 Task: Find connections with filter location Keighley with filter topic #managementwith filter profile language Spanish with filter current company Diamondpick with filter school Aryabhatta Knowledge University, Patna with filter industry Natural Gas Extraction with filter service category Virtual Assistance with filter keywords title Copy Editor
Action: Mouse moved to (708, 101)
Screenshot: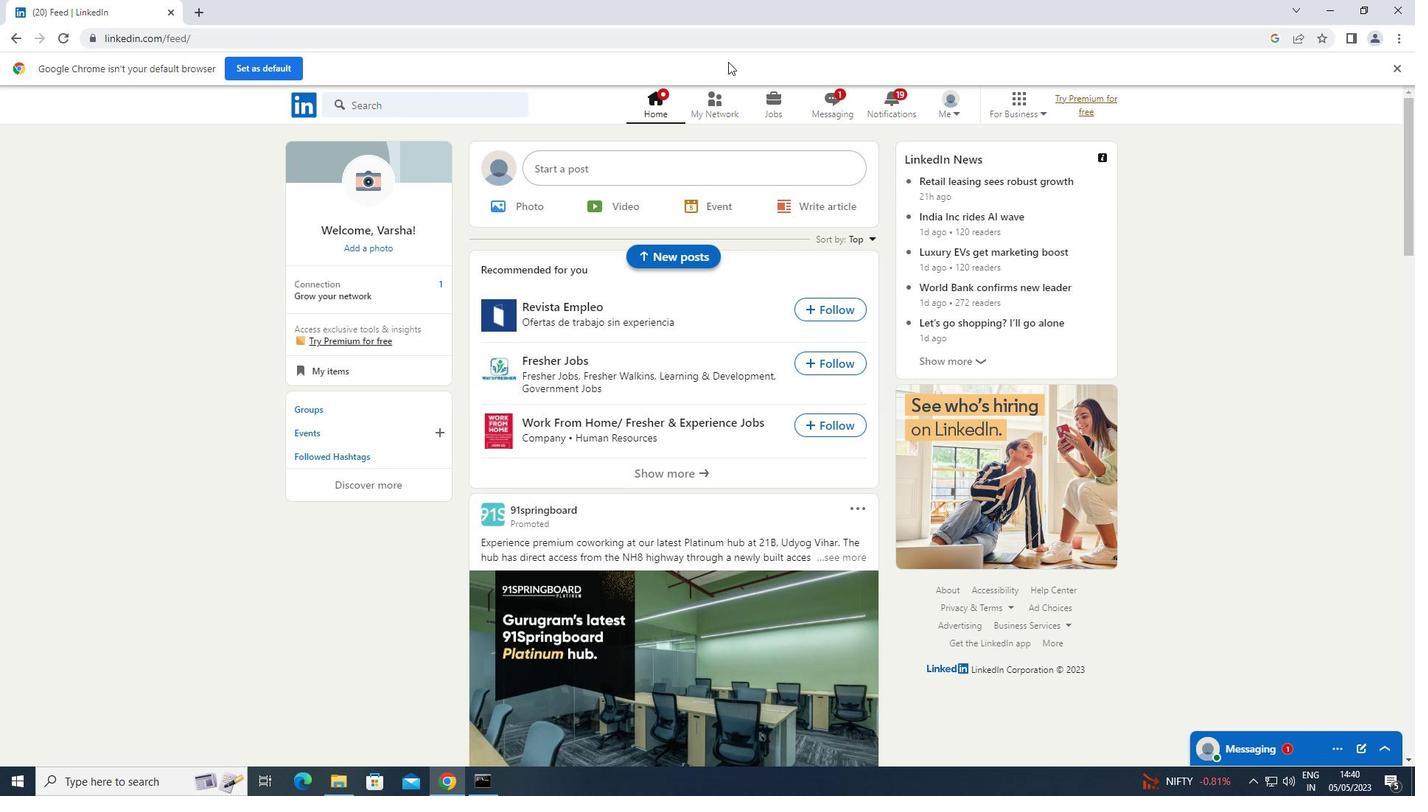 
Action: Mouse pressed left at (708, 101)
Screenshot: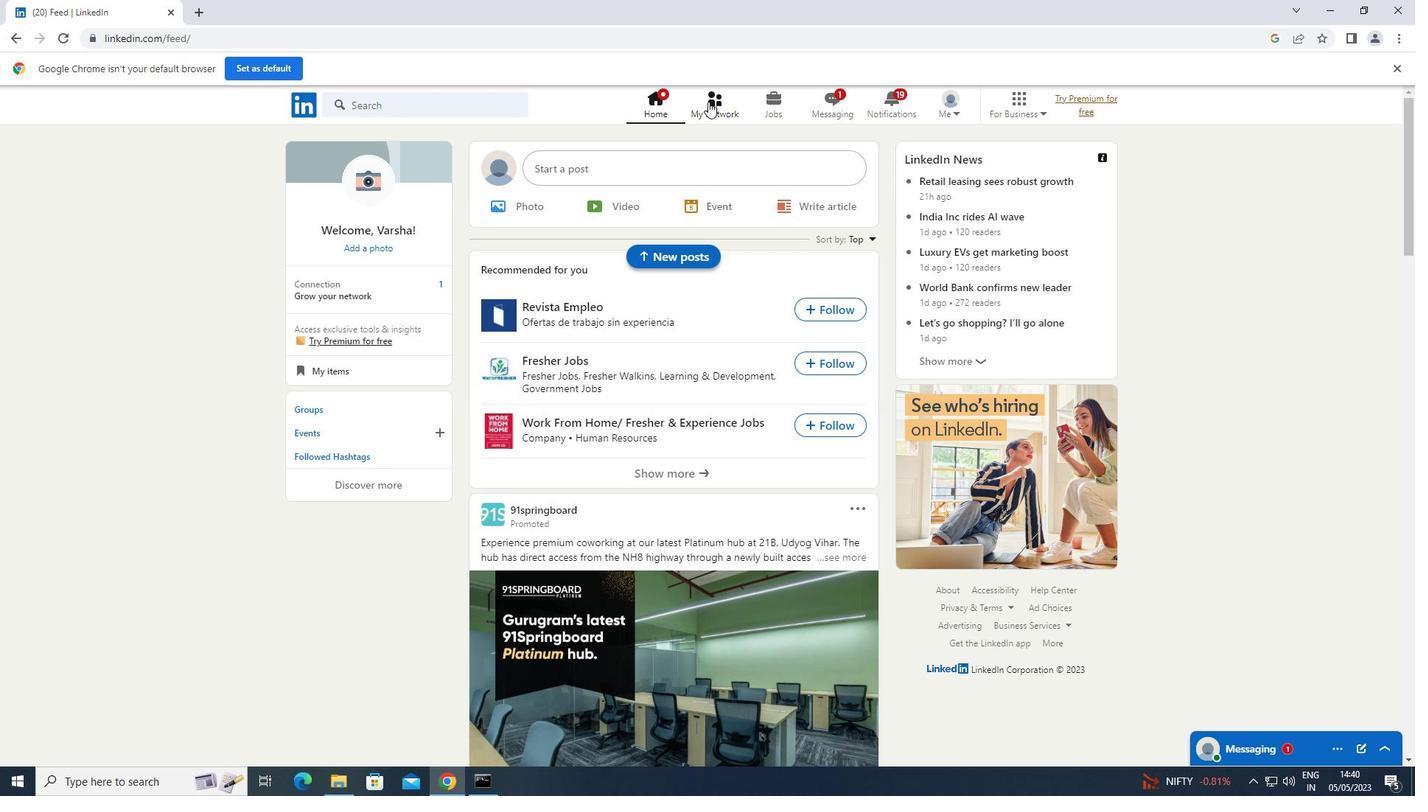
Action: Mouse moved to (427, 185)
Screenshot: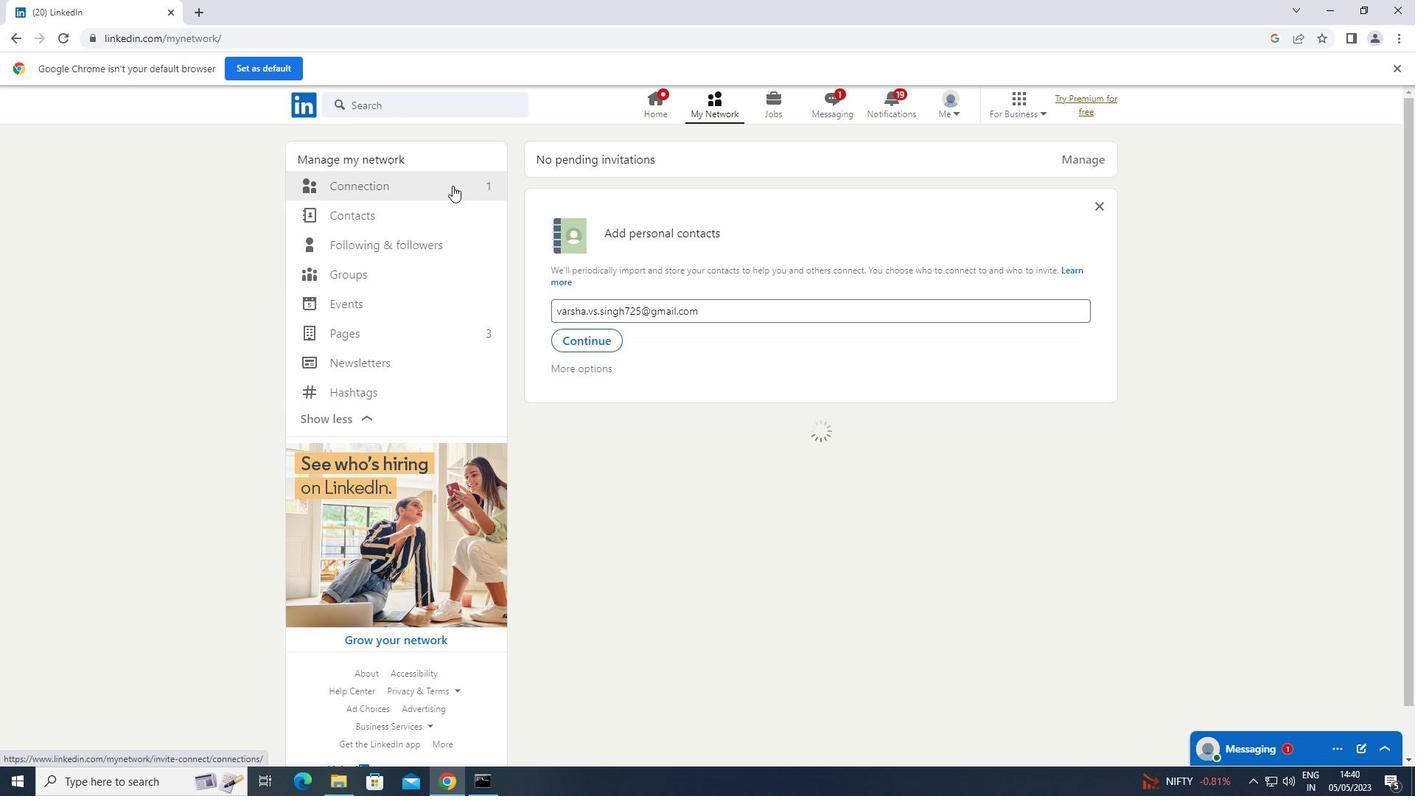 
Action: Mouse pressed left at (427, 185)
Screenshot: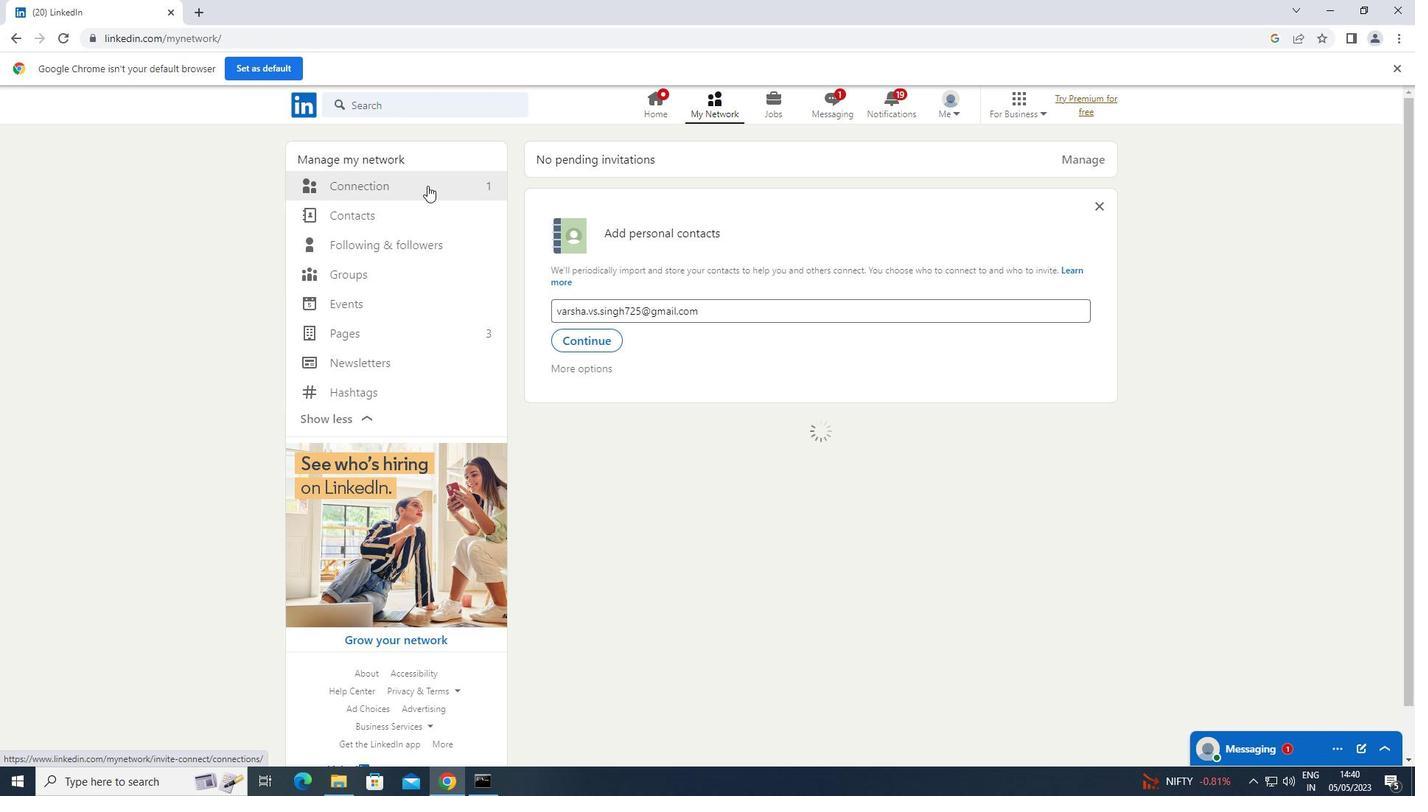 
Action: Mouse moved to (822, 187)
Screenshot: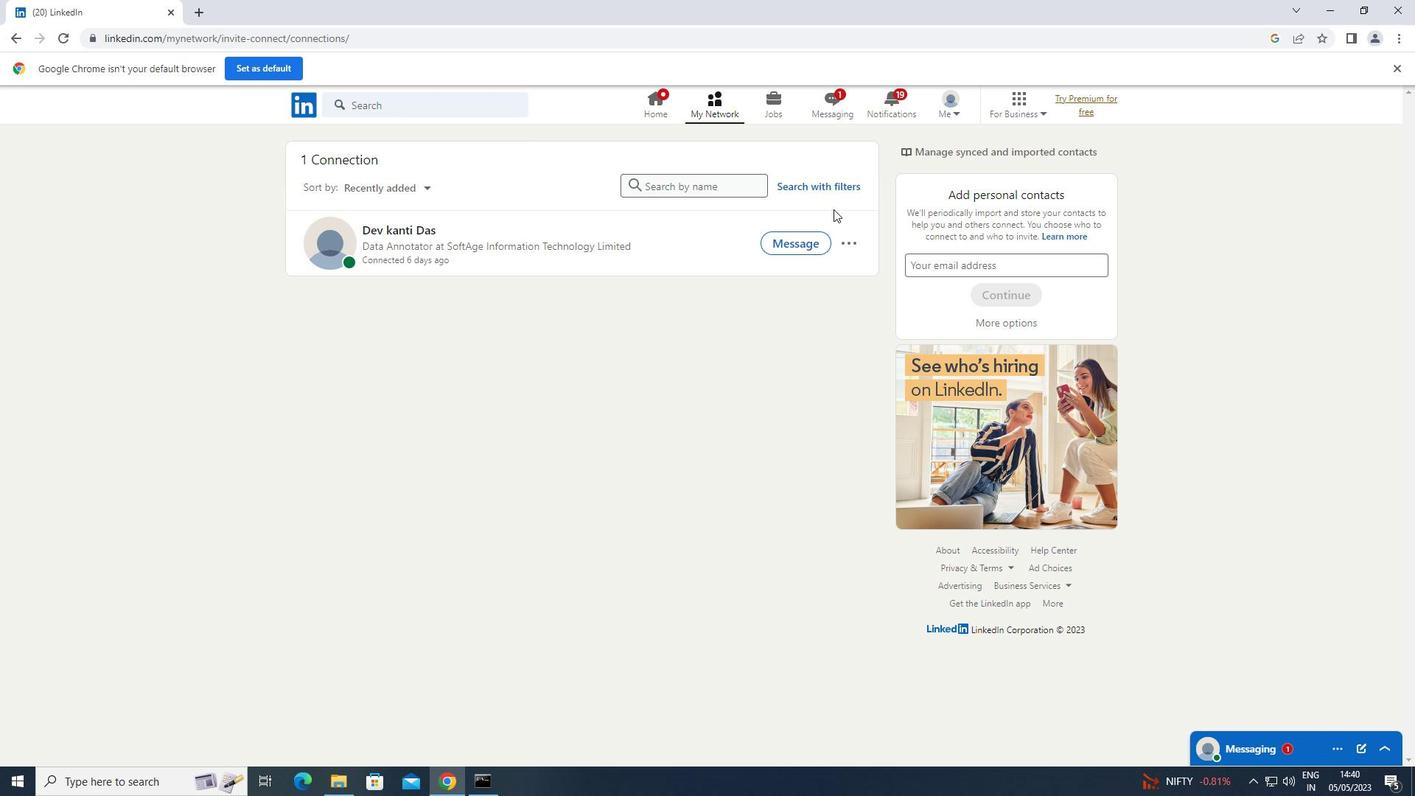 
Action: Mouse pressed left at (822, 187)
Screenshot: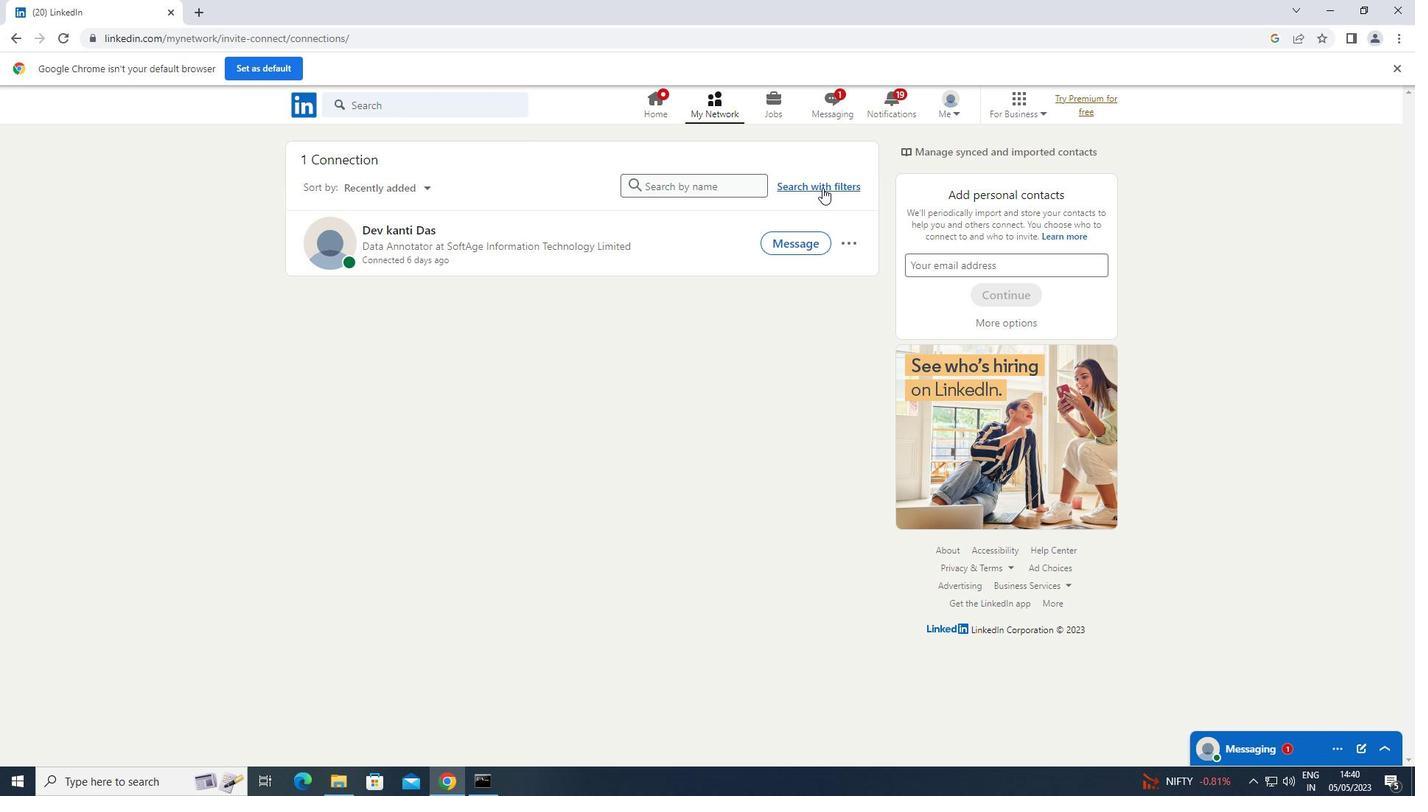 
Action: Mouse moved to (759, 147)
Screenshot: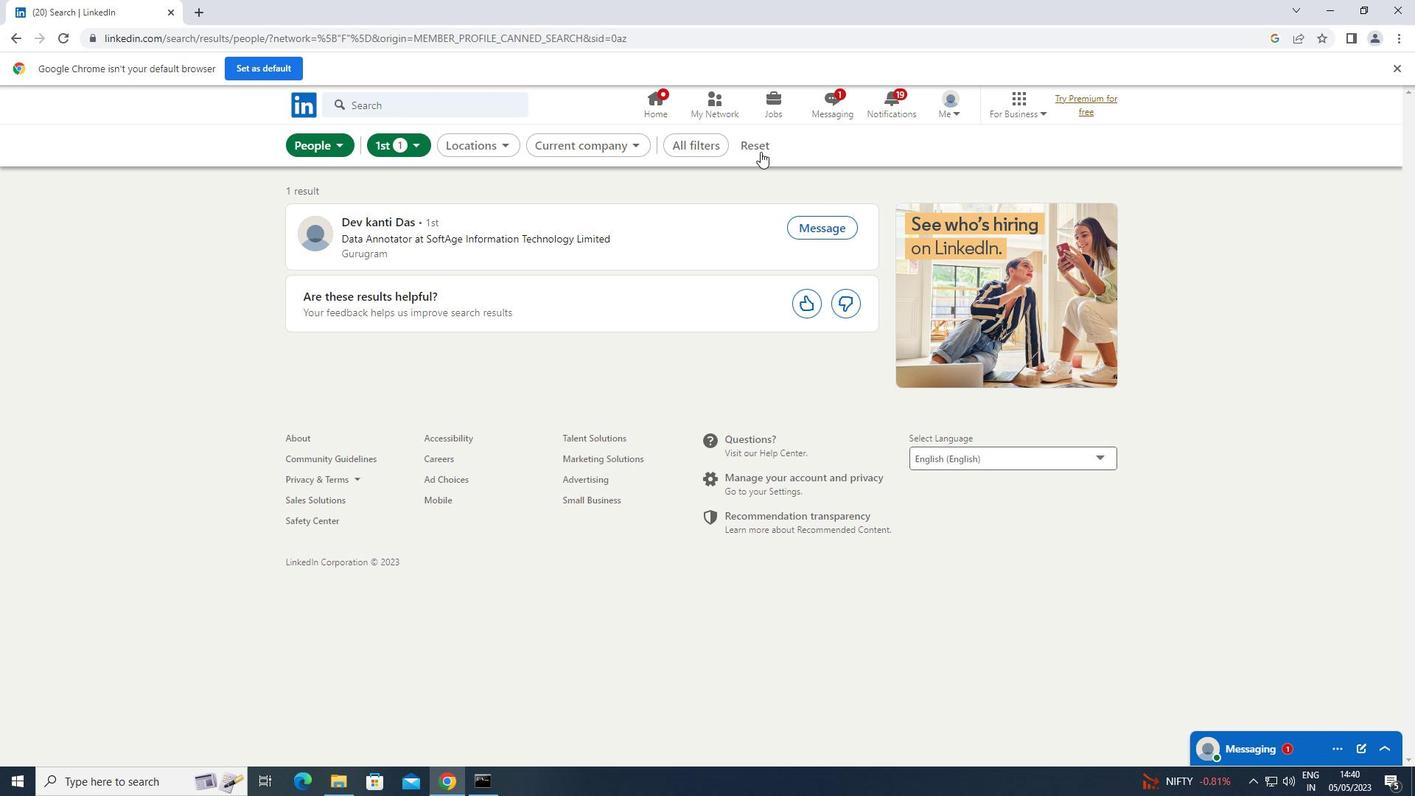 
Action: Mouse pressed left at (759, 147)
Screenshot: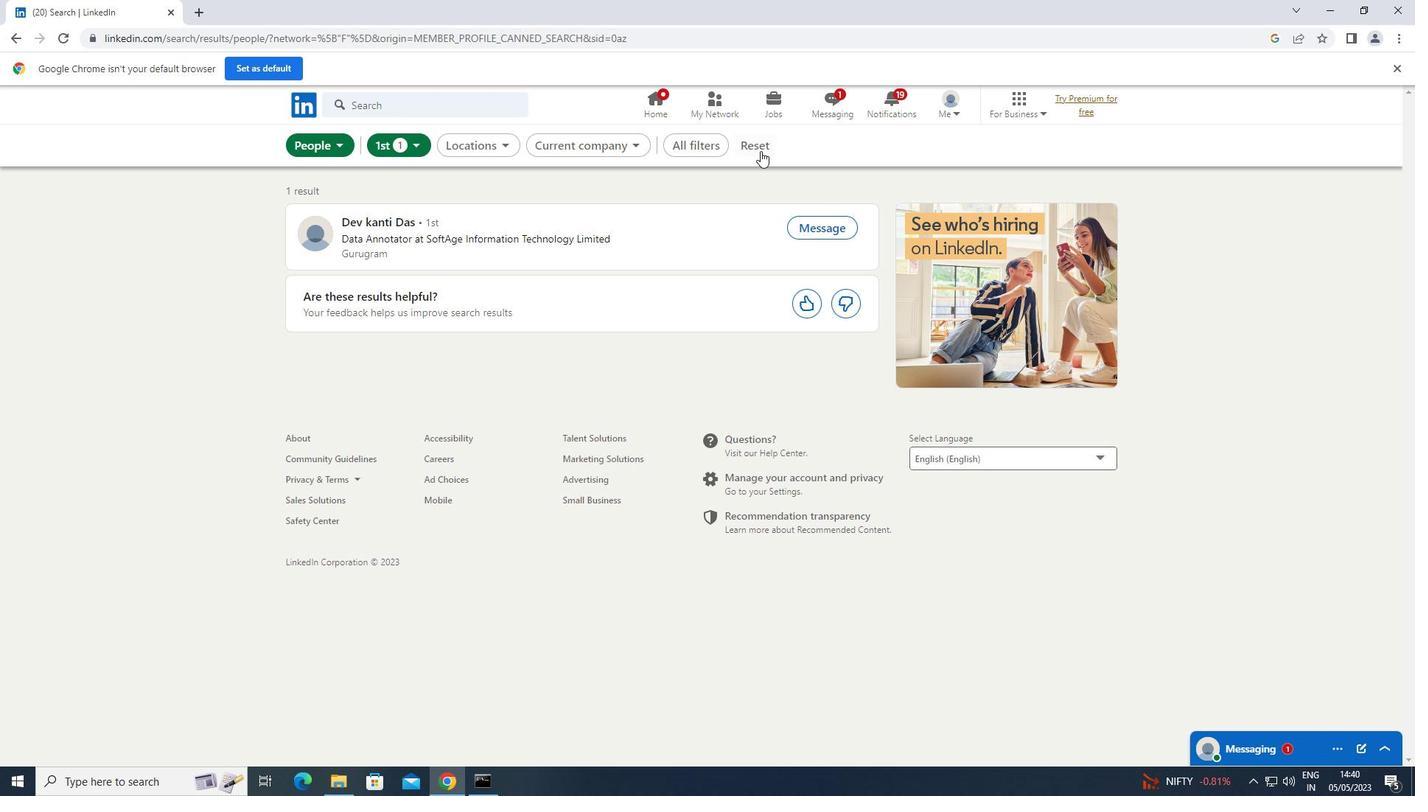 
Action: Mouse moved to (748, 147)
Screenshot: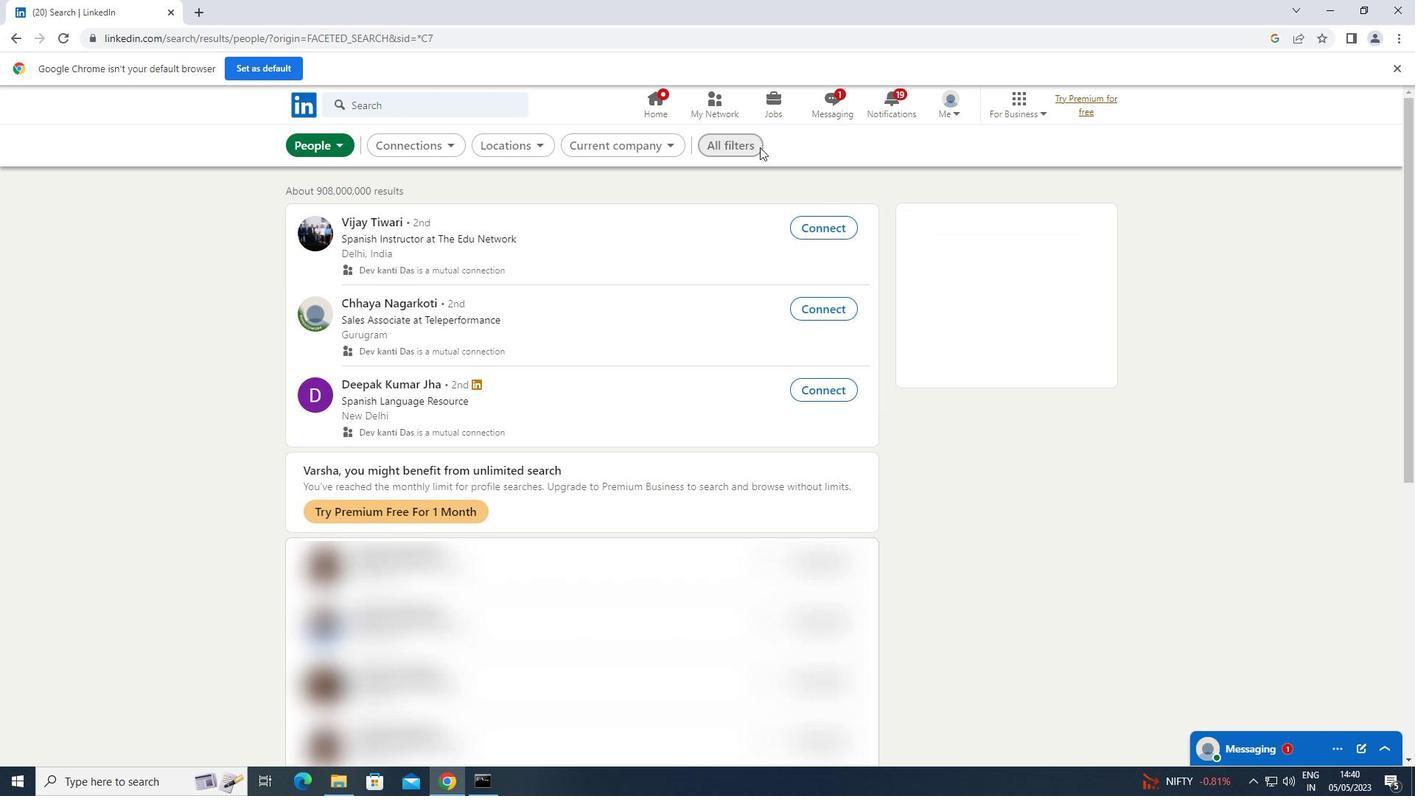 
Action: Mouse pressed left at (748, 147)
Screenshot: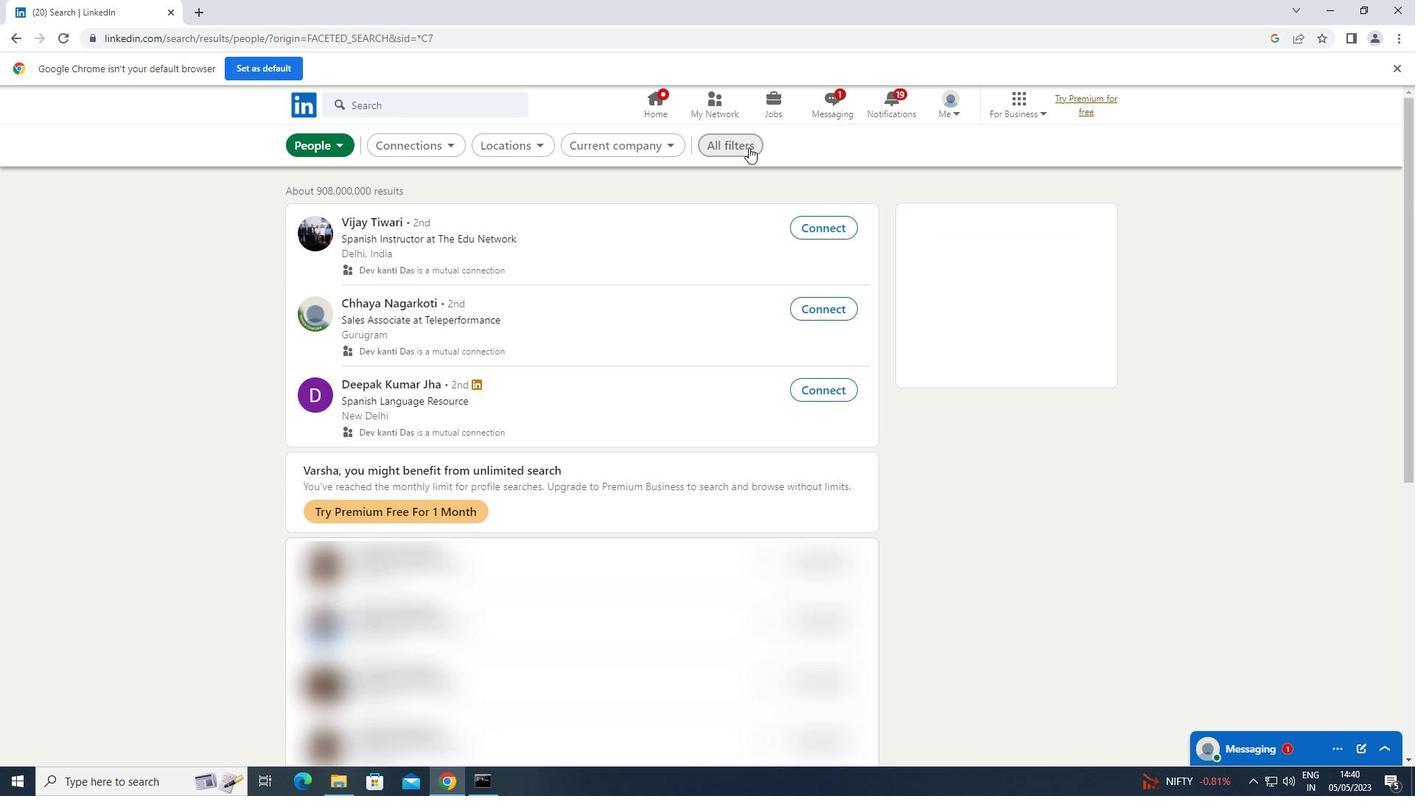 
Action: Mouse moved to (1166, 369)
Screenshot: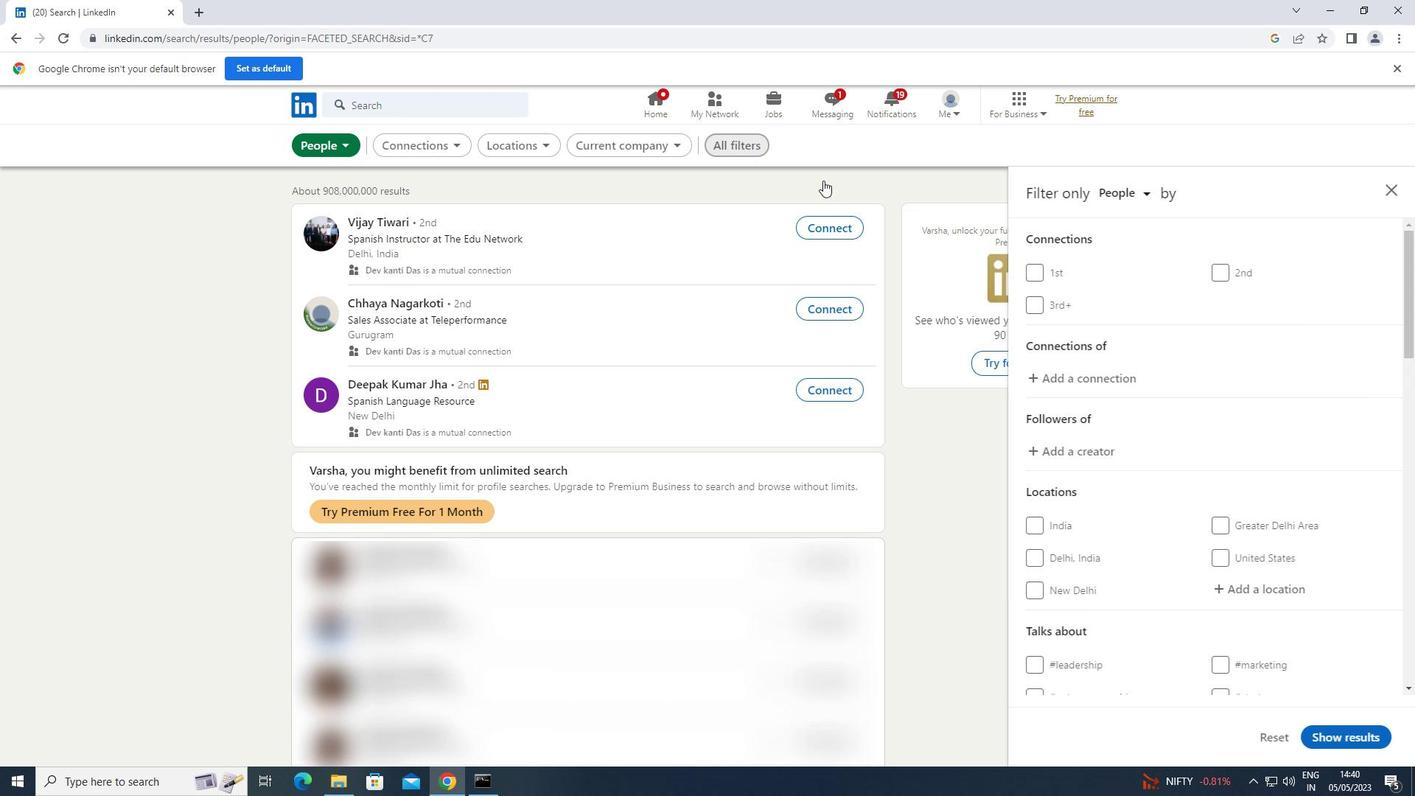 
Action: Mouse scrolled (1166, 368) with delta (0, 0)
Screenshot: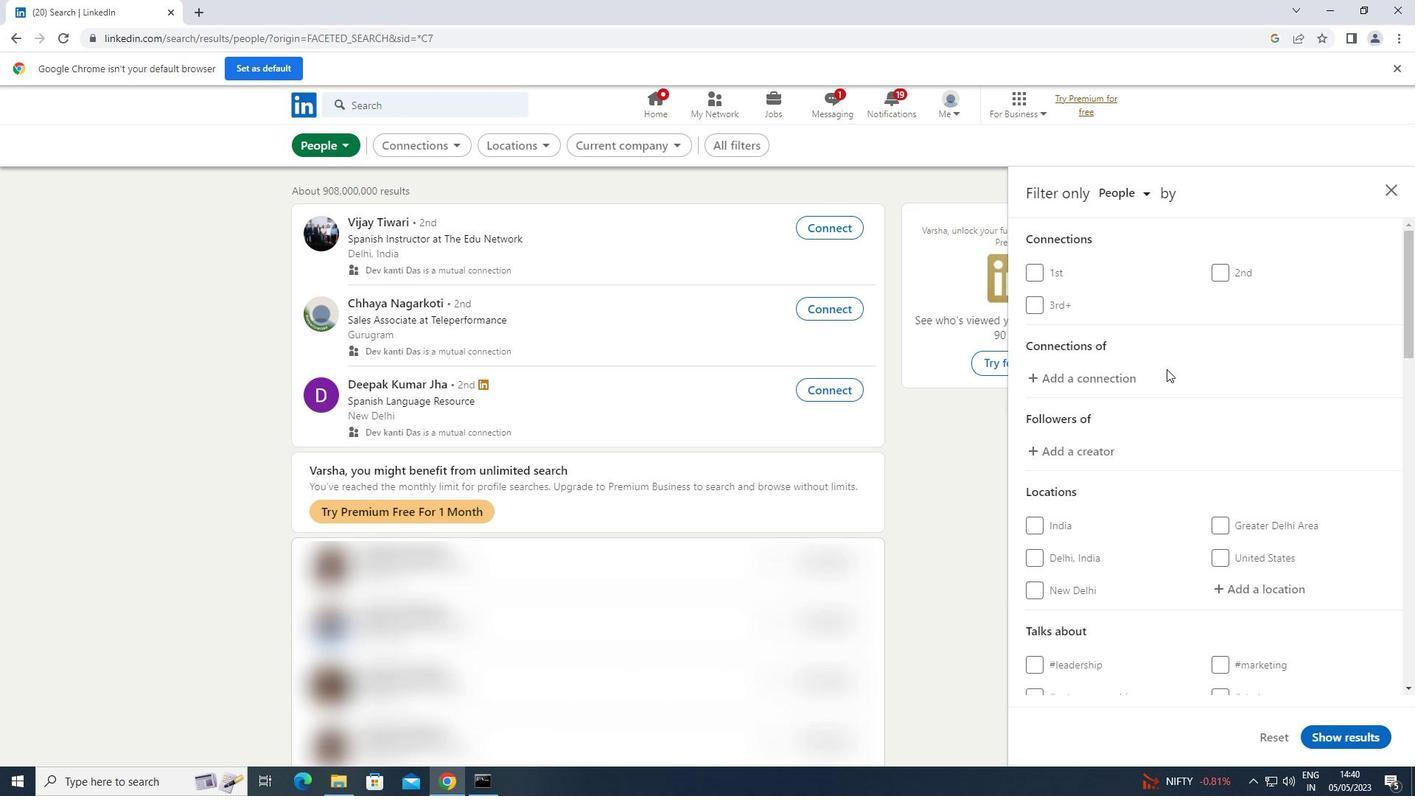 
Action: Mouse scrolled (1166, 368) with delta (0, 0)
Screenshot: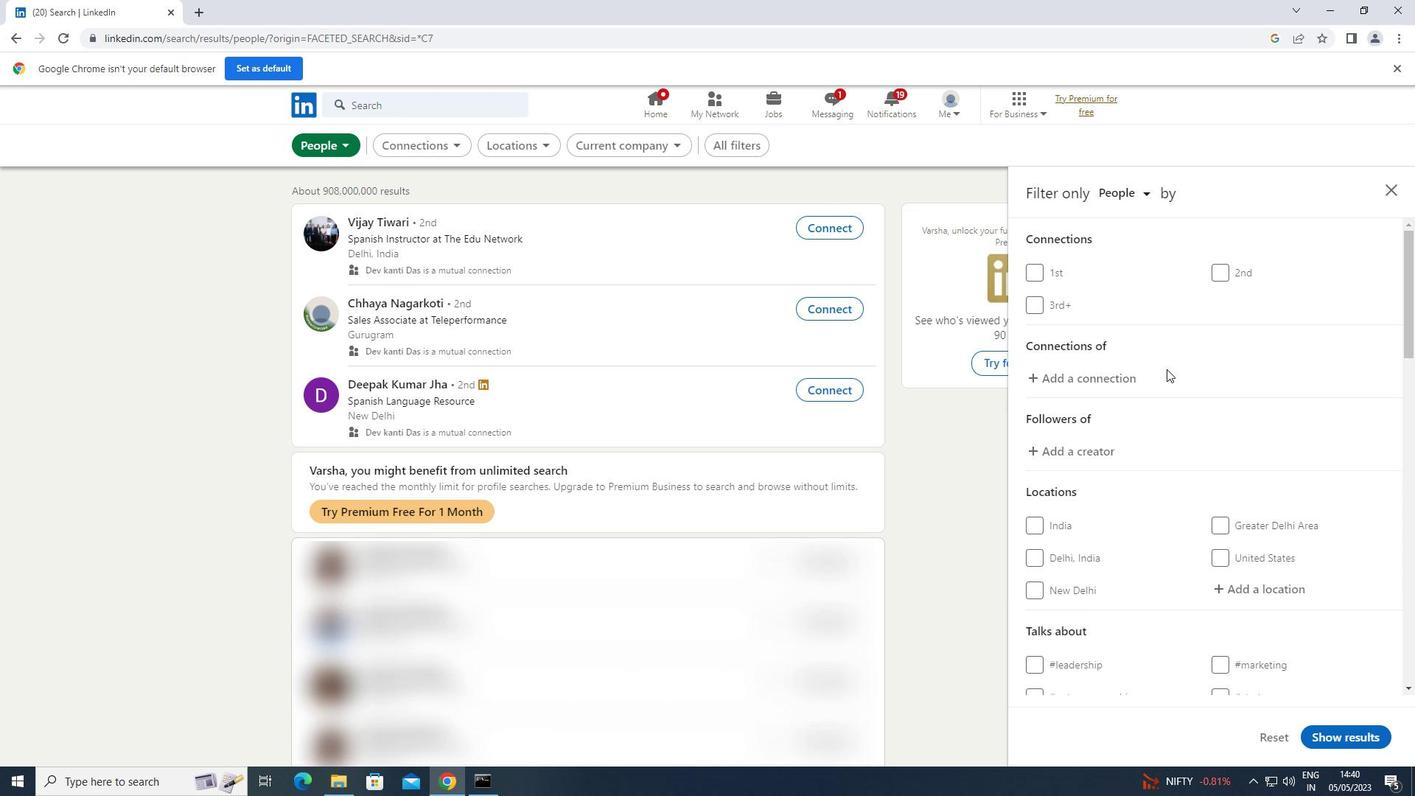 
Action: Mouse scrolled (1166, 368) with delta (0, 0)
Screenshot: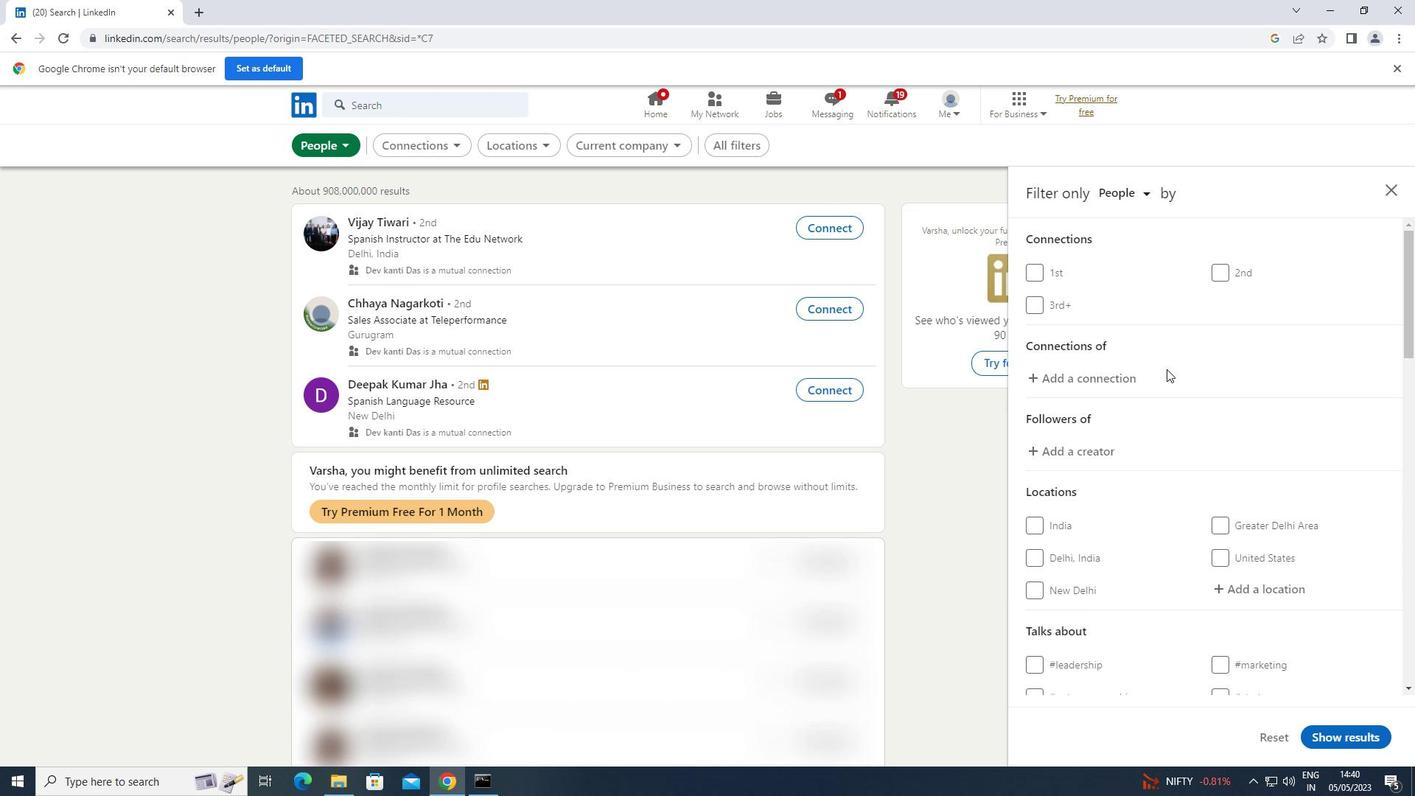 
Action: Mouse moved to (1227, 374)
Screenshot: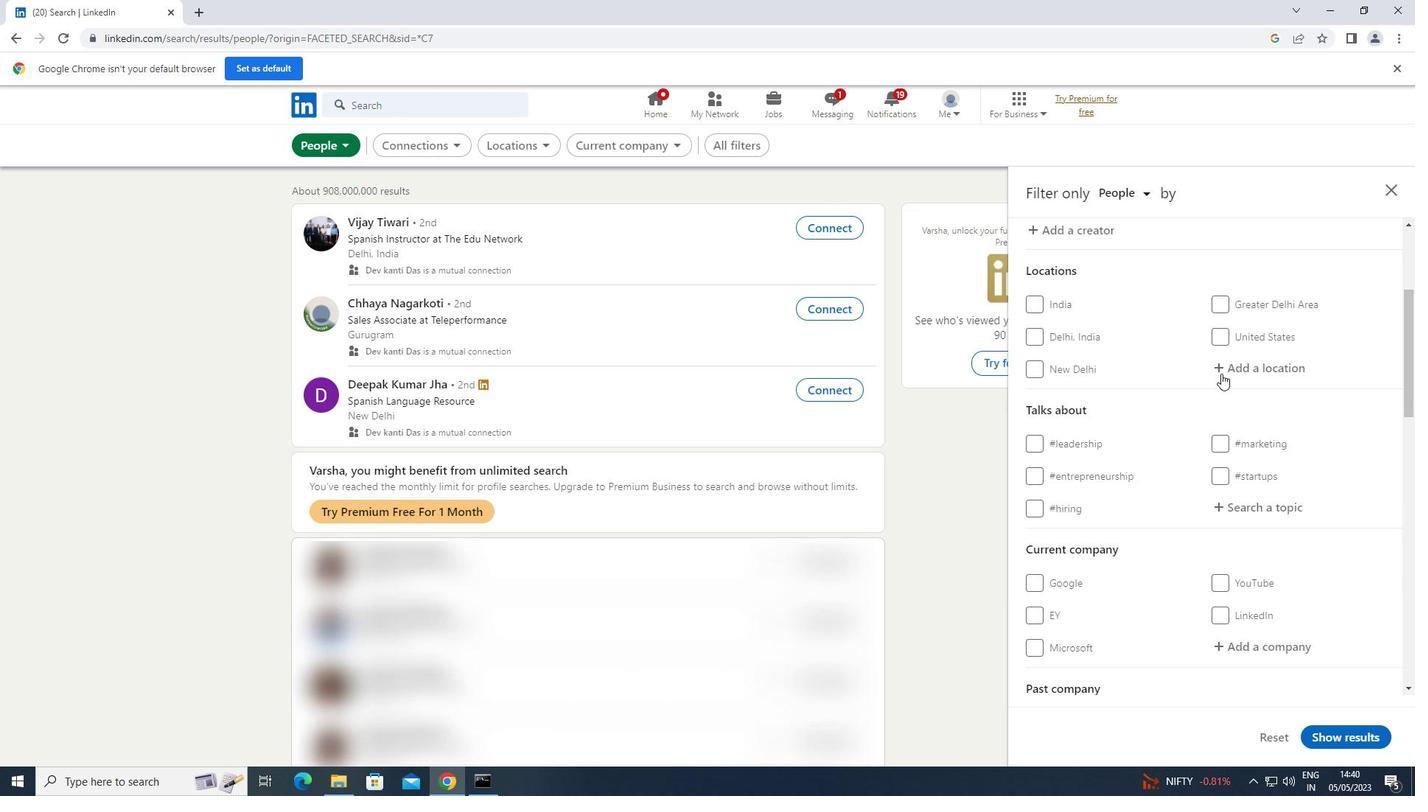 
Action: Mouse pressed left at (1227, 374)
Screenshot: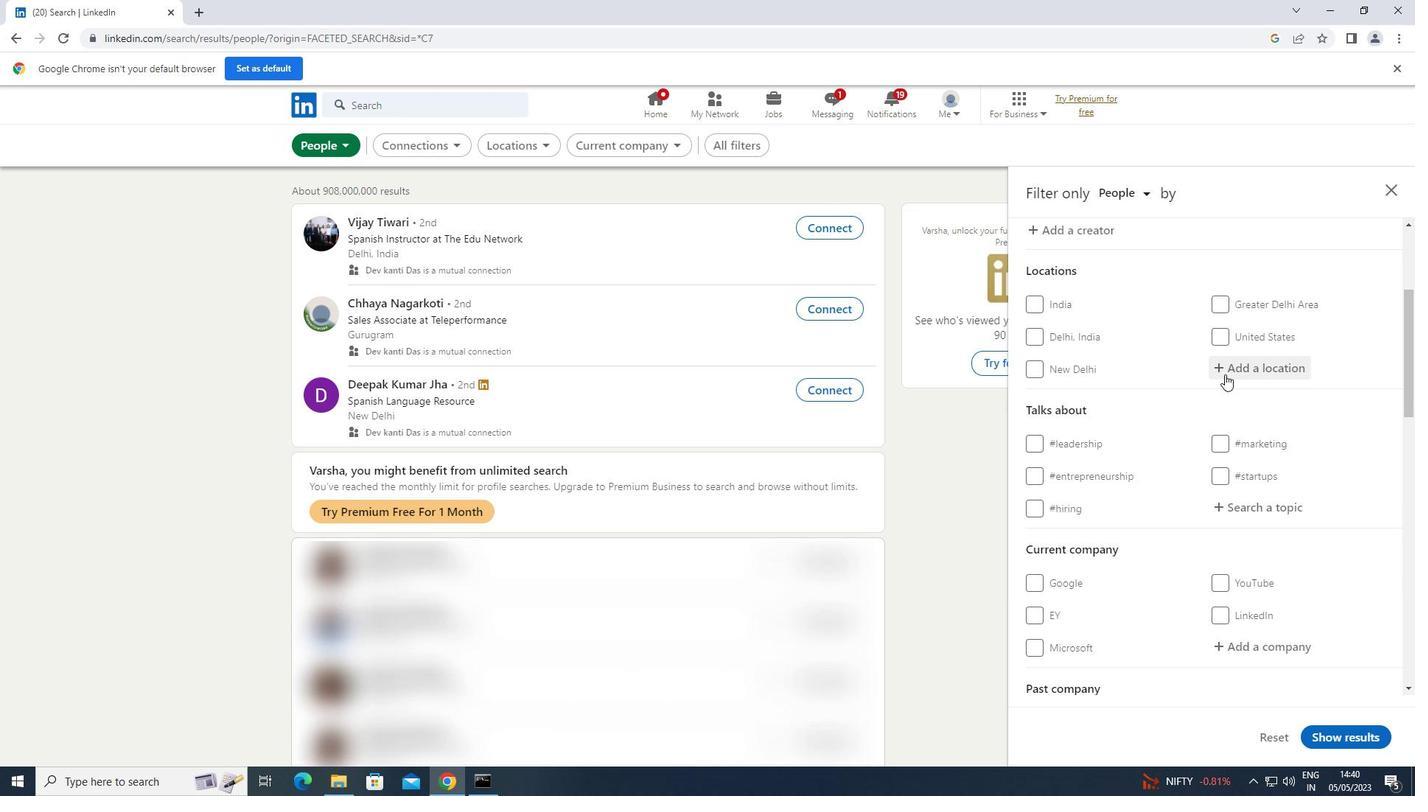 
Action: Key pressed <Key.shift>KEIGHLEY
Screenshot: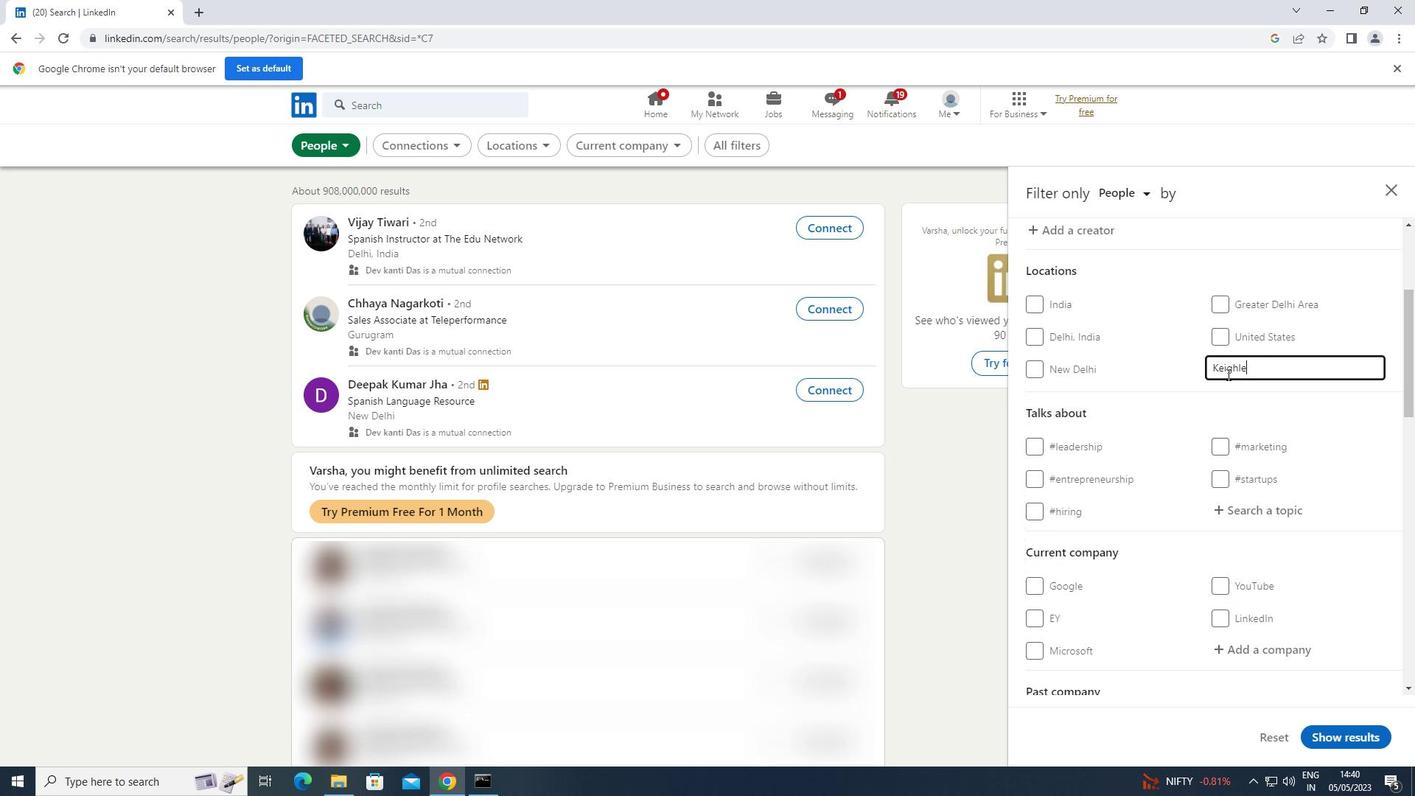 
Action: Mouse moved to (1246, 514)
Screenshot: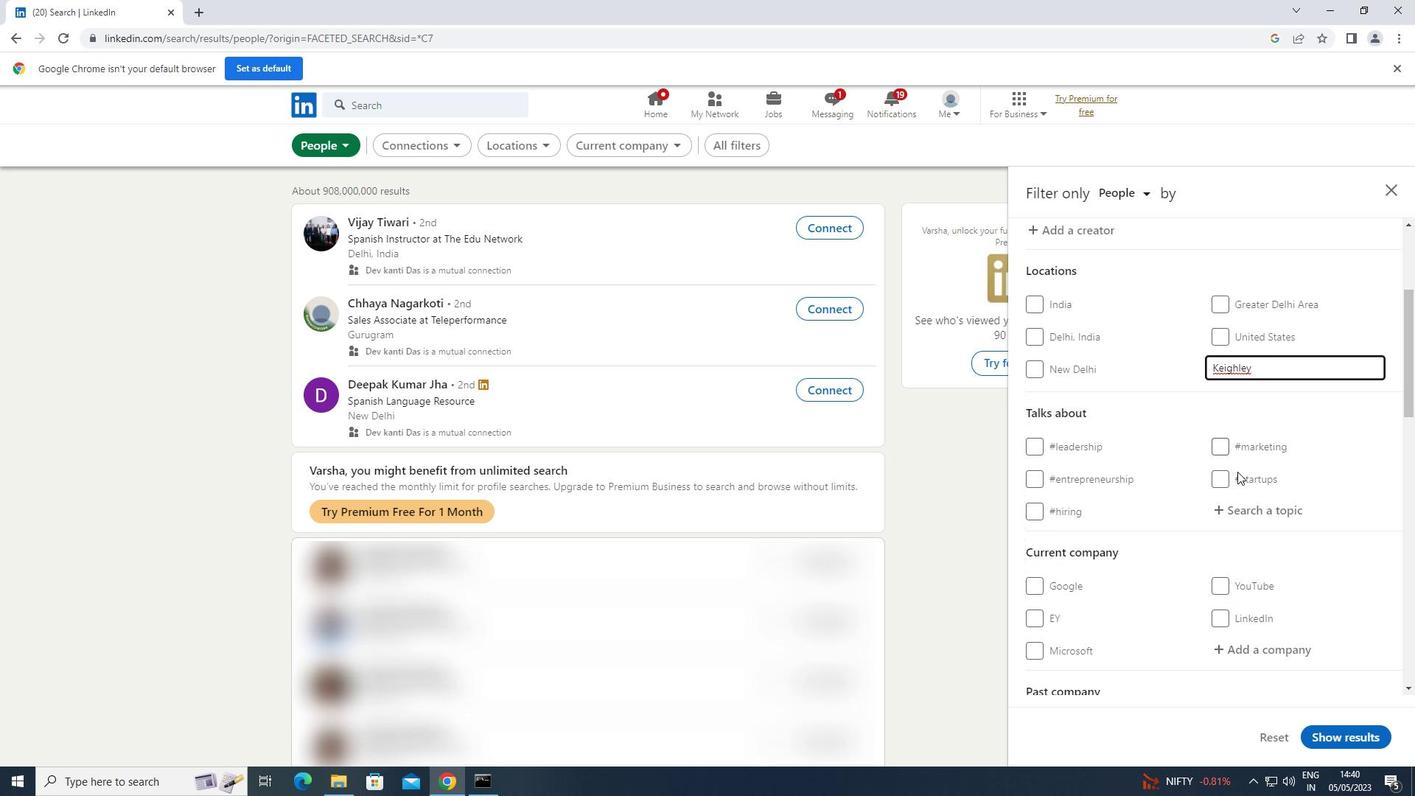 
Action: Mouse pressed left at (1246, 514)
Screenshot: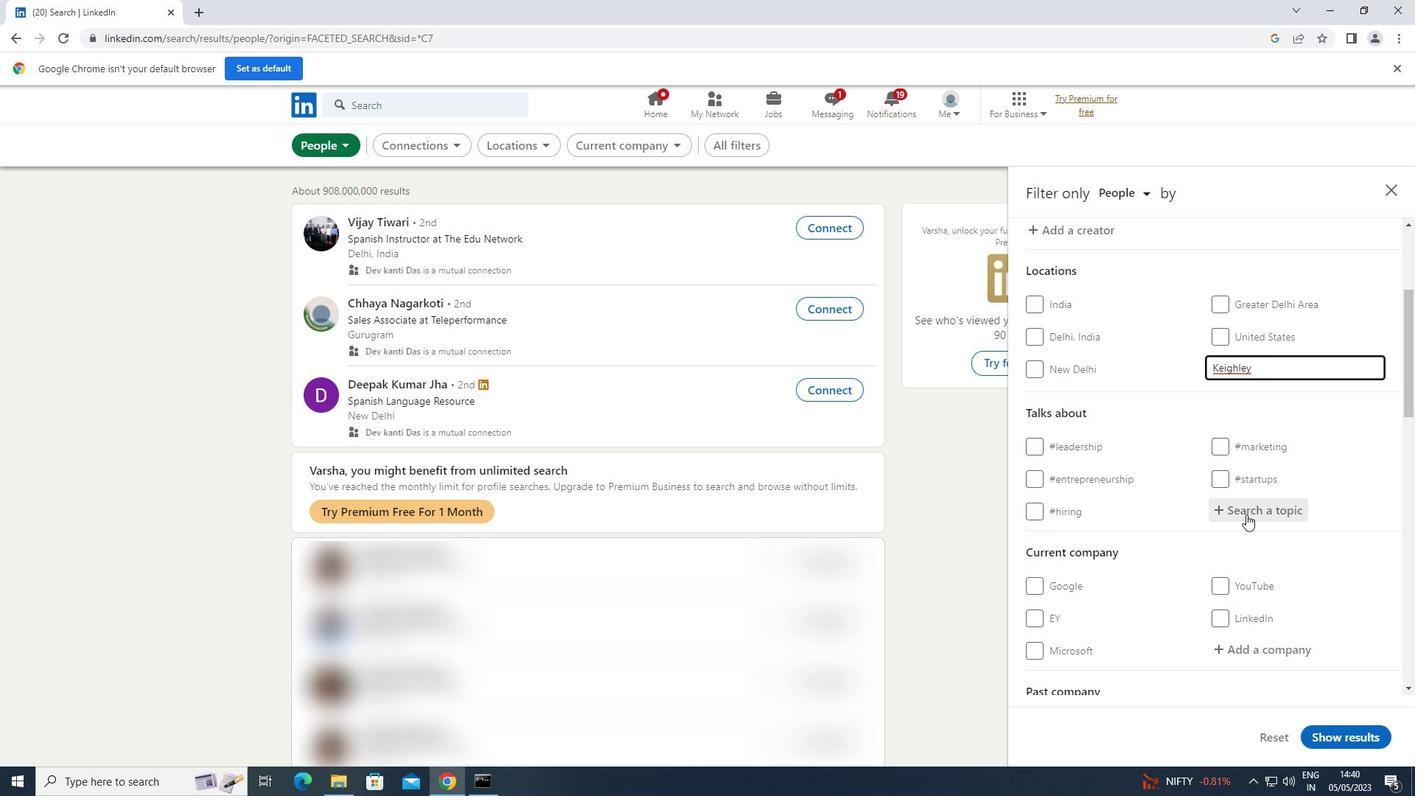 
Action: Key pressed MANAGEMENT
Screenshot: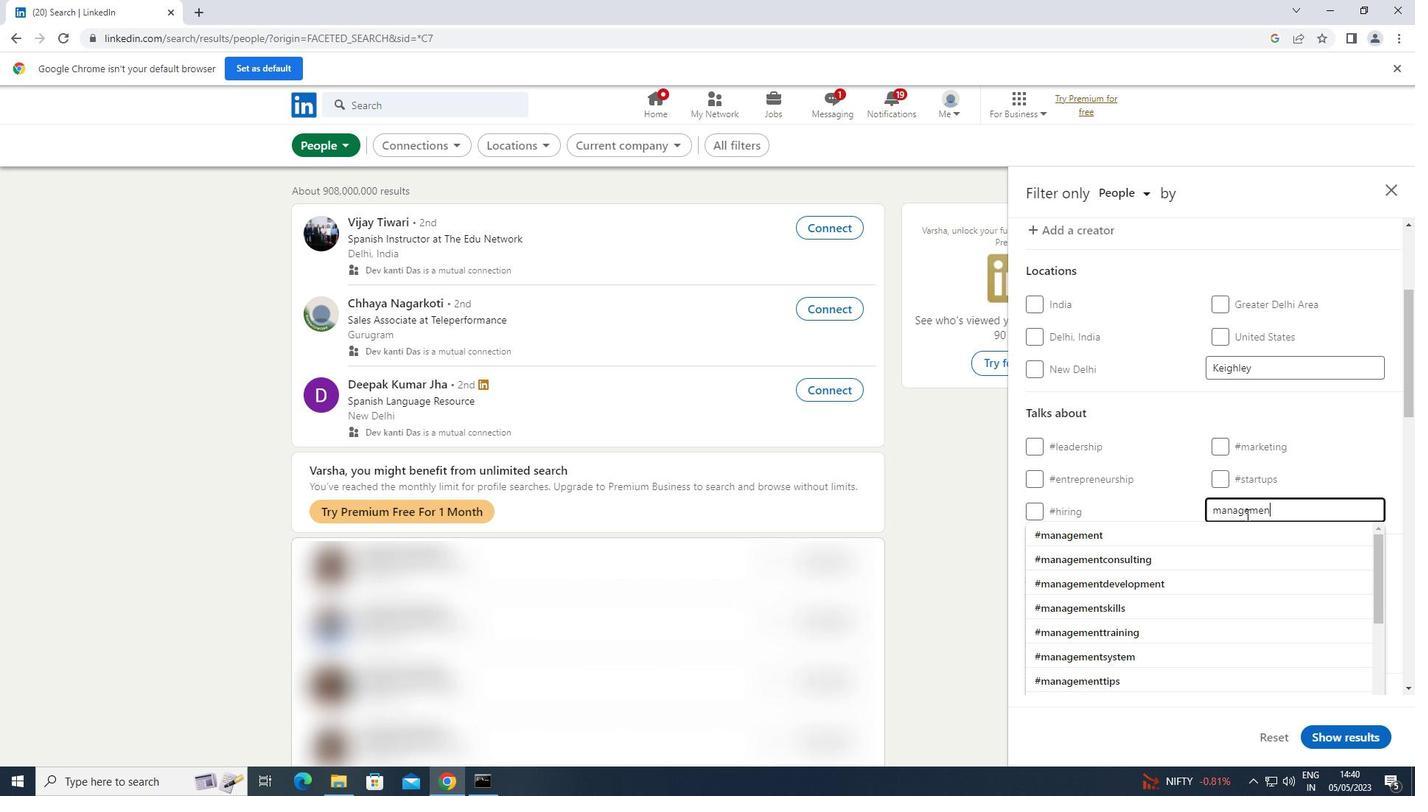 
Action: Mouse moved to (1159, 543)
Screenshot: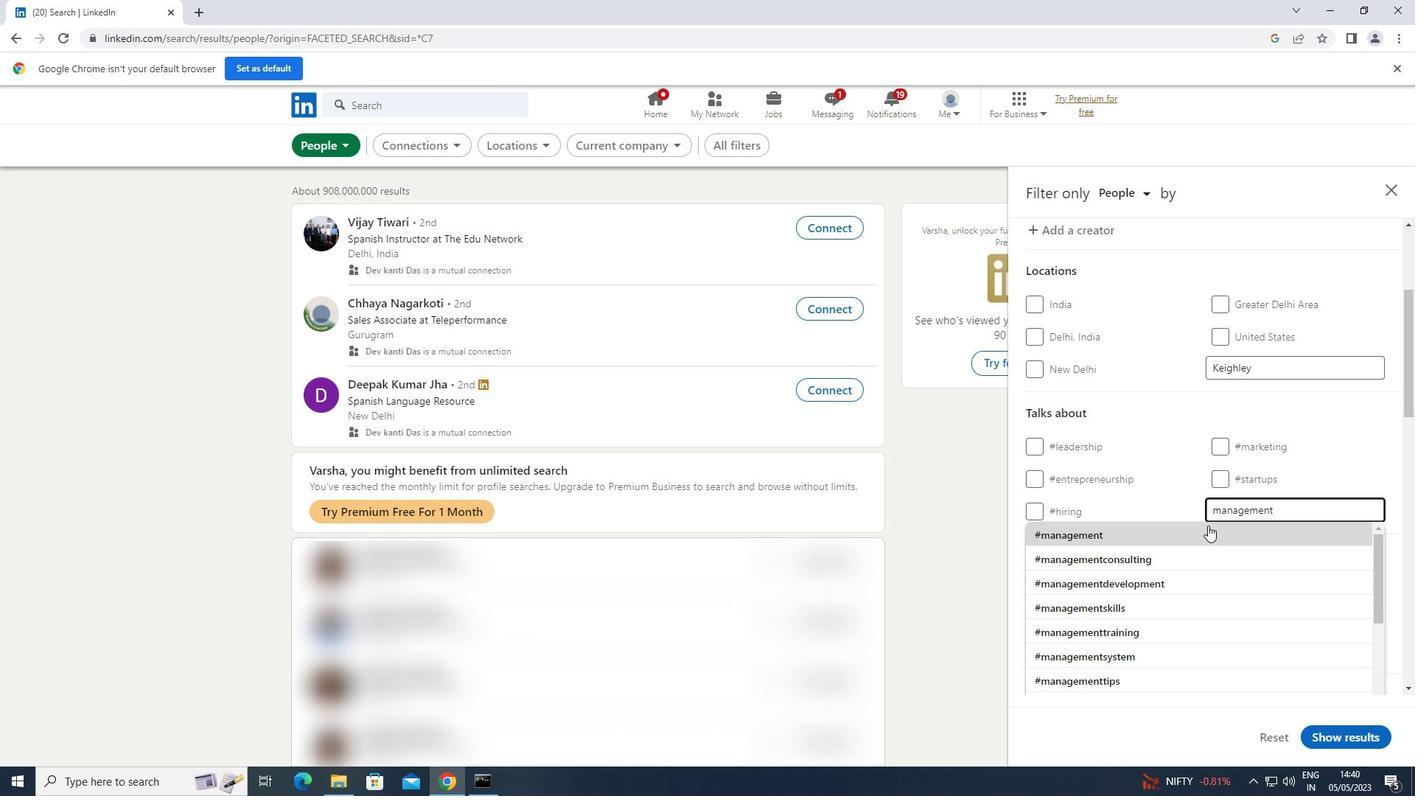 
Action: Mouse pressed left at (1159, 543)
Screenshot: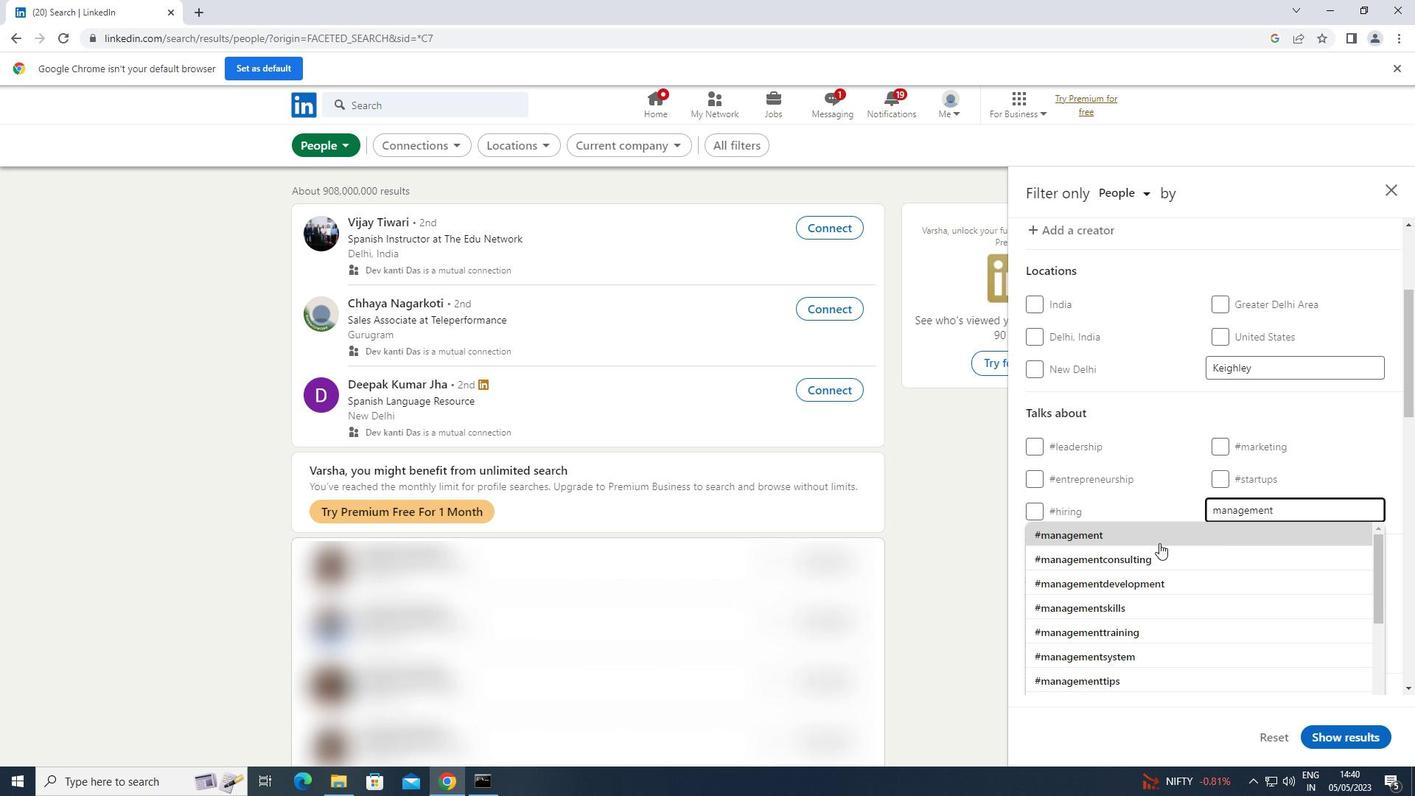 
Action: Mouse moved to (1177, 532)
Screenshot: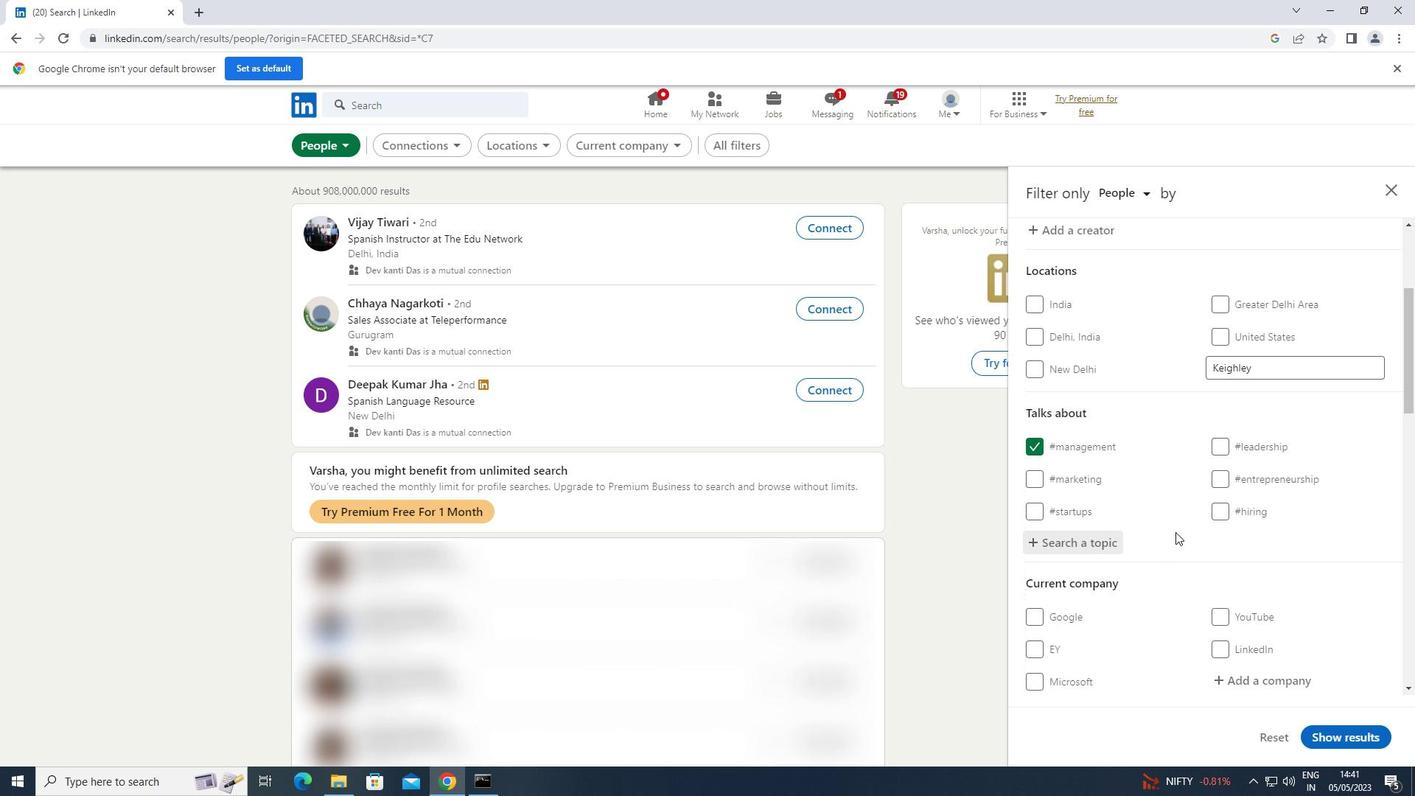
Action: Mouse scrolled (1177, 531) with delta (0, 0)
Screenshot: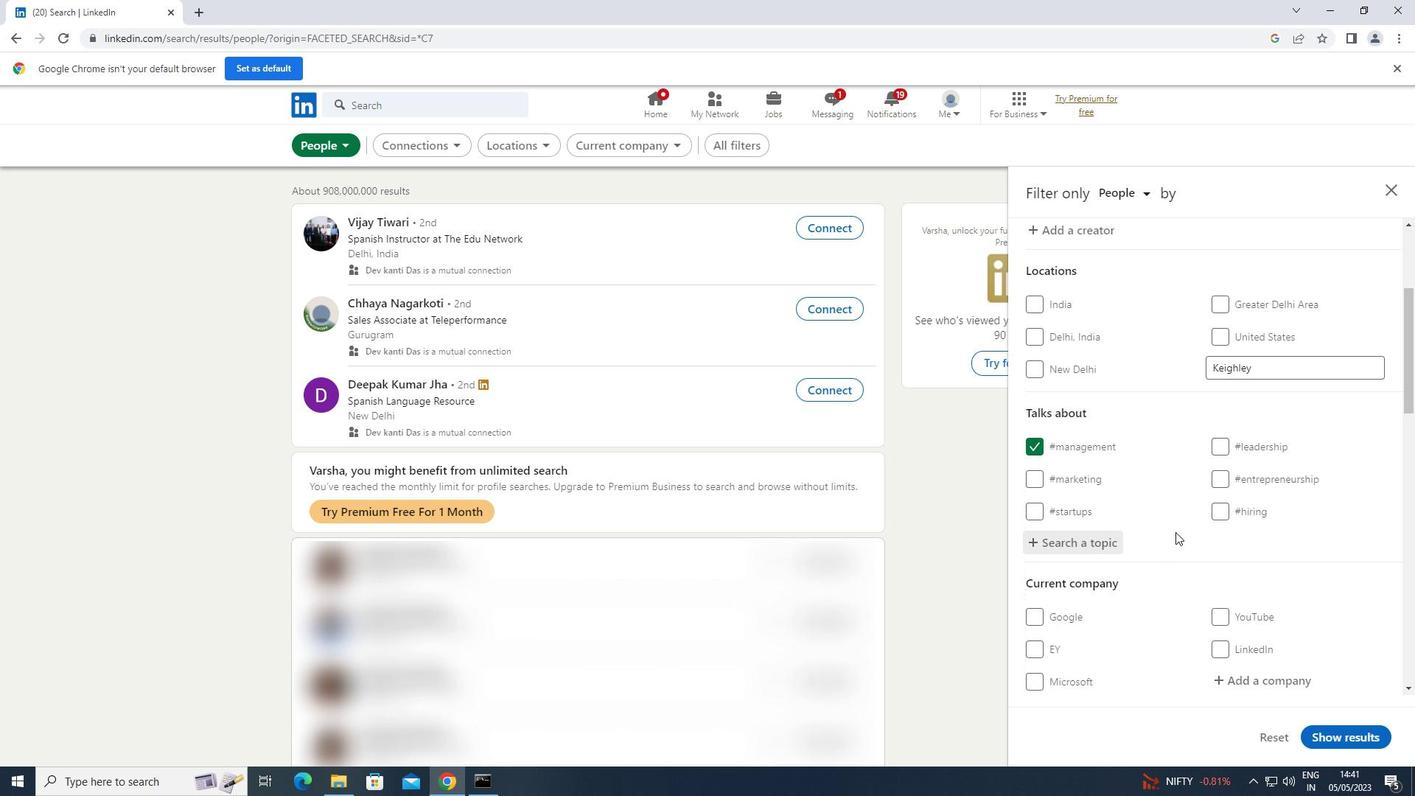 
Action: Mouse scrolled (1177, 531) with delta (0, 0)
Screenshot: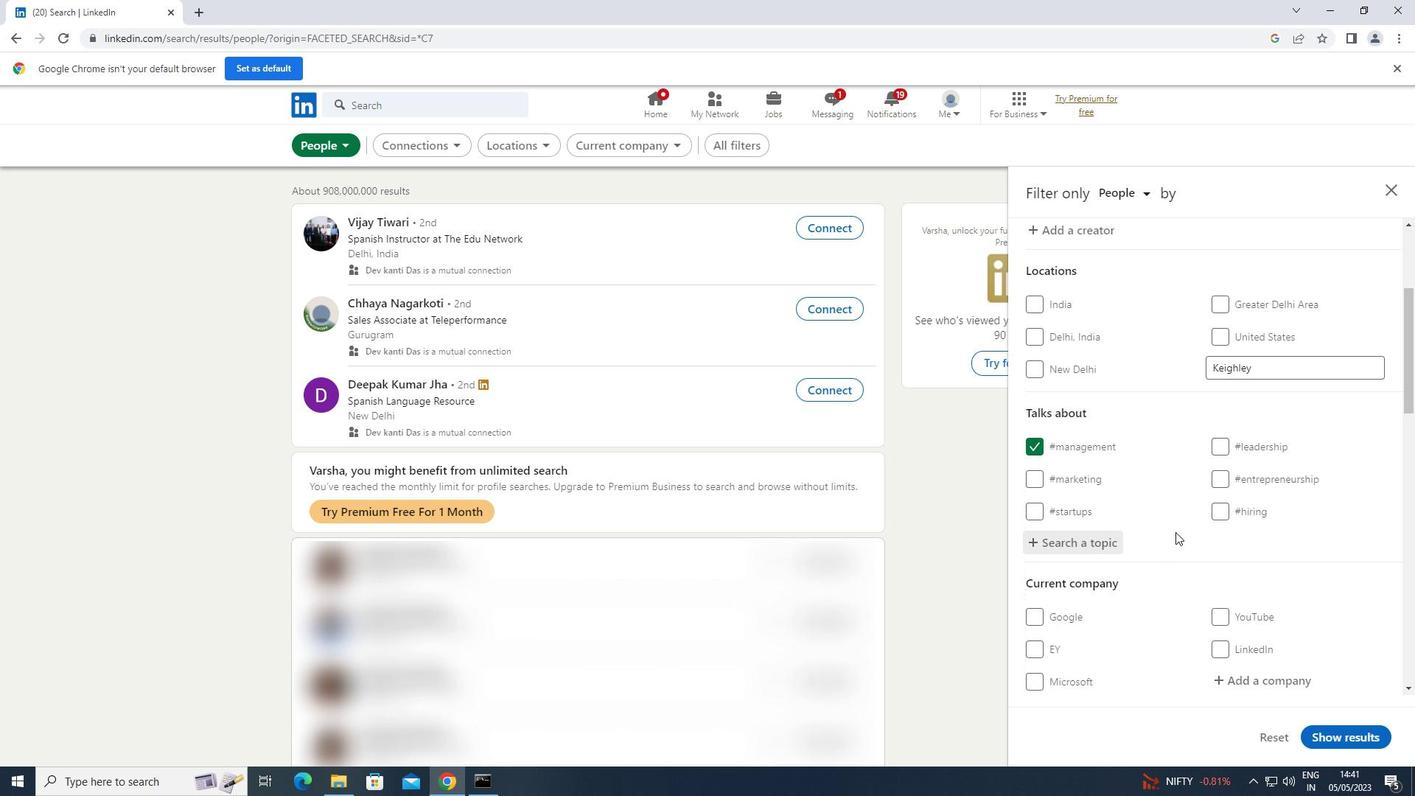 
Action: Mouse scrolled (1177, 531) with delta (0, 0)
Screenshot: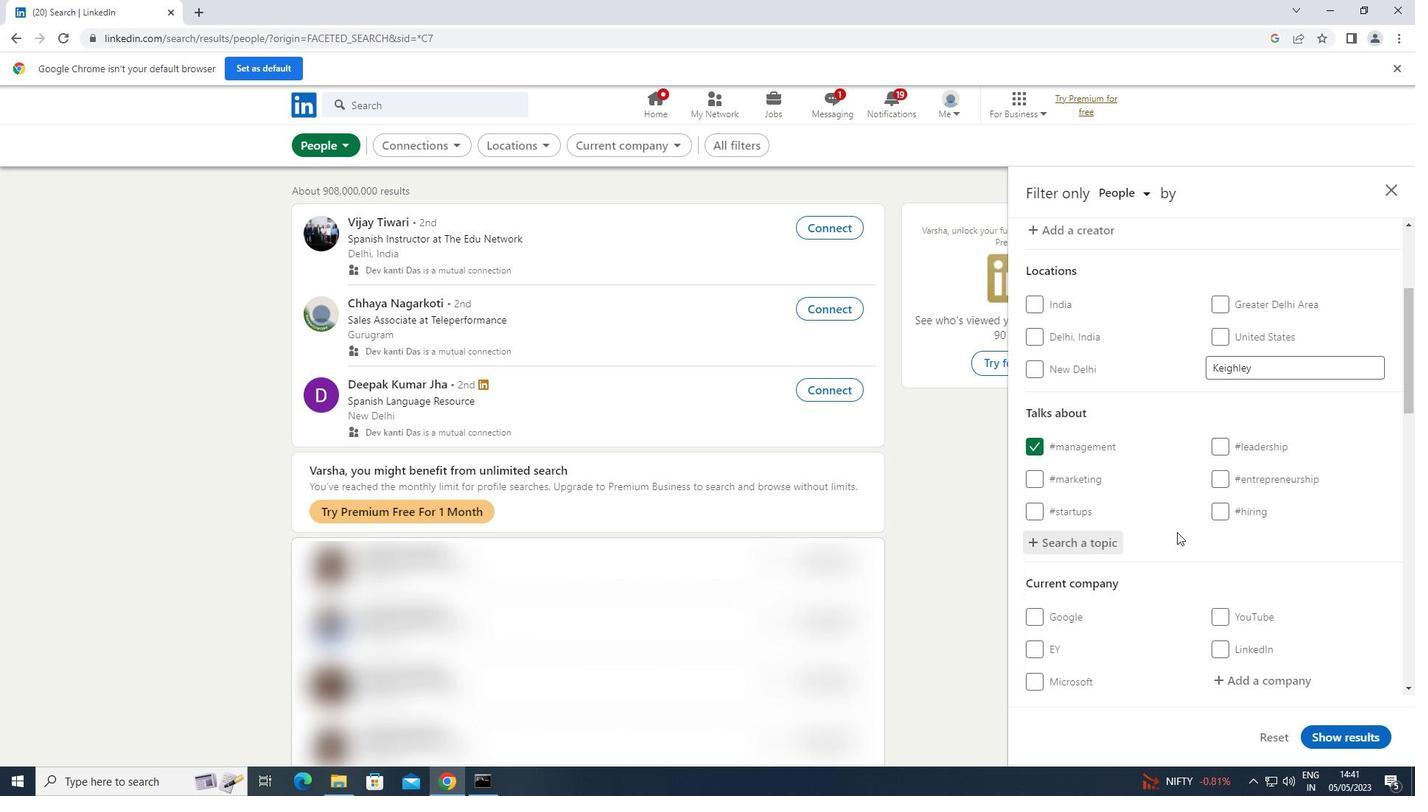 
Action: Mouse scrolled (1177, 531) with delta (0, 0)
Screenshot: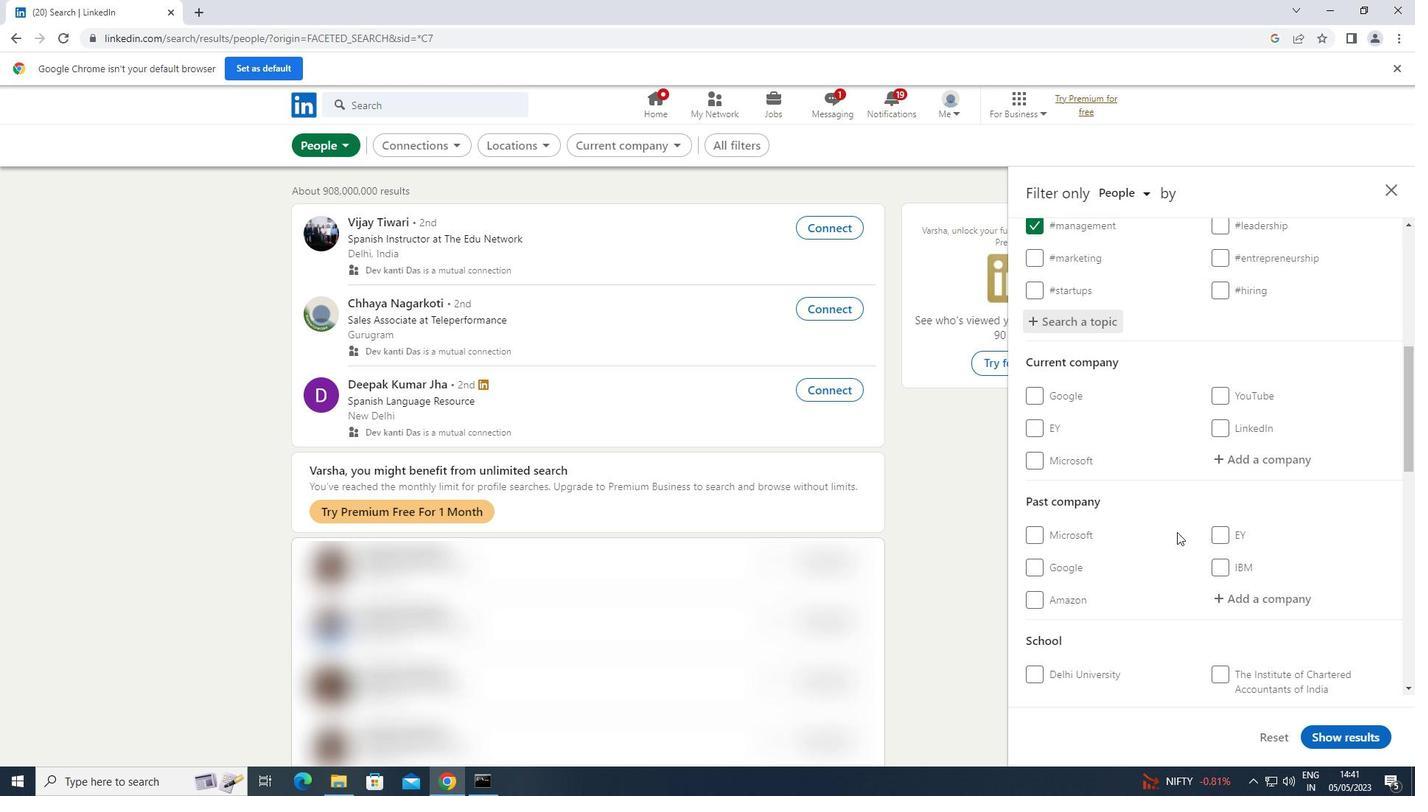 
Action: Mouse scrolled (1177, 531) with delta (0, 0)
Screenshot: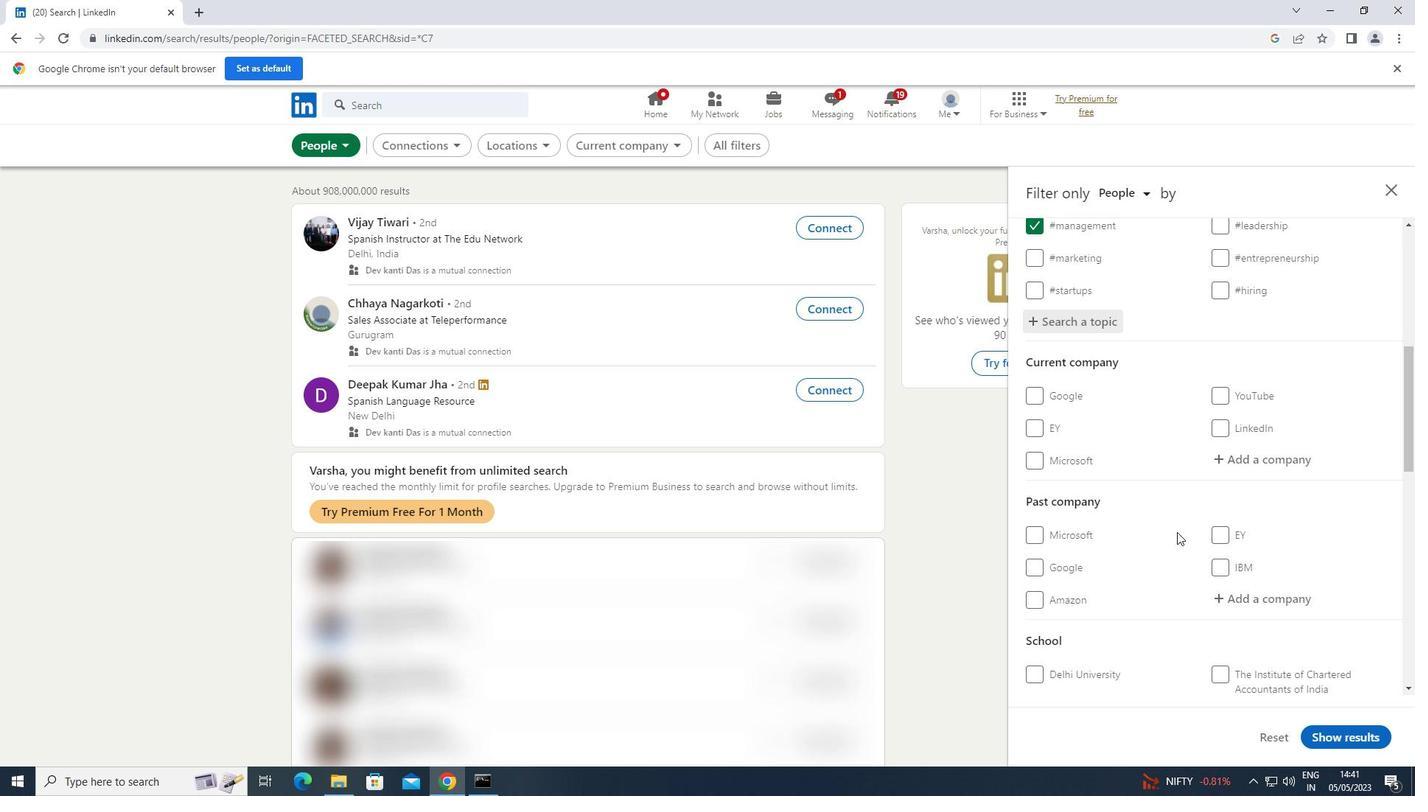 
Action: Mouse scrolled (1177, 531) with delta (0, 0)
Screenshot: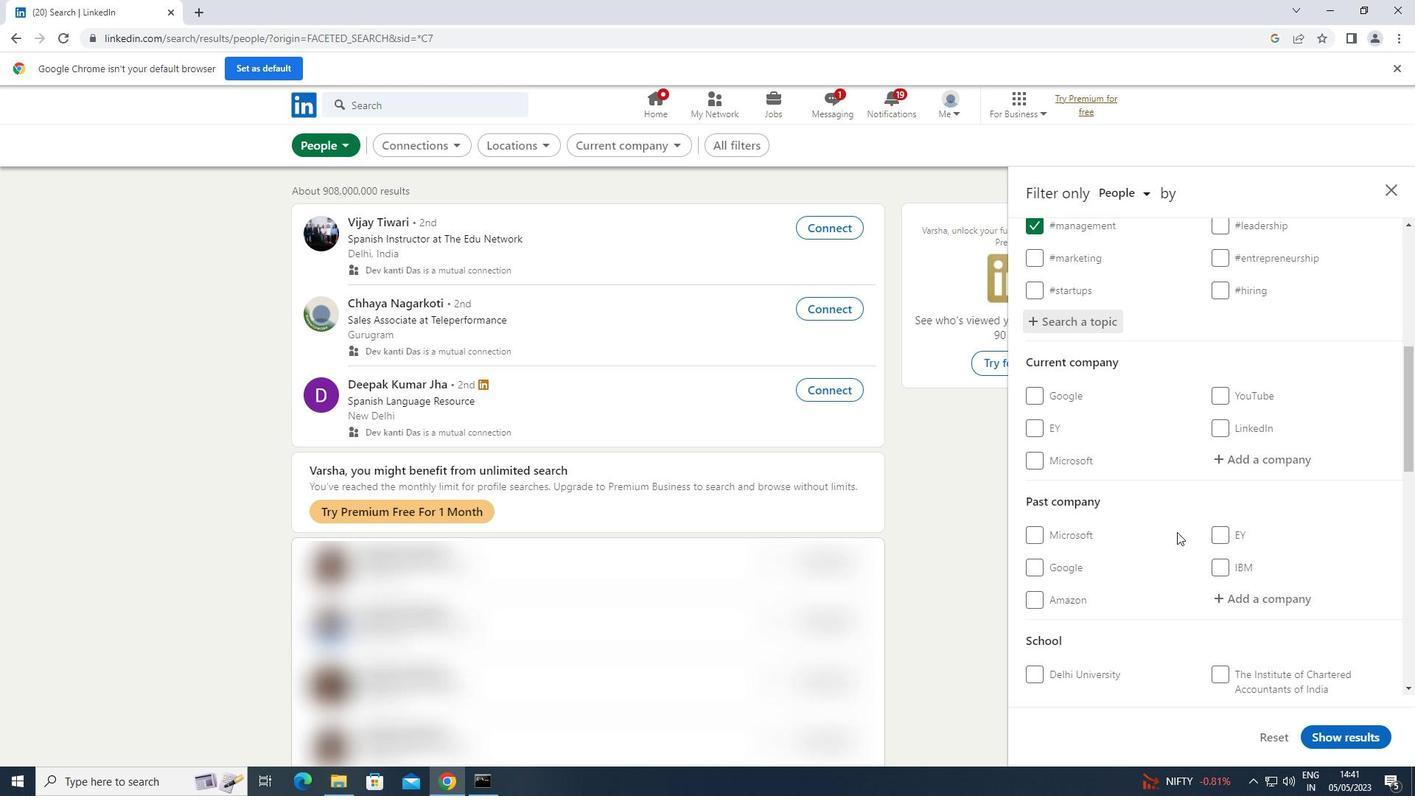 
Action: Mouse scrolled (1177, 531) with delta (0, 0)
Screenshot: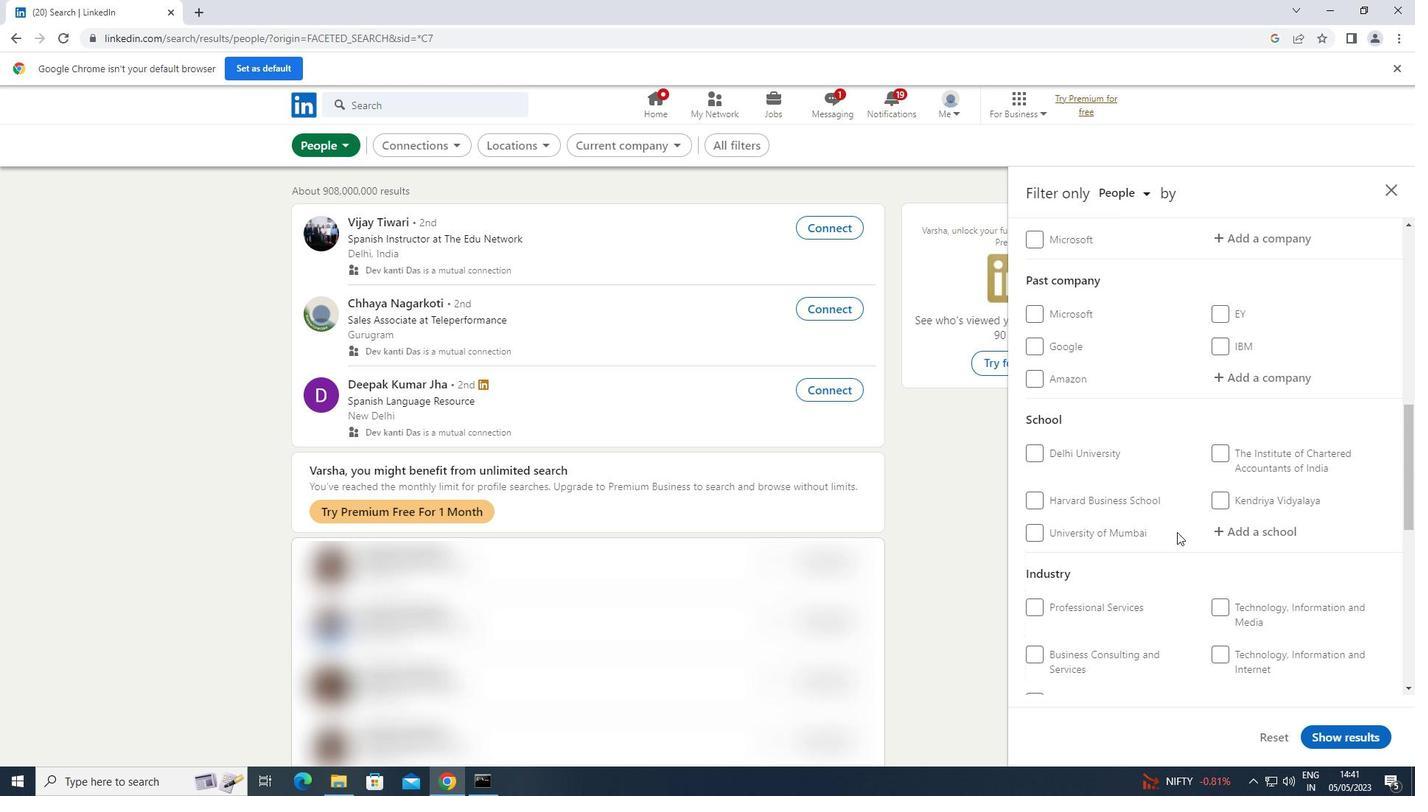 
Action: Mouse scrolled (1177, 531) with delta (0, 0)
Screenshot: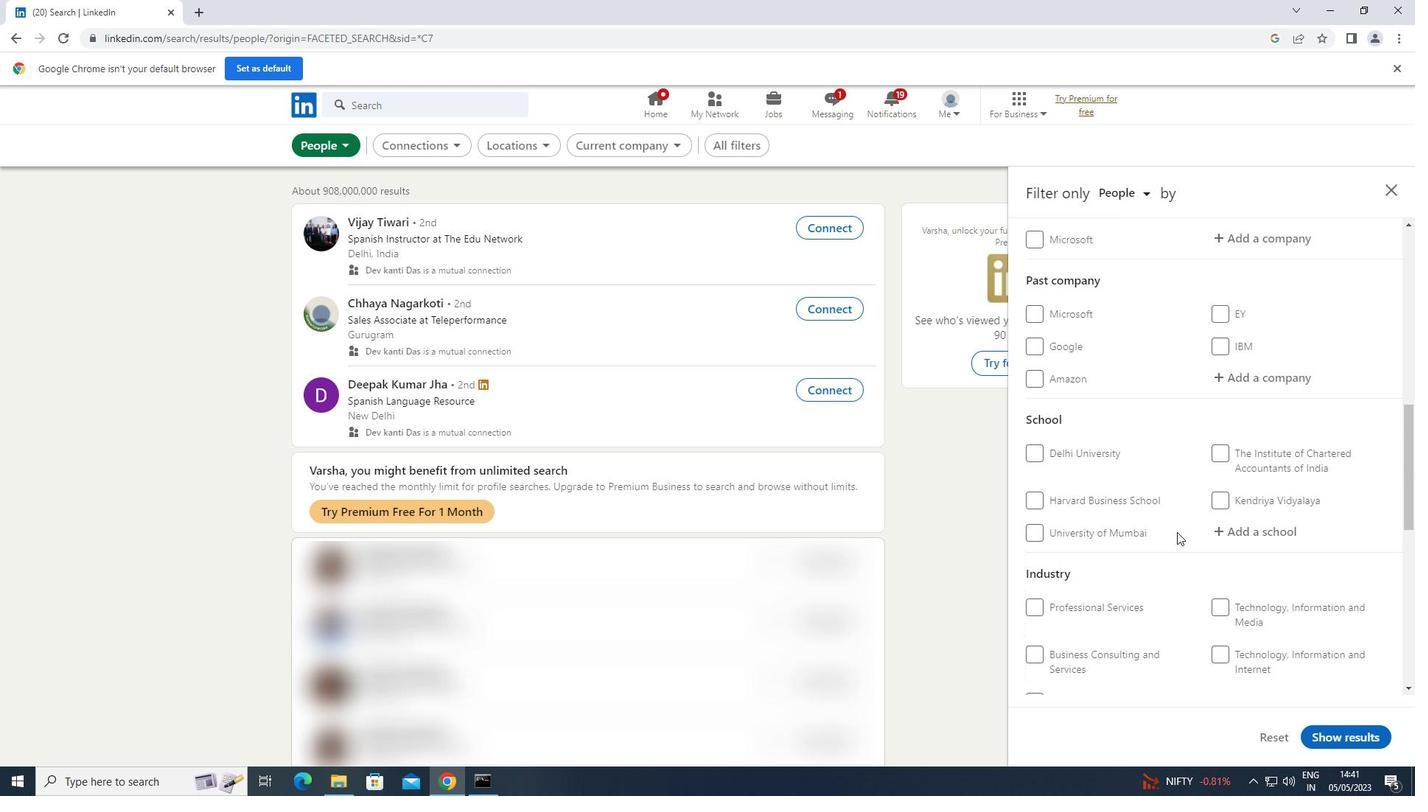 
Action: Mouse scrolled (1177, 531) with delta (0, 0)
Screenshot: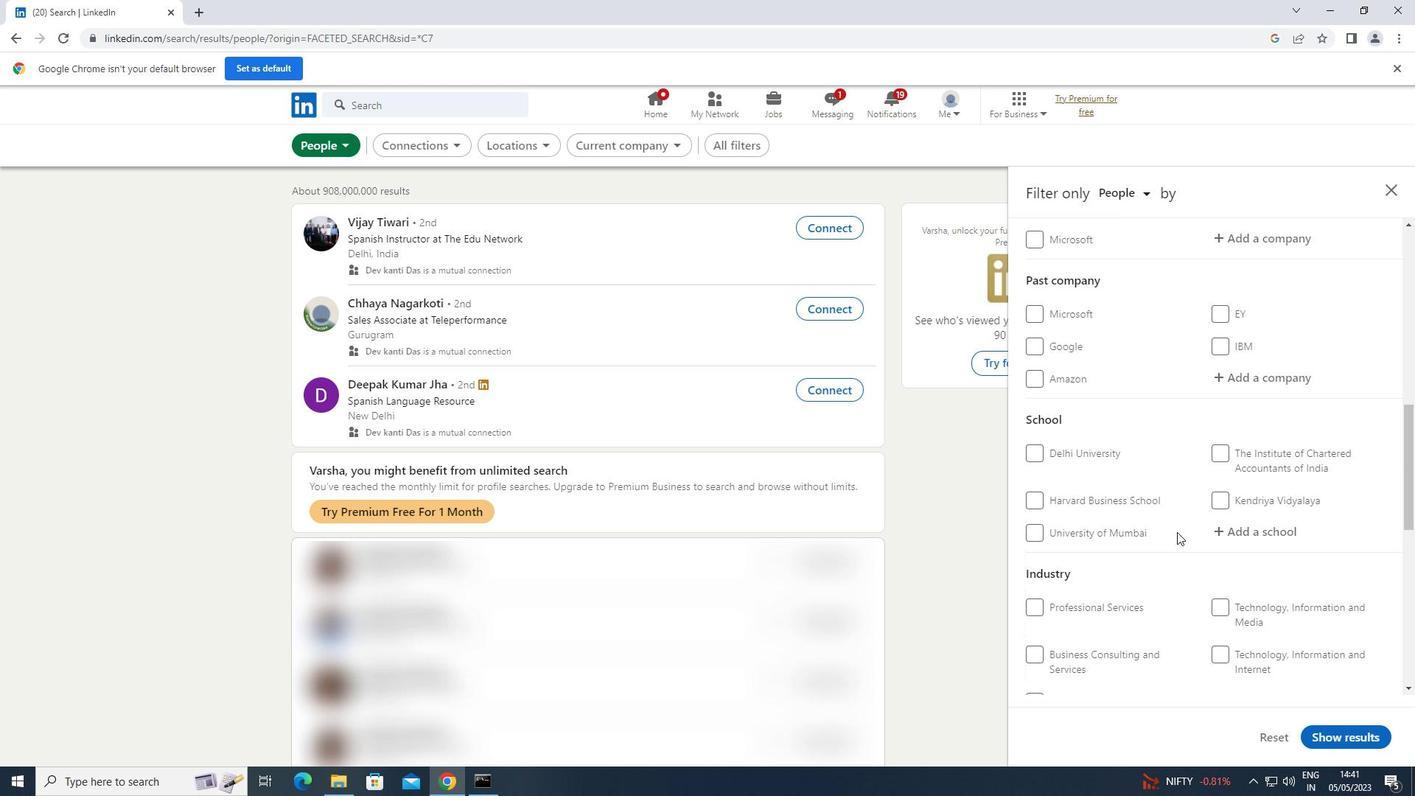 
Action: Mouse scrolled (1177, 531) with delta (0, 0)
Screenshot: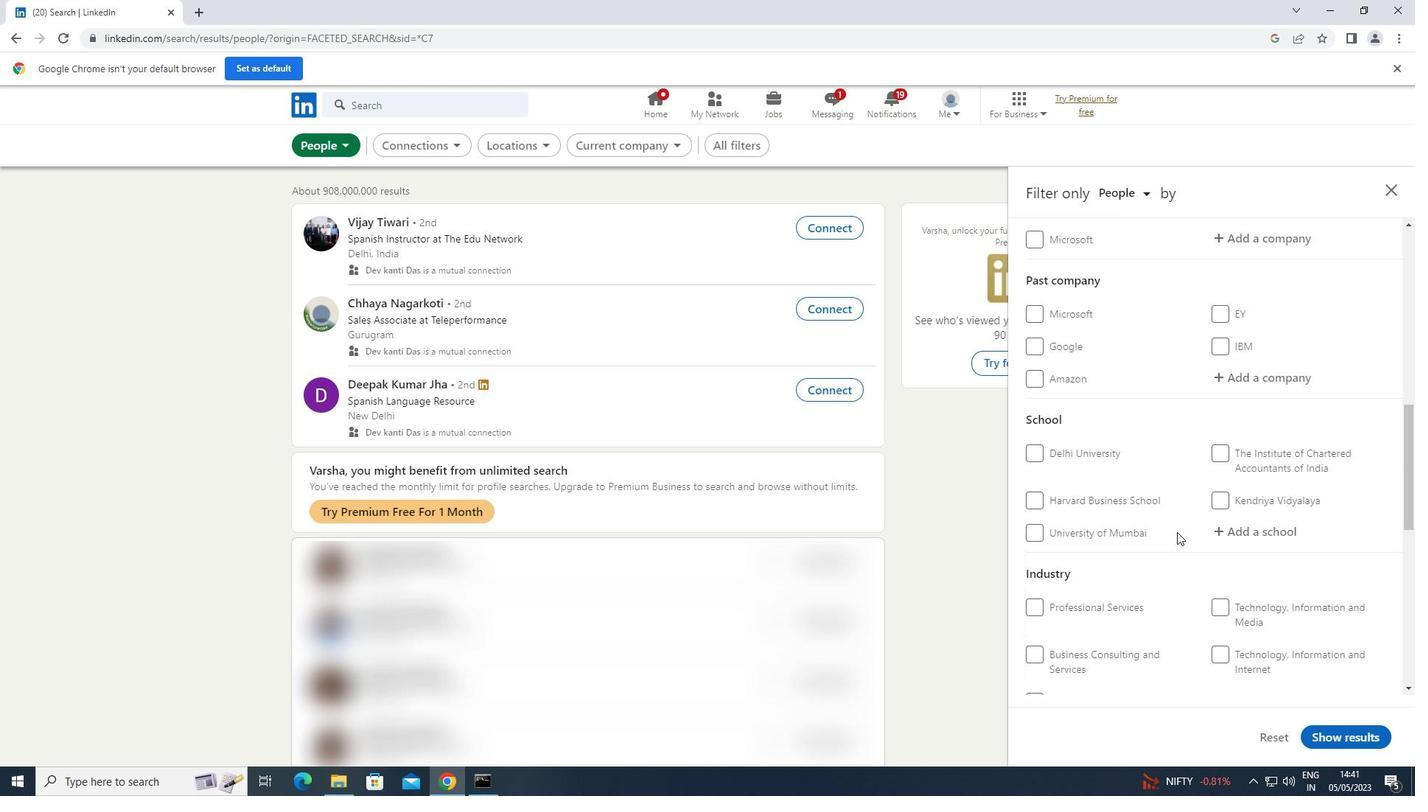 
Action: Mouse scrolled (1177, 531) with delta (0, 0)
Screenshot: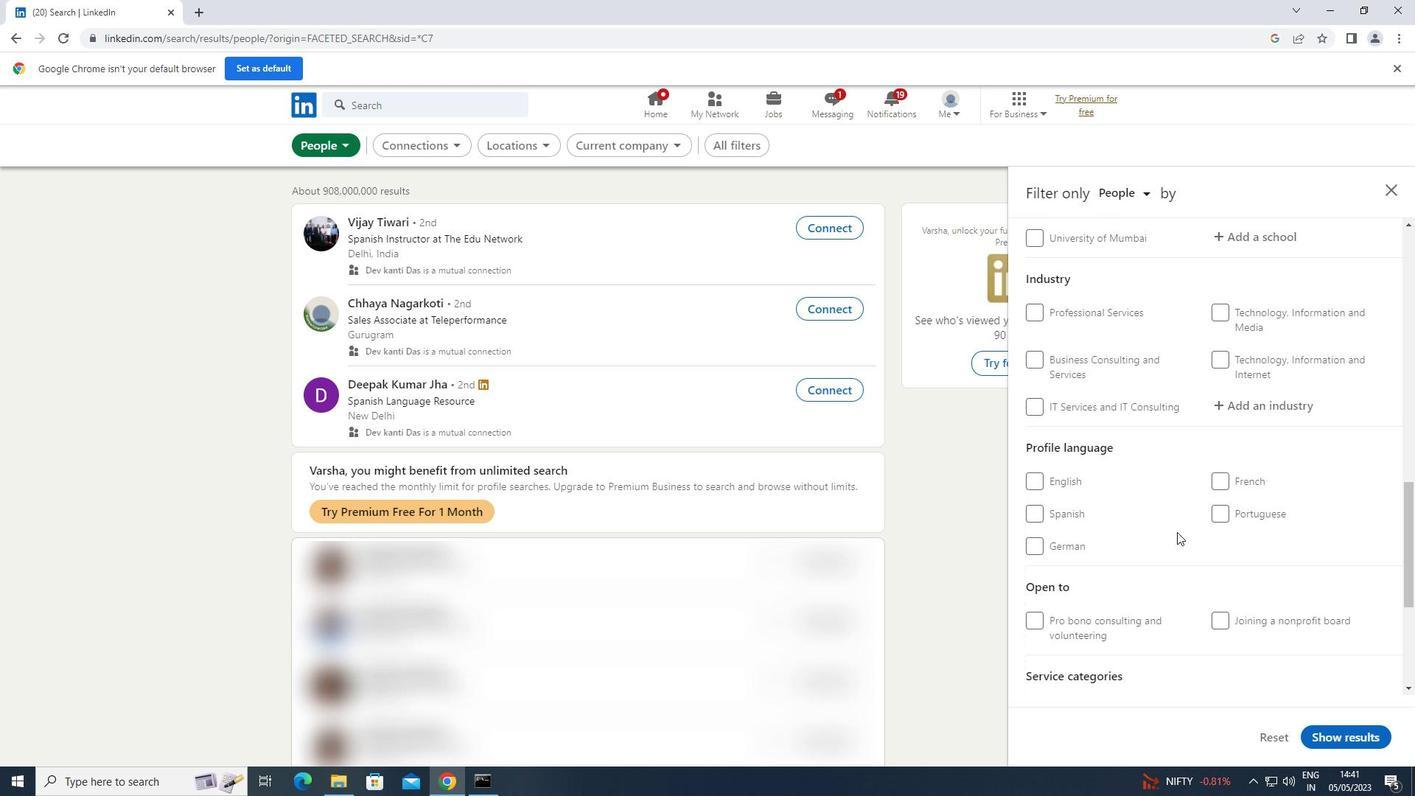 
Action: Mouse scrolled (1177, 531) with delta (0, 0)
Screenshot: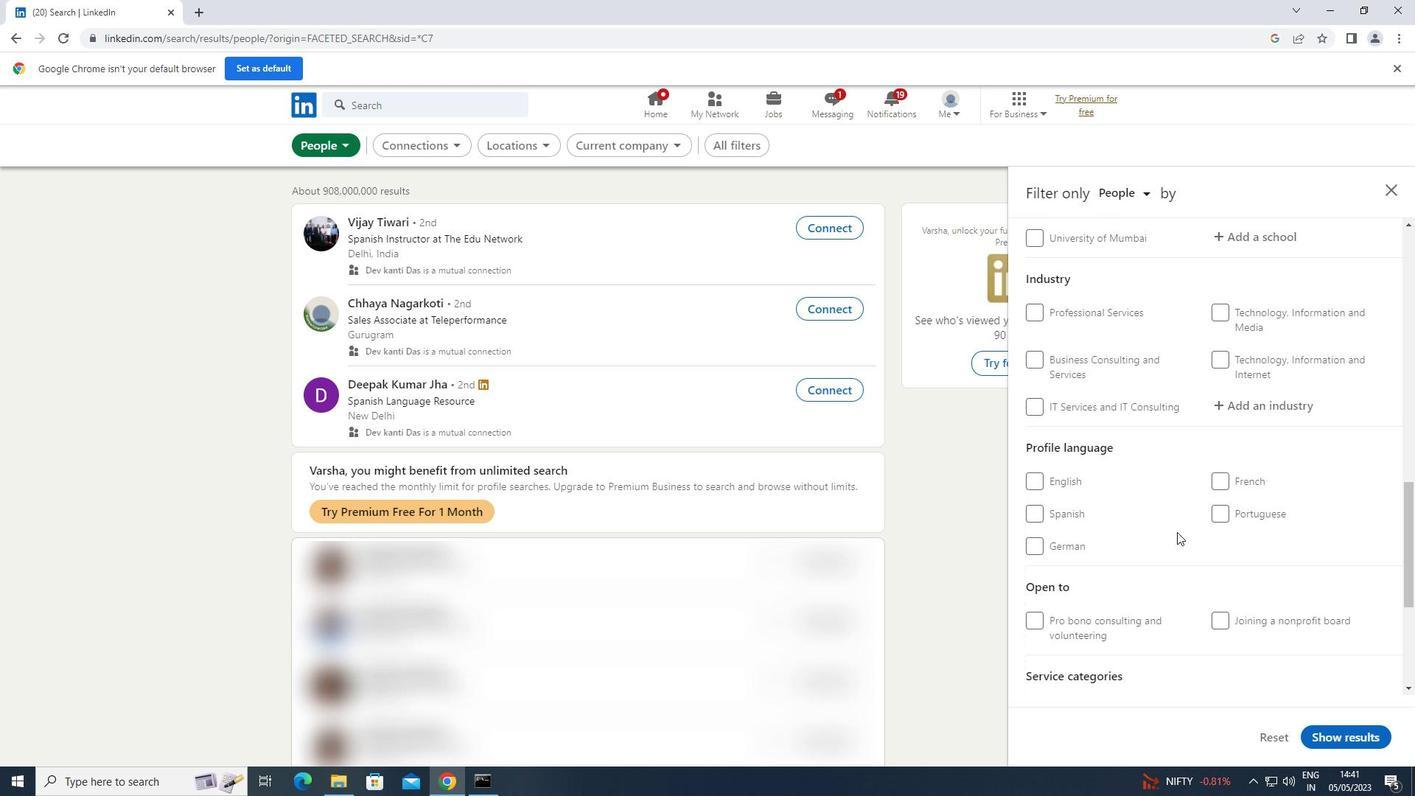 
Action: Mouse scrolled (1177, 531) with delta (0, 0)
Screenshot: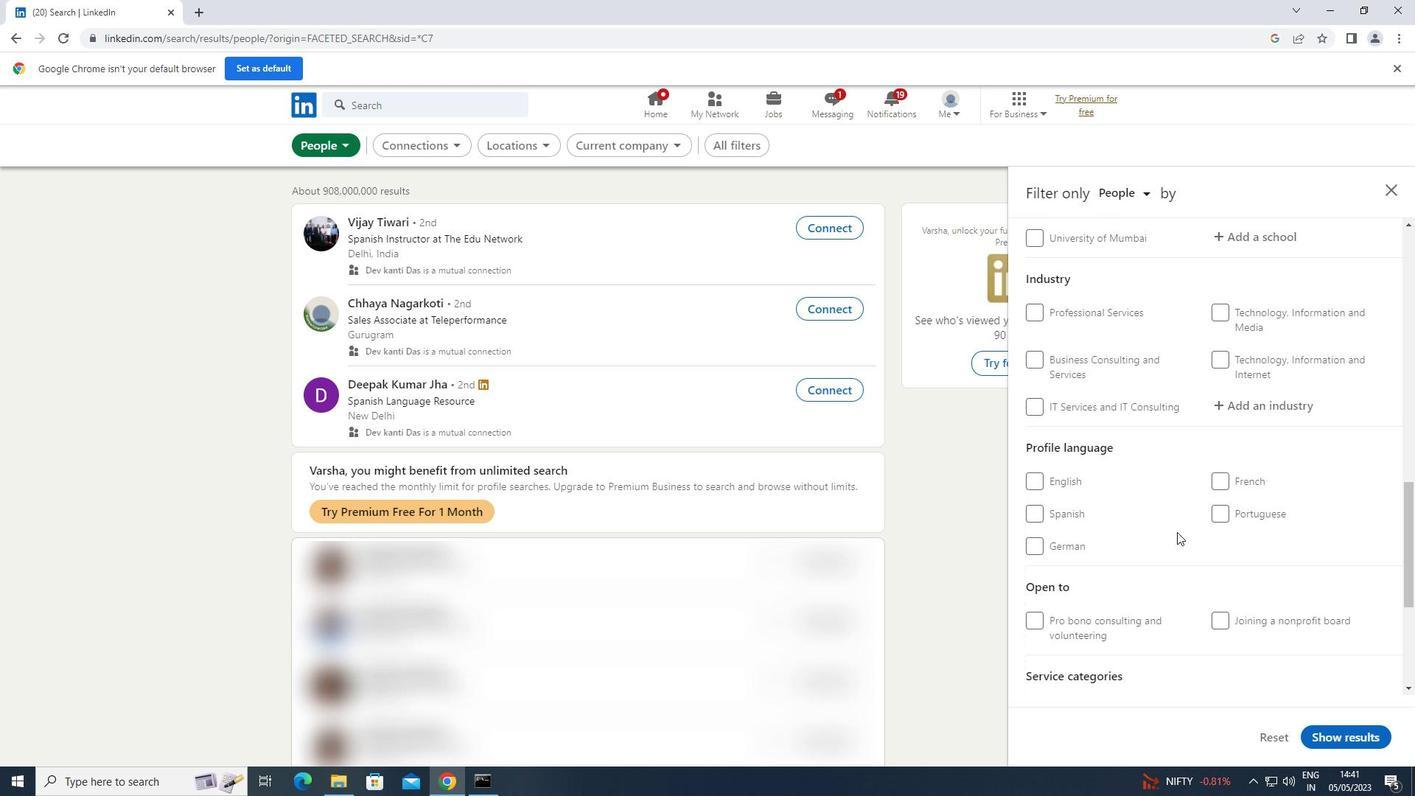 
Action: Mouse scrolled (1177, 531) with delta (0, 0)
Screenshot: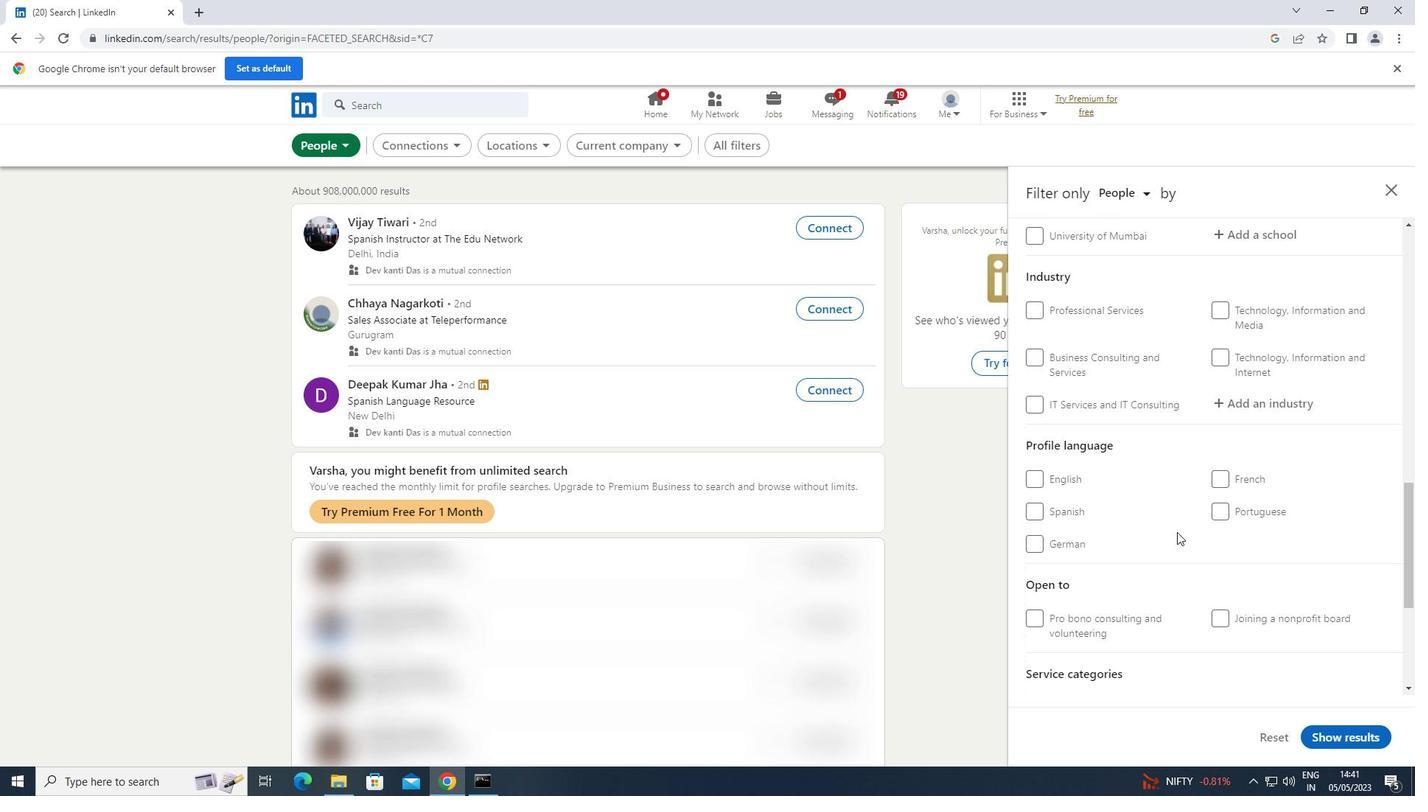 
Action: Mouse scrolled (1177, 532) with delta (0, 0)
Screenshot: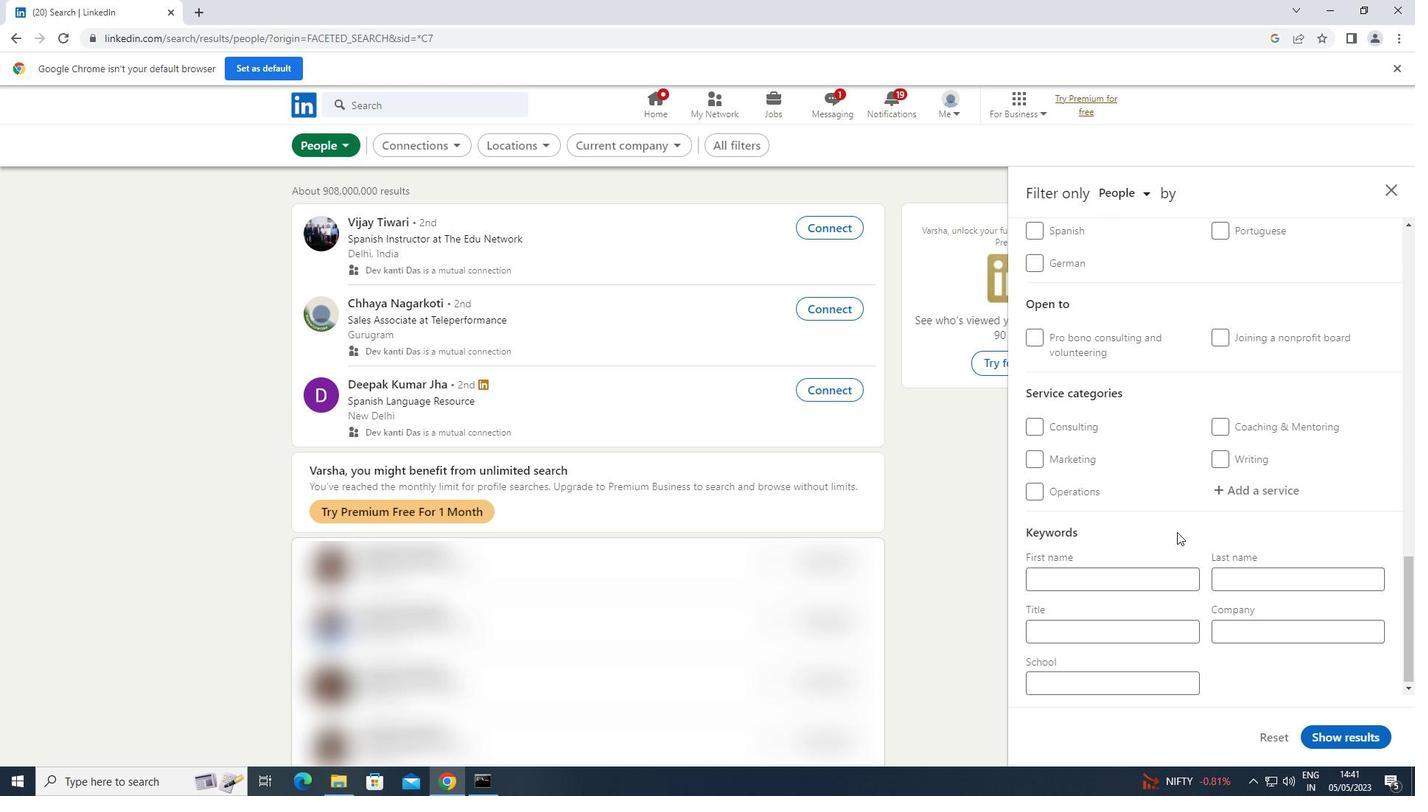 
Action: Mouse scrolled (1177, 532) with delta (0, 0)
Screenshot: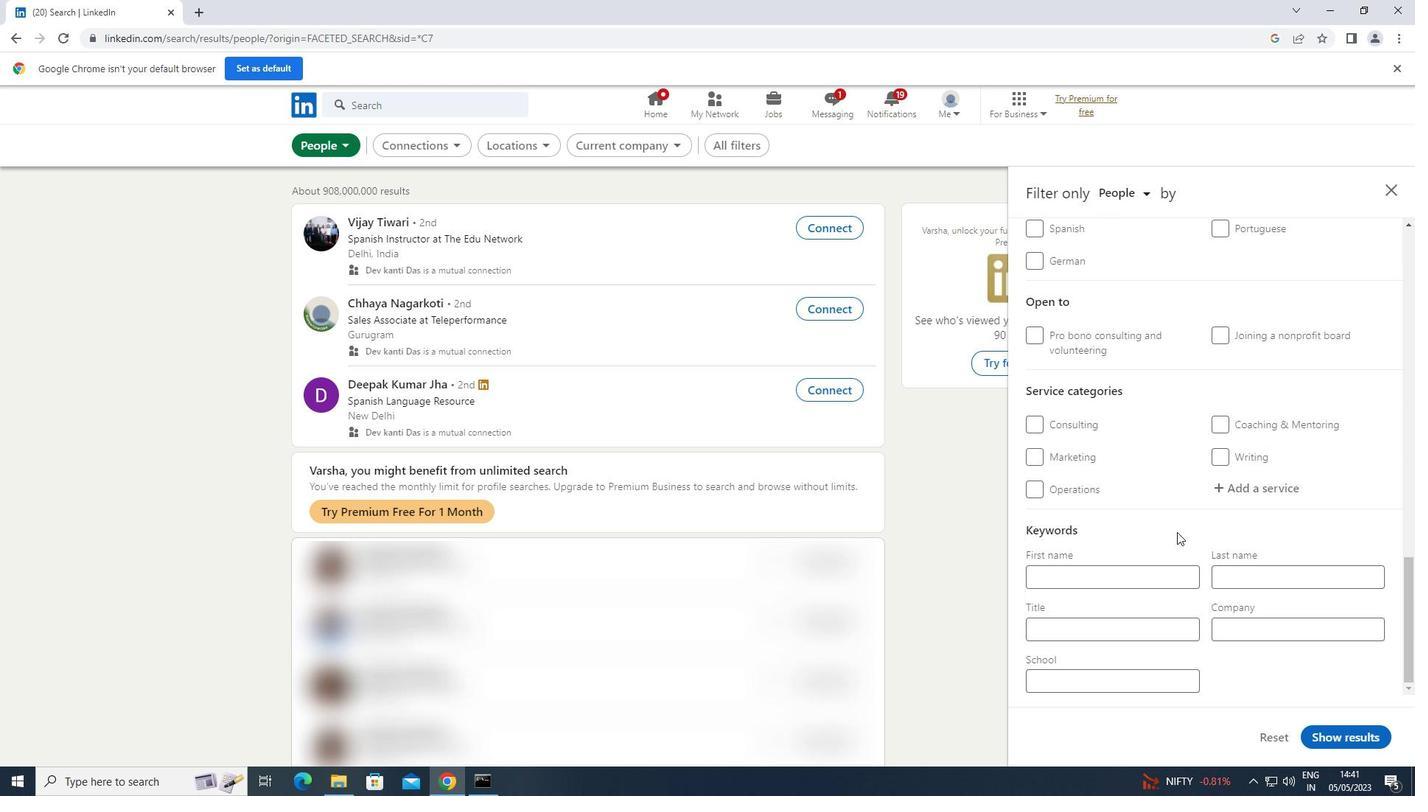 
Action: Mouse scrolled (1177, 532) with delta (0, 0)
Screenshot: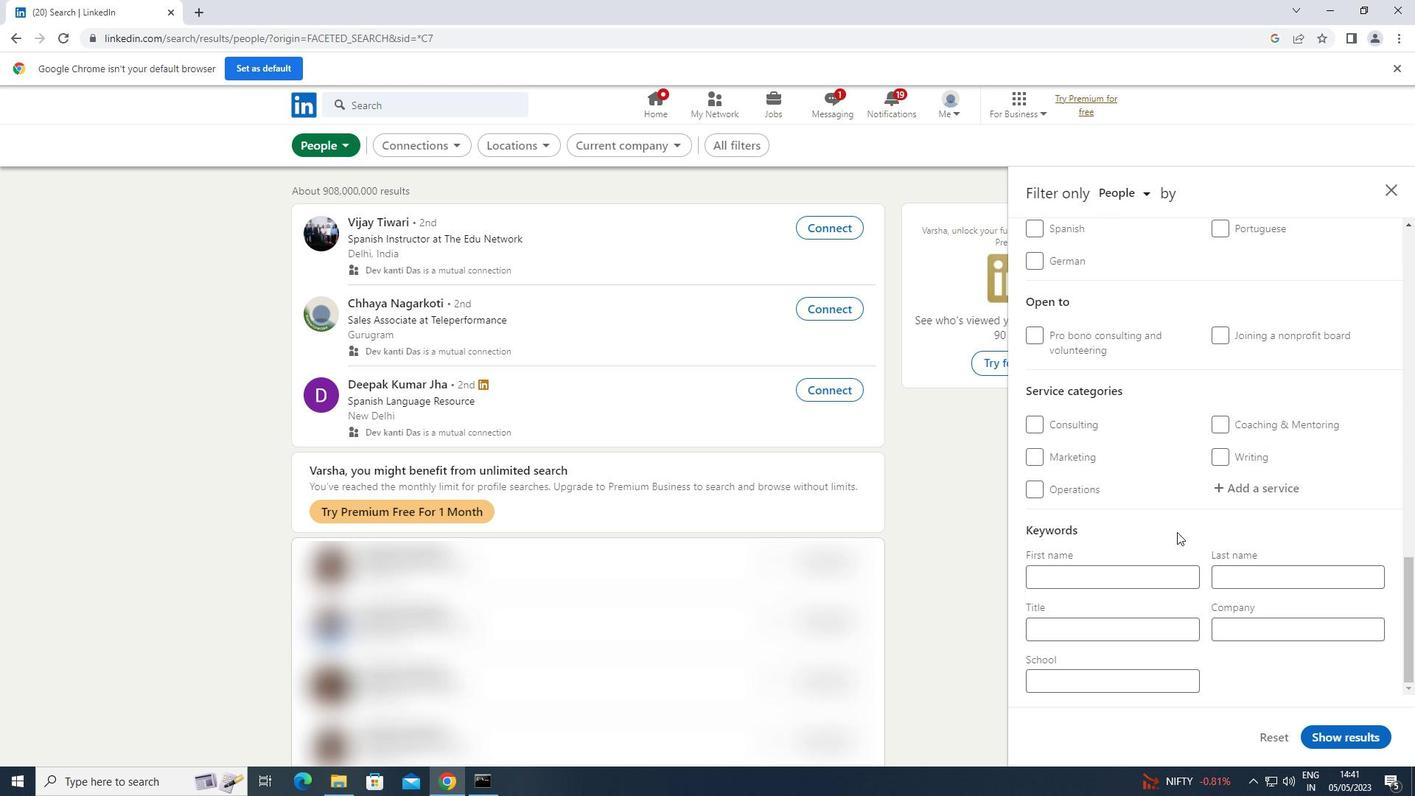 
Action: Mouse moved to (1037, 451)
Screenshot: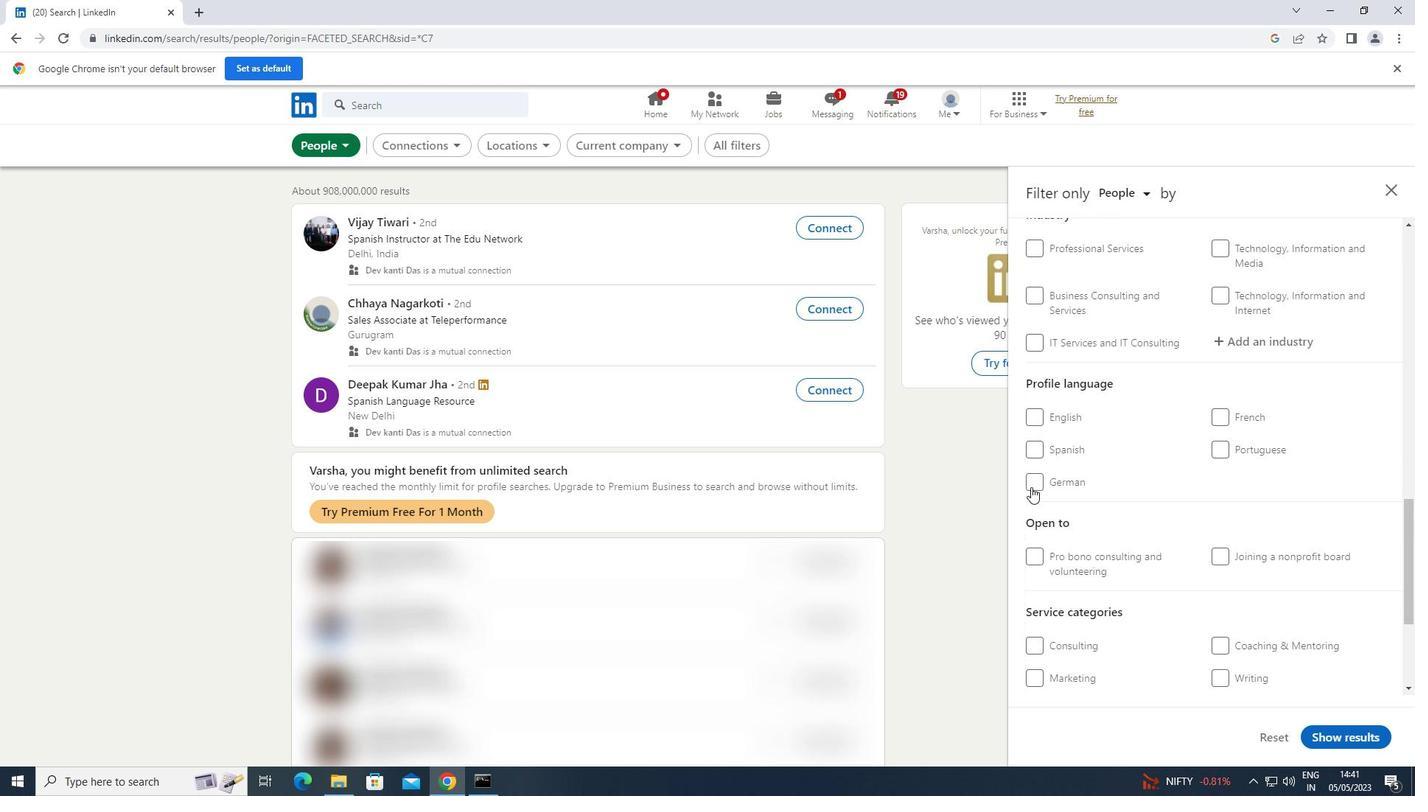 
Action: Mouse pressed left at (1037, 451)
Screenshot: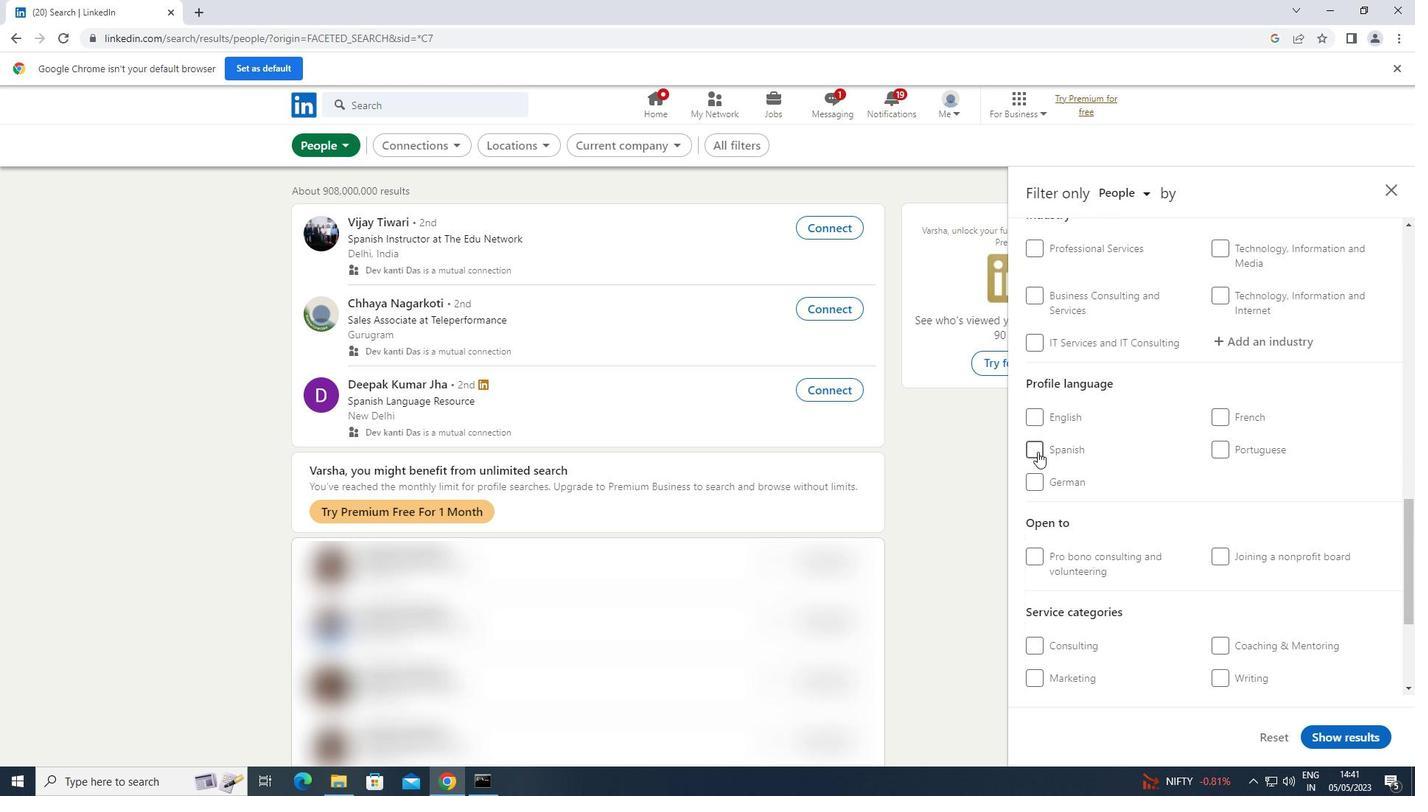 
Action: Mouse moved to (1126, 464)
Screenshot: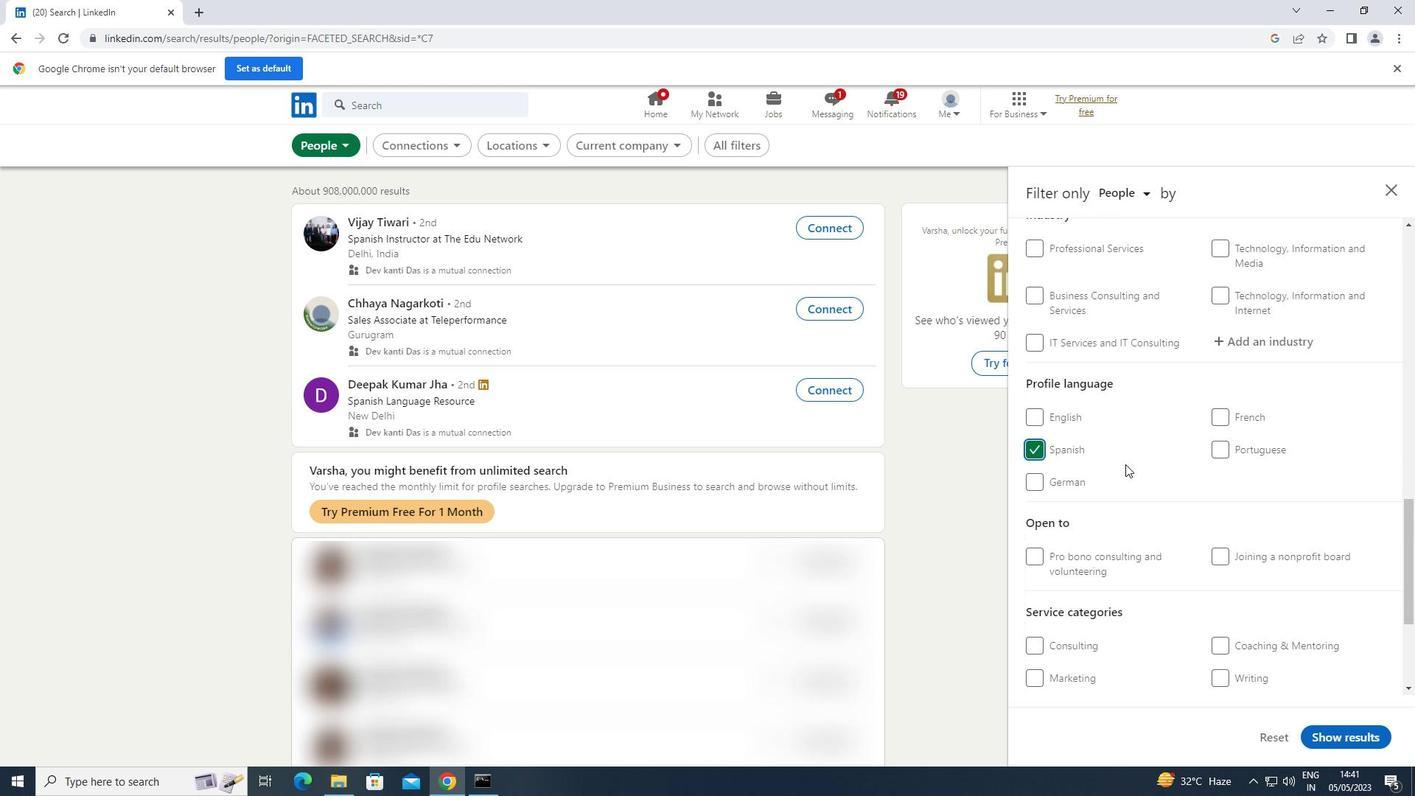 
Action: Mouse scrolled (1126, 465) with delta (0, 0)
Screenshot: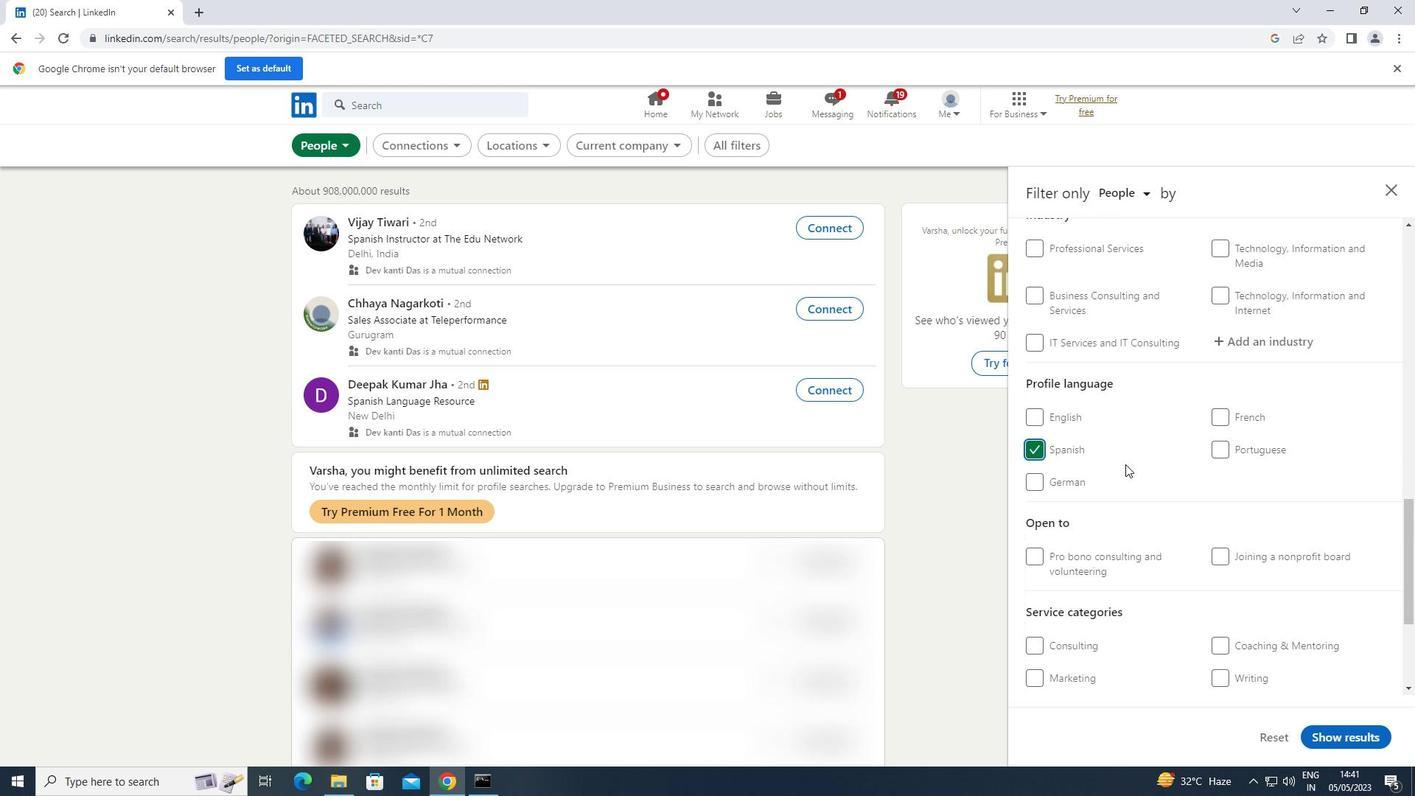 
Action: Mouse scrolled (1126, 465) with delta (0, 0)
Screenshot: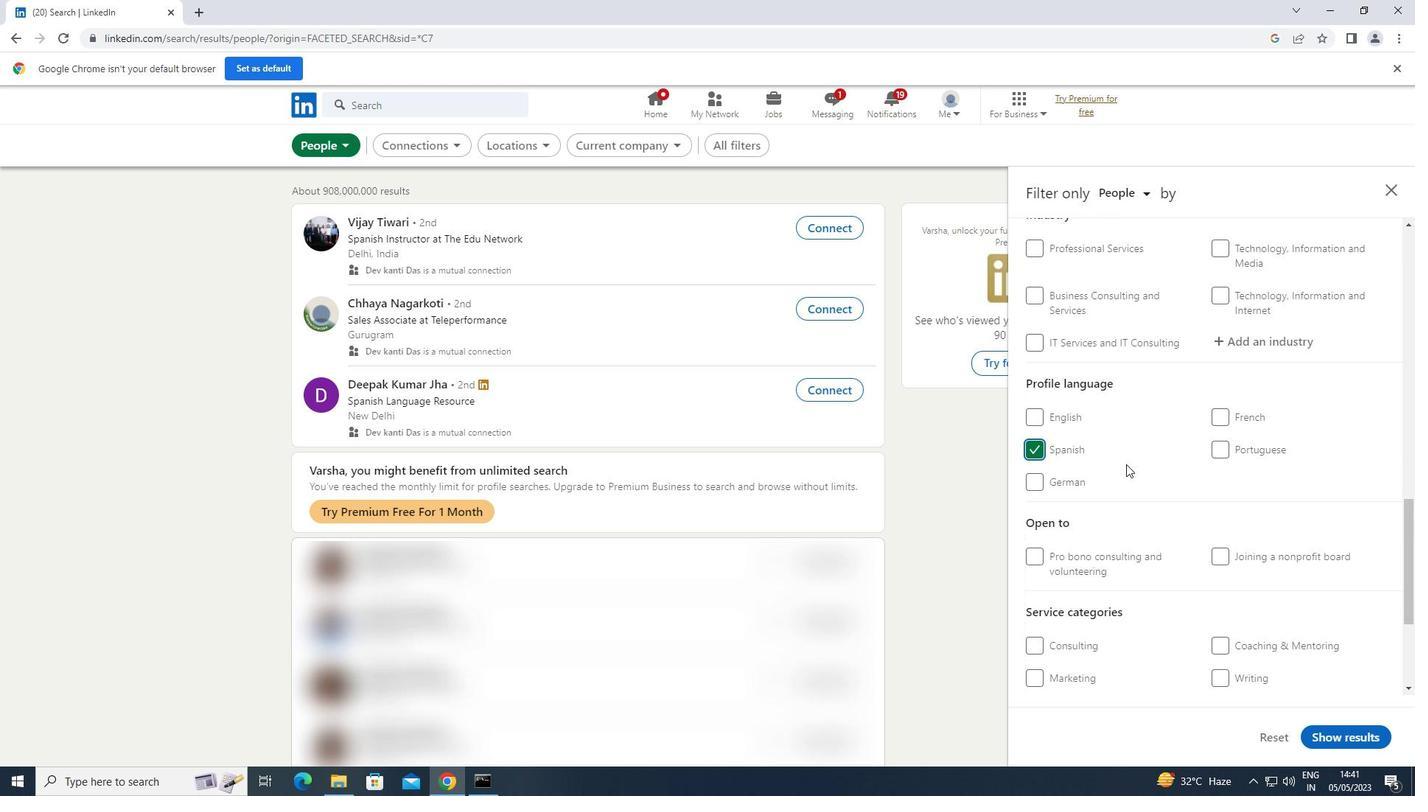 
Action: Mouse scrolled (1126, 465) with delta (0, 0)
Screenshot: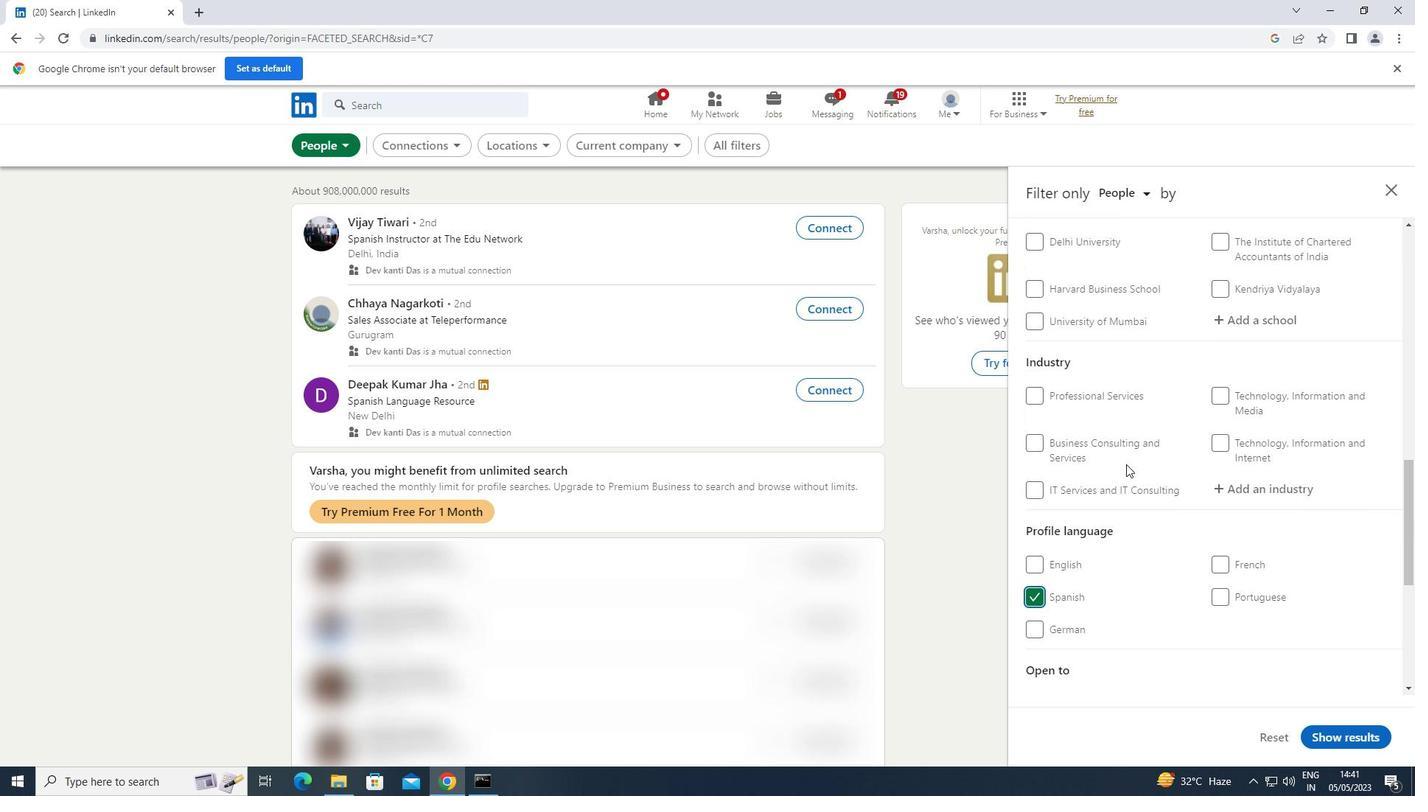 
Action: Mouse scrolled (1126, 465) with delta (0, 0)
Screenshot: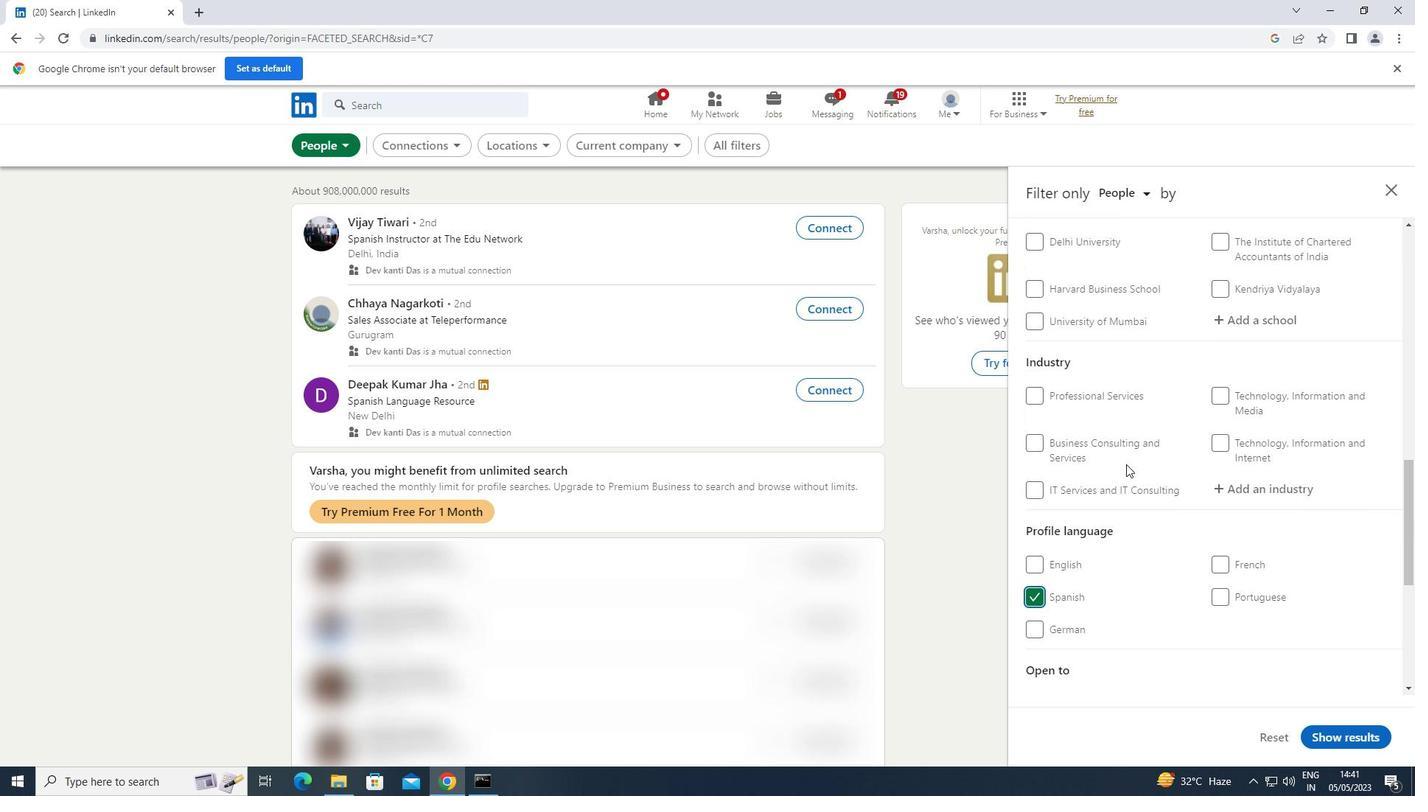 
Action: Mouse scrolled (1126, 465) with delta (0, 0)
Screenshot: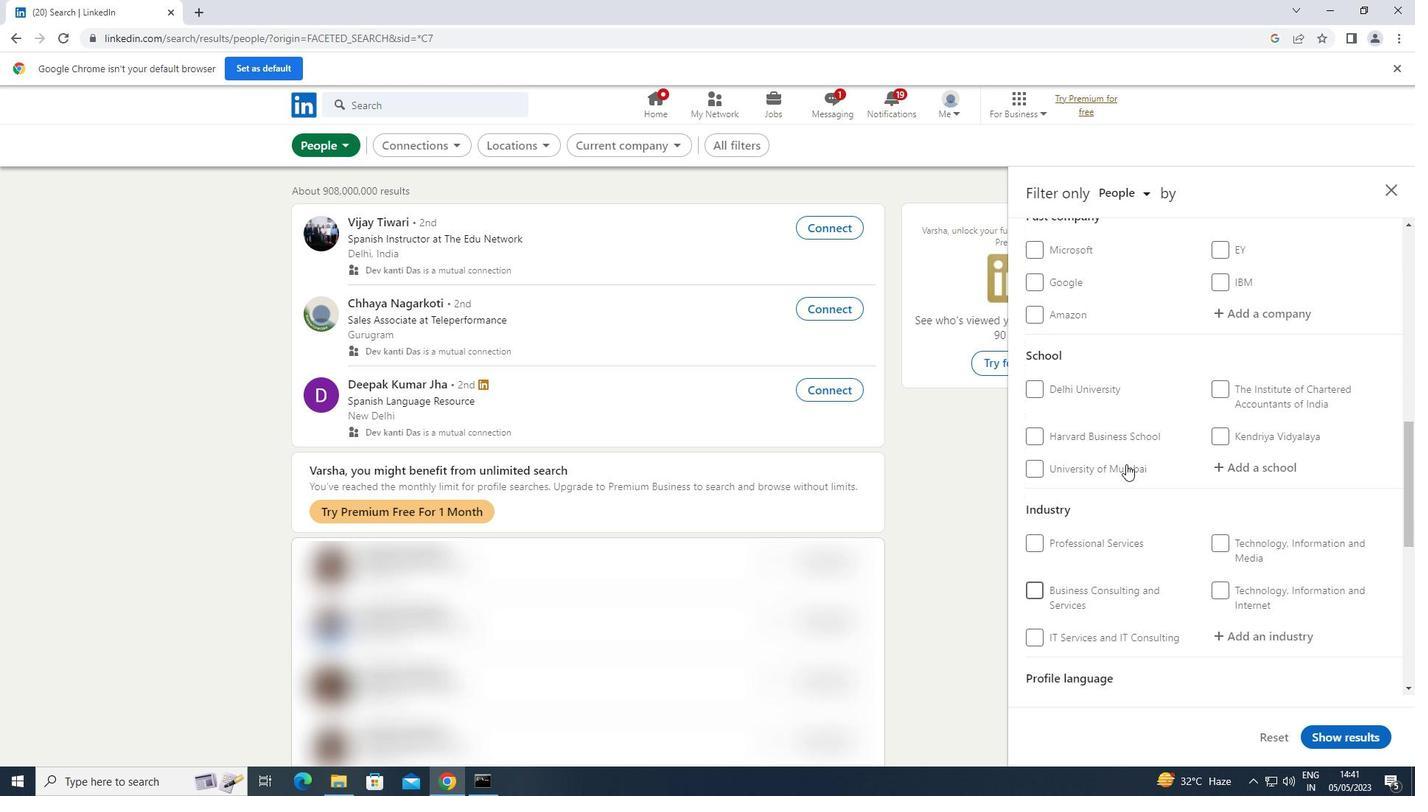 
Action: Mouse scrolled (1126, 465) with delta (0, 0)
Screenshot: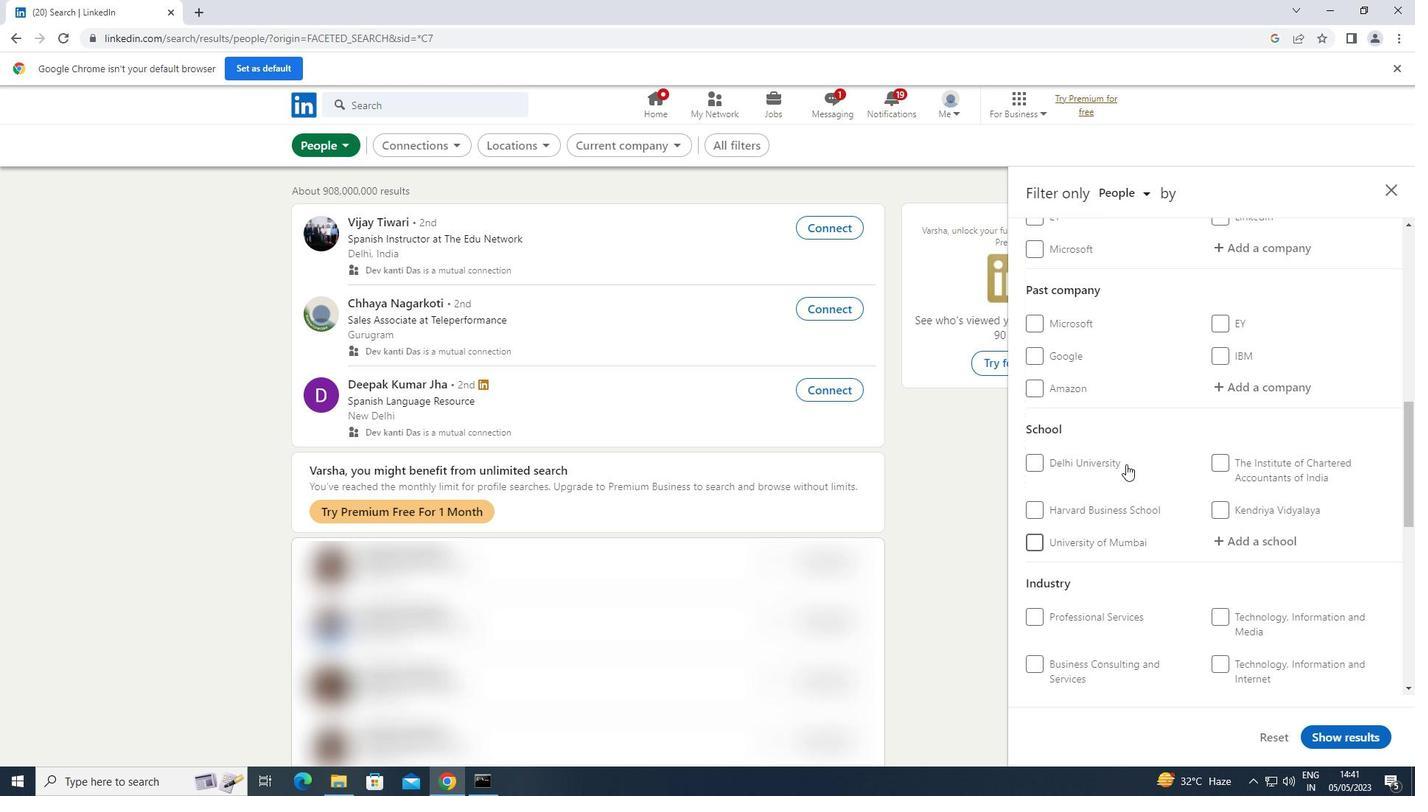
Action: Mouse scrolled (1126, 465) with delta (0, 0)
Screenshot: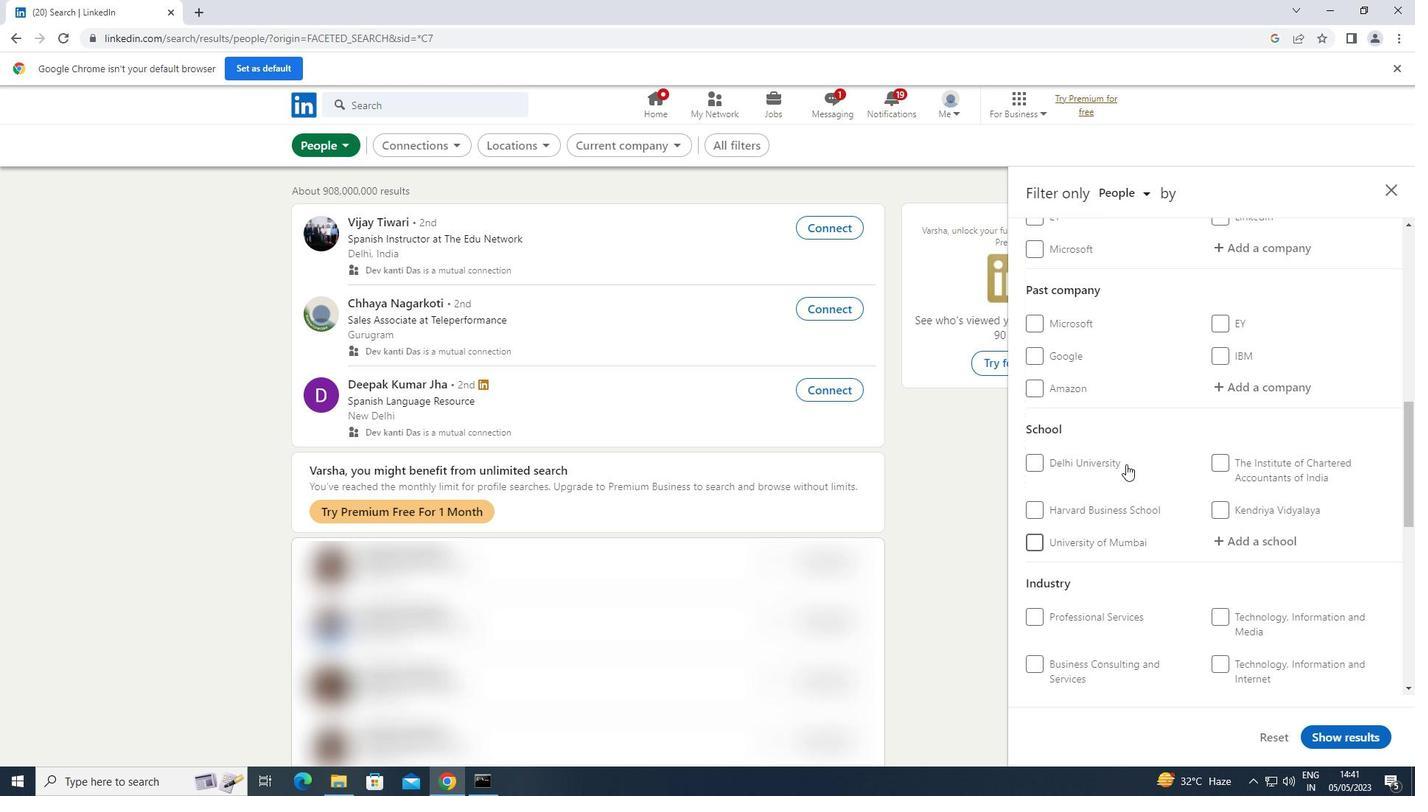 
Action: Mouse moved to (1243, 392)
Screenshot: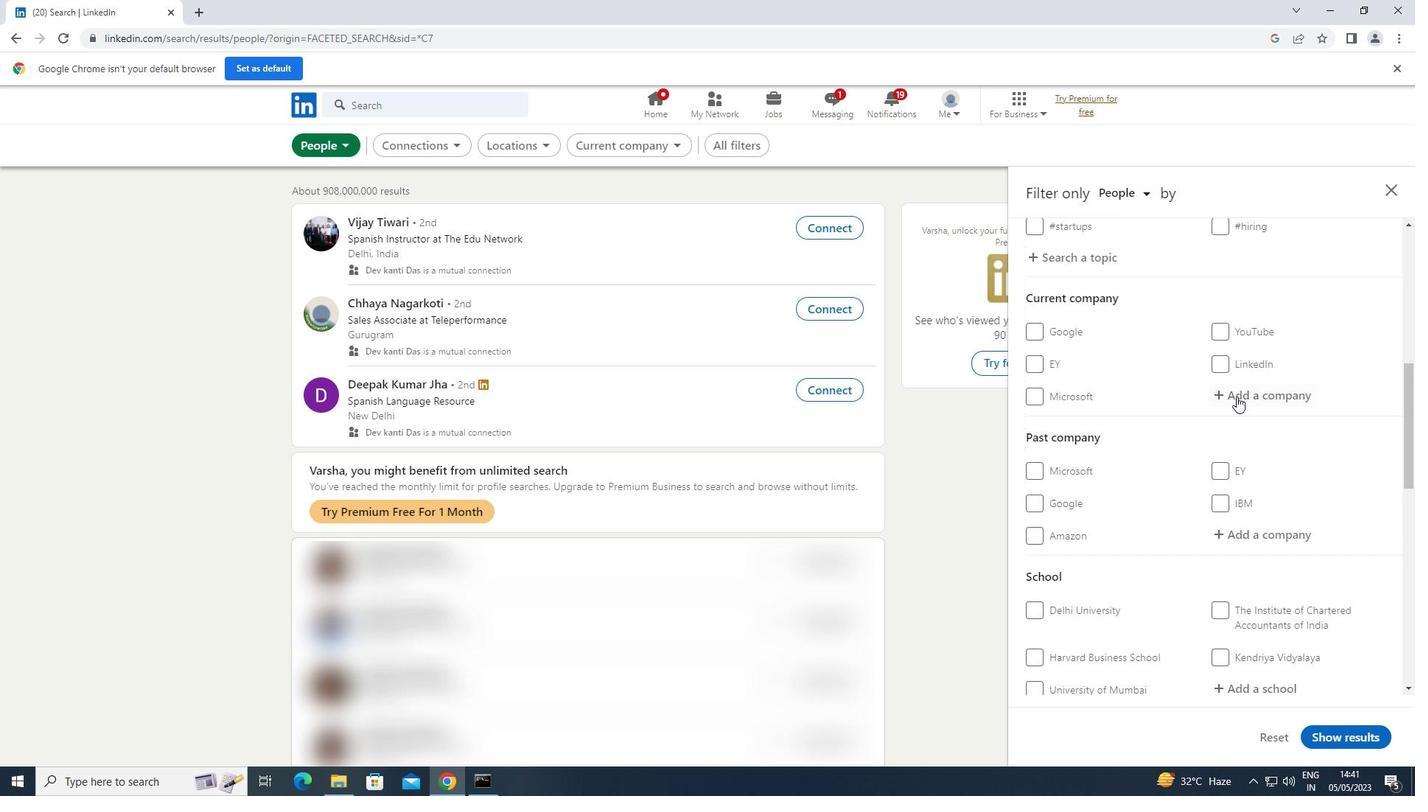 
Action: Mouse pressed left at (1243, 392)
Screenshot: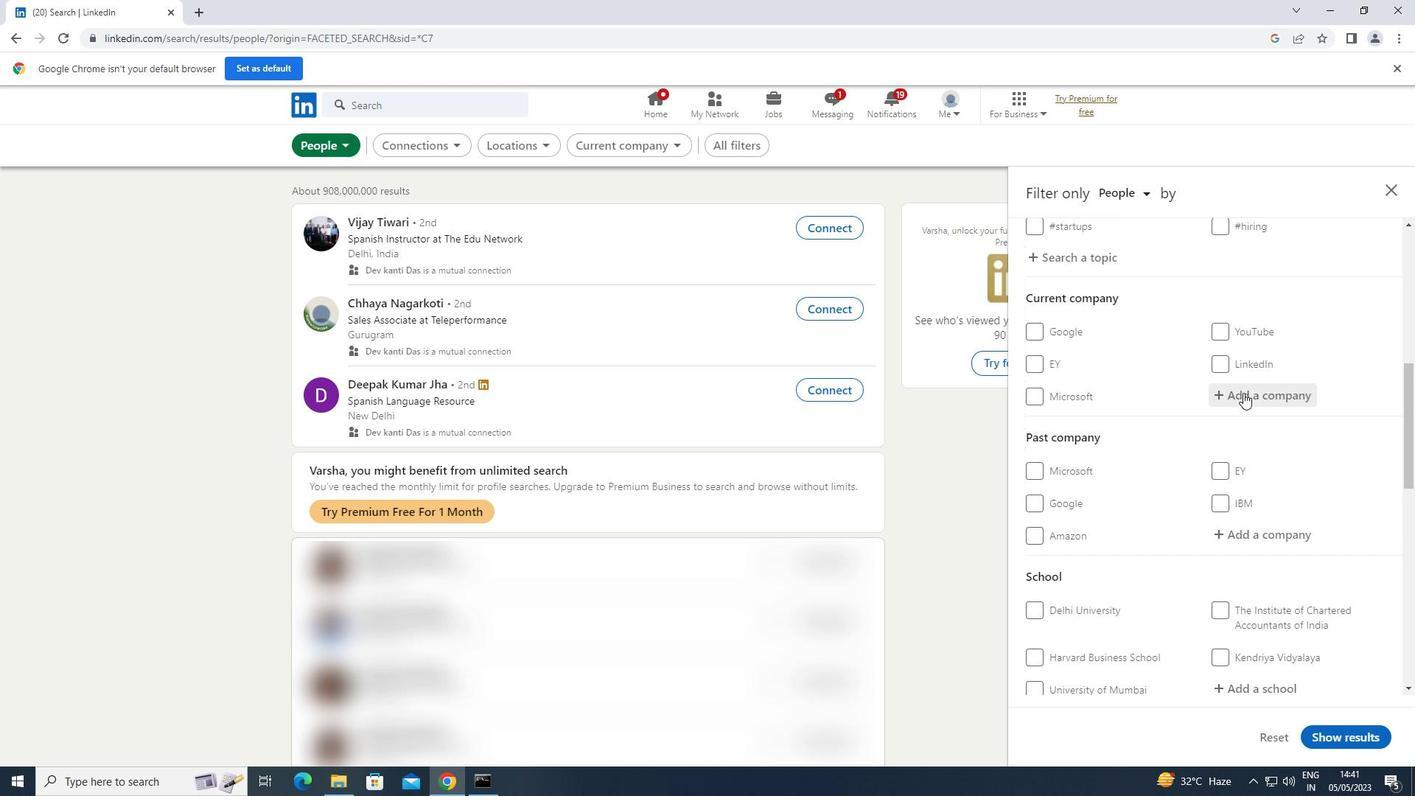
Action: Key pressed <Key.shift>DIAMONDPICK
Screenshot: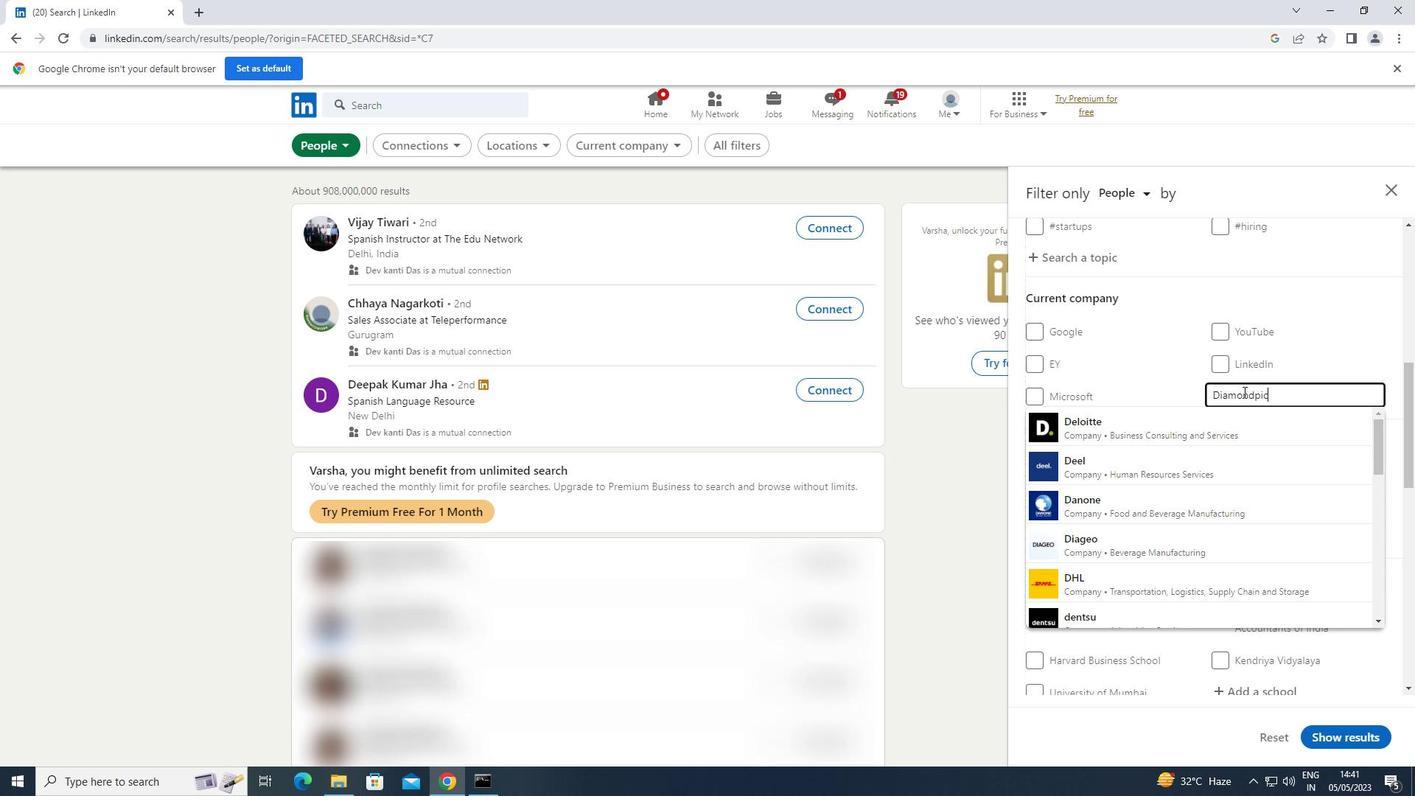 
Action: Mouse moved to (1144, 431)
Screenshot: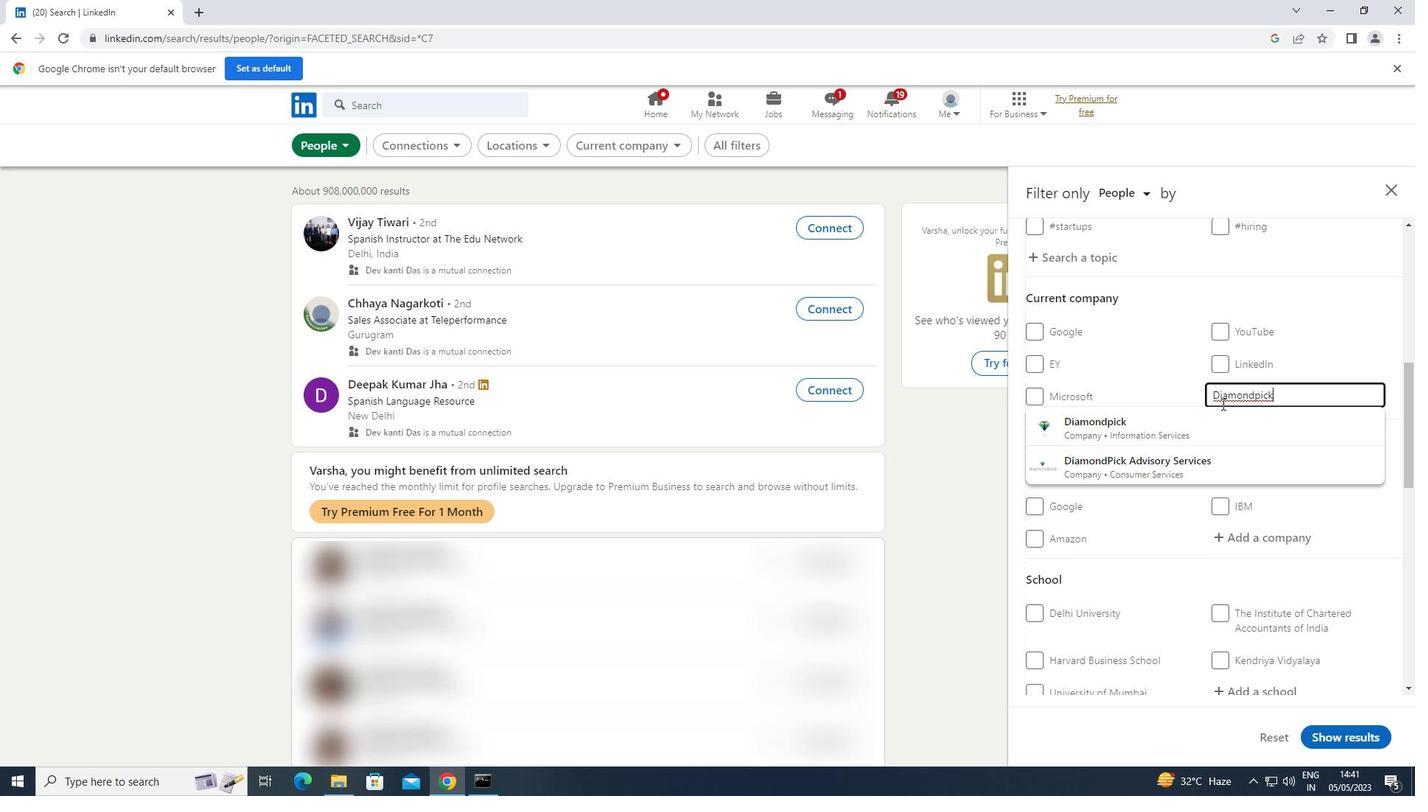 
Action: Mouse pressed left at (1144, 431)
Screenshot: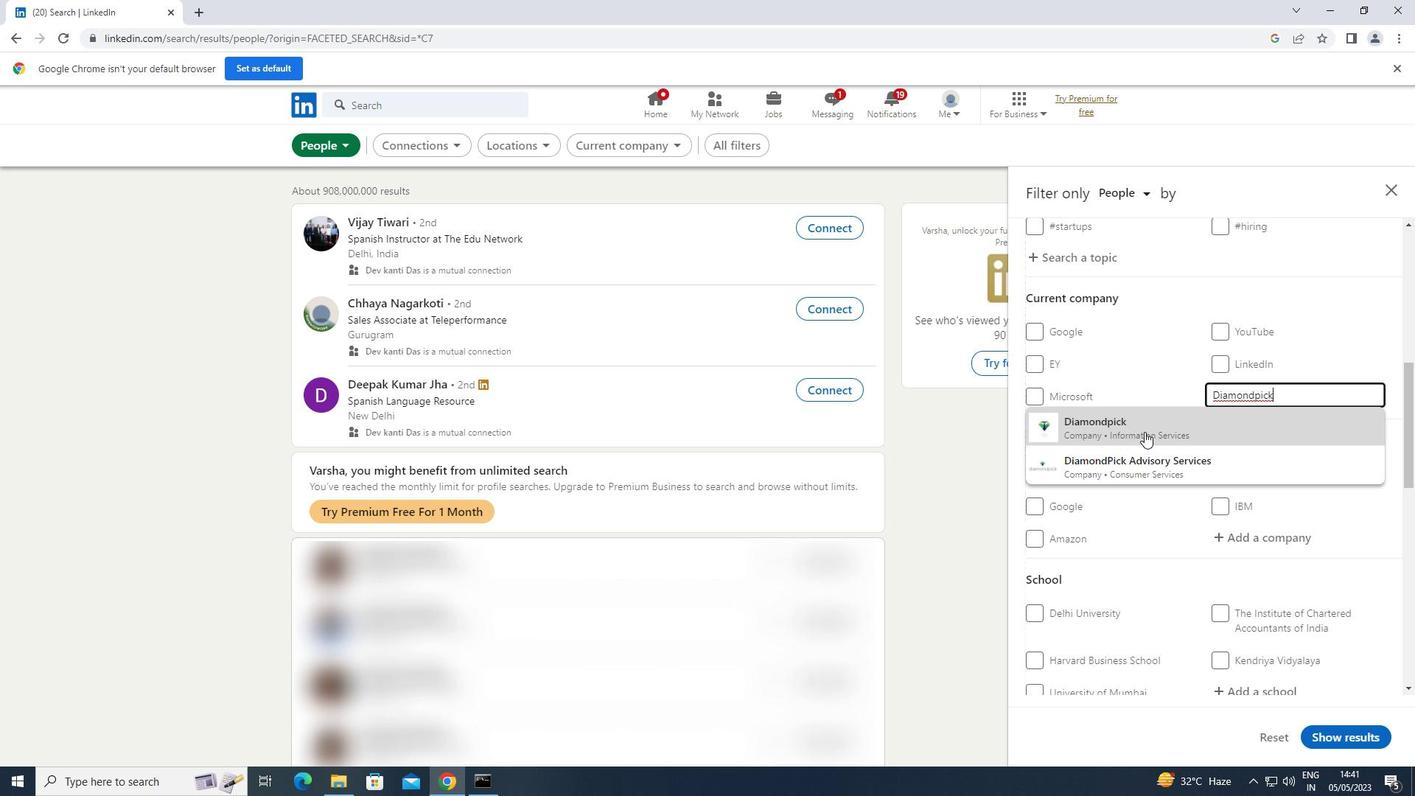 
Action: Mouse moved to (1146, 432)
Screenshot: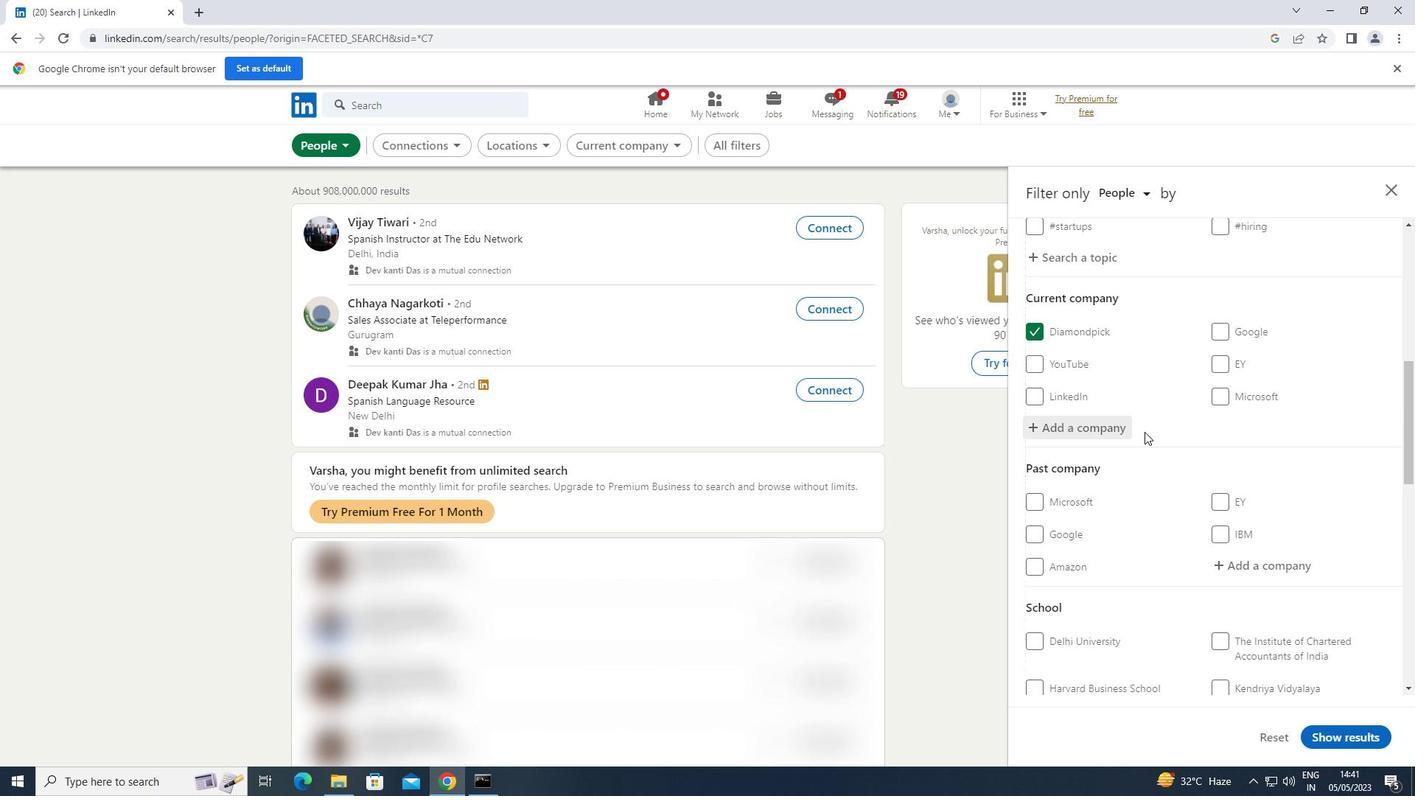 
Action: Mouse scrolled (1146, 431) with delta (0, 0)
Screenshot: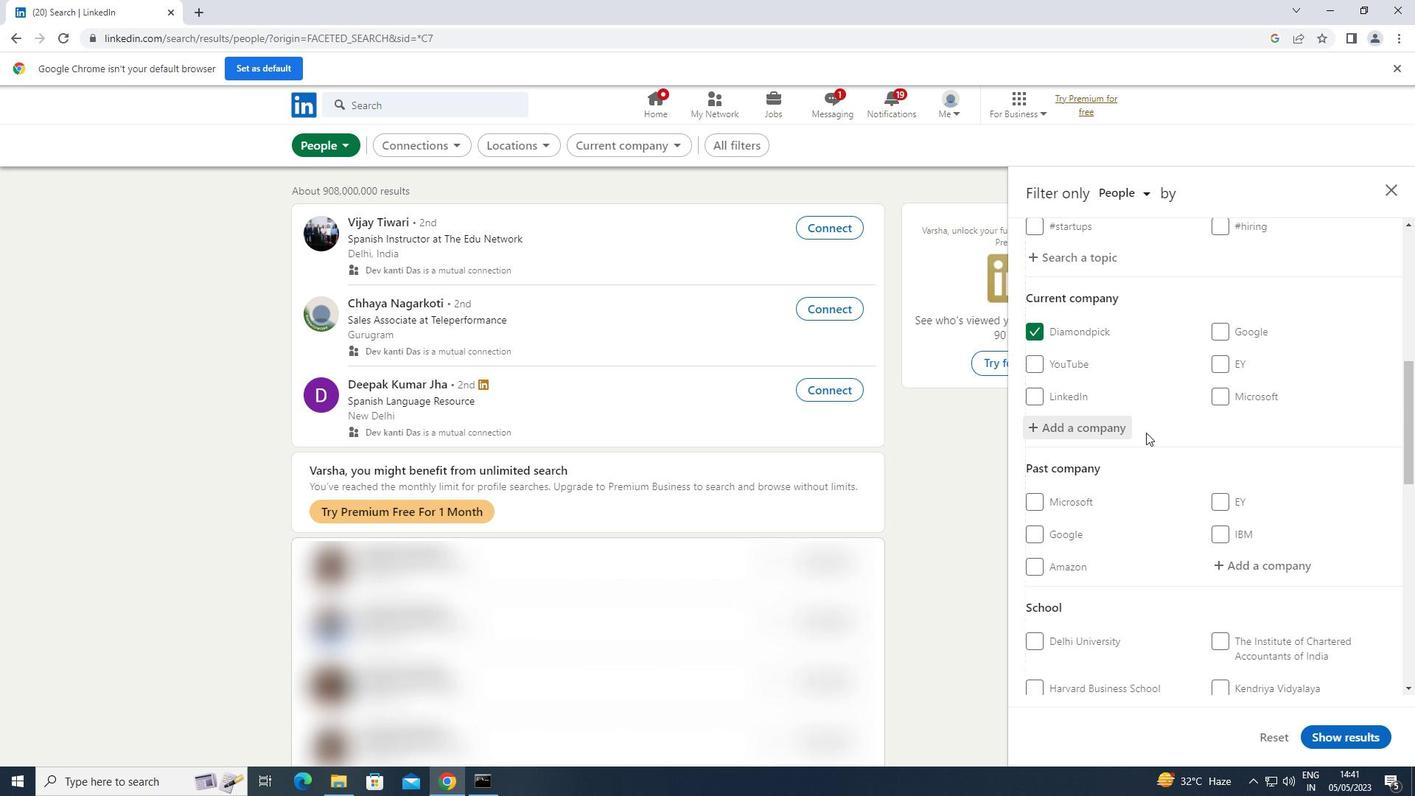 
Action: Mouse scrolled (1146, 431) with delta (0, 0)
Screenshot: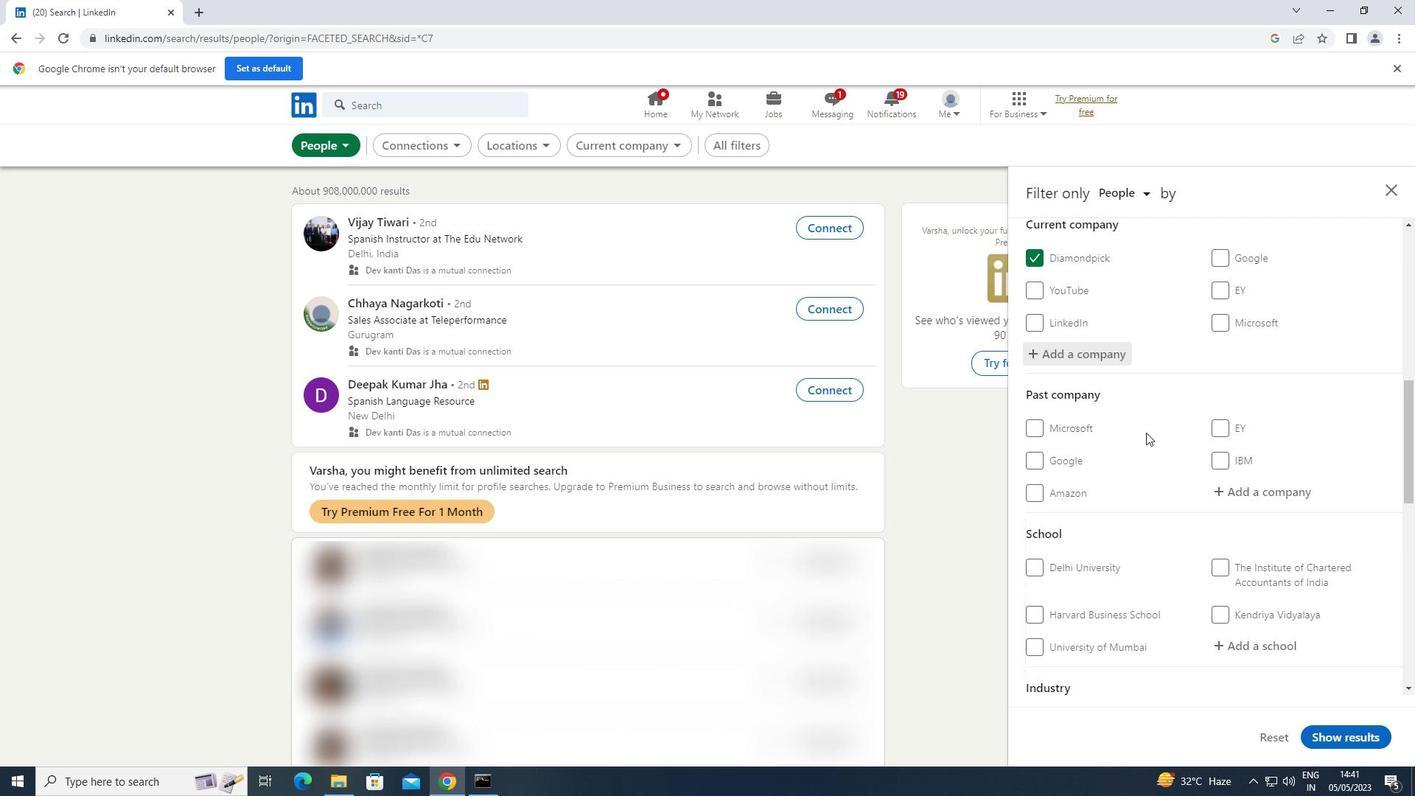 
Action: Mouse scrolled (1146, 431) with delta (0, 0)
Screenshot: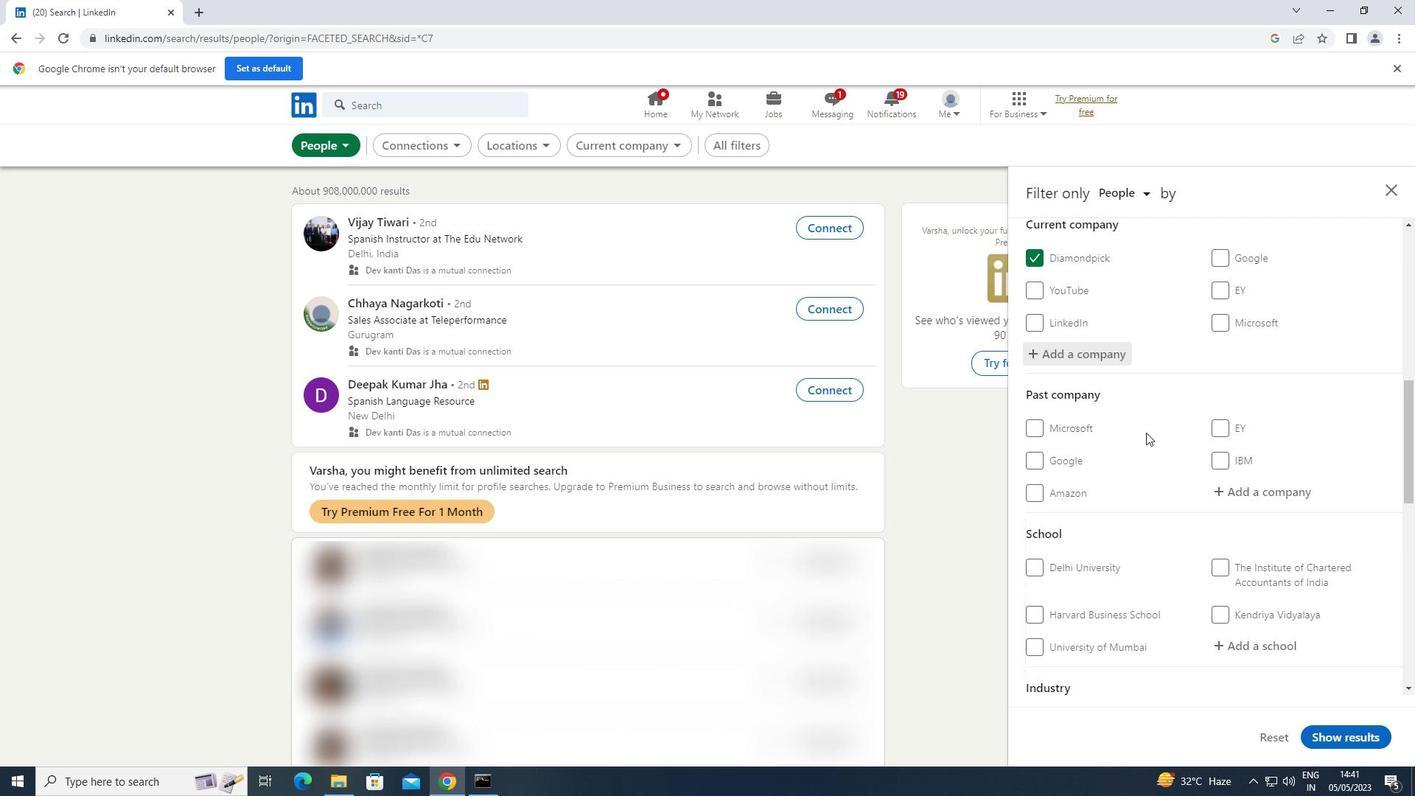 
Action: Mouse moved to (1233, 498)
Screenshot: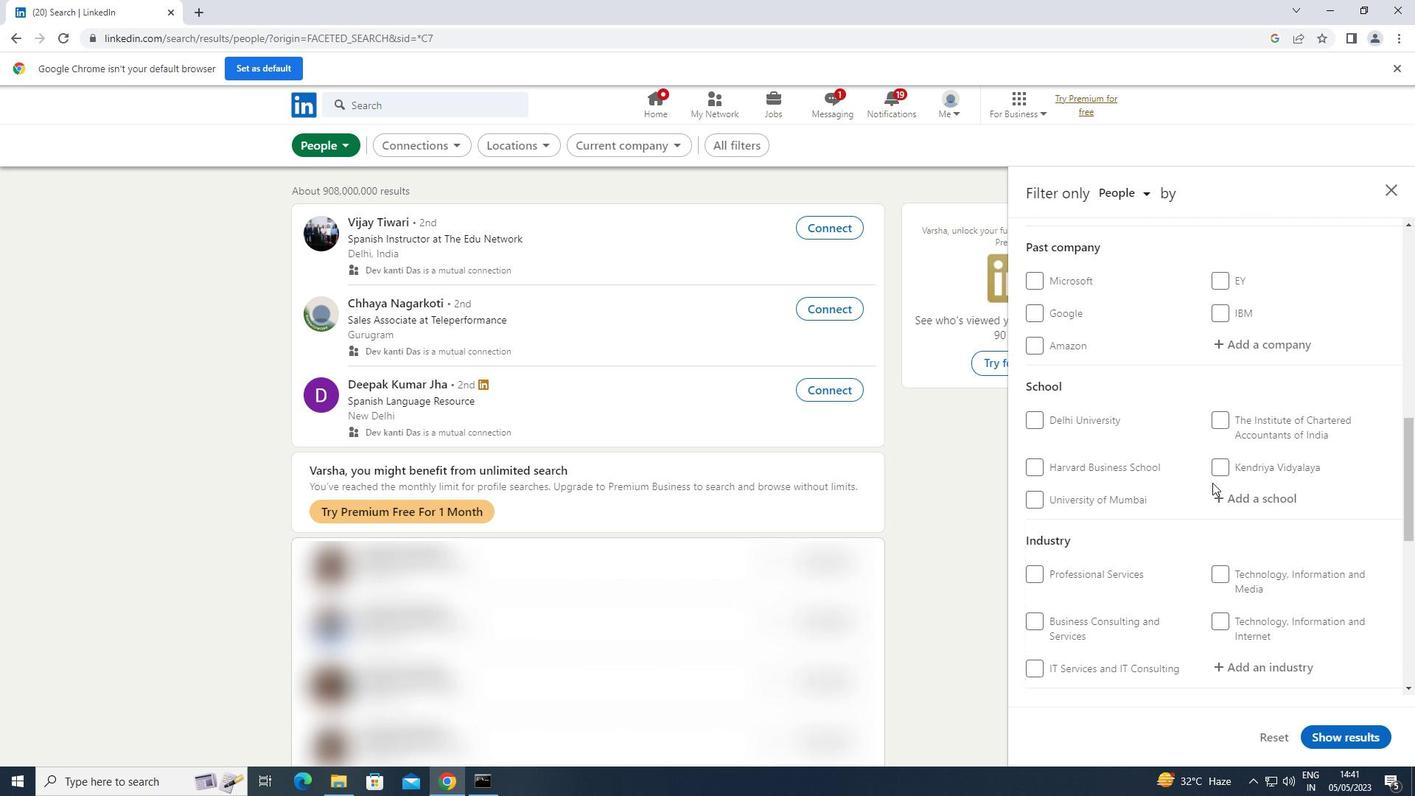 
Action: Mouse pressed left at (1233, 498)
Screenshot: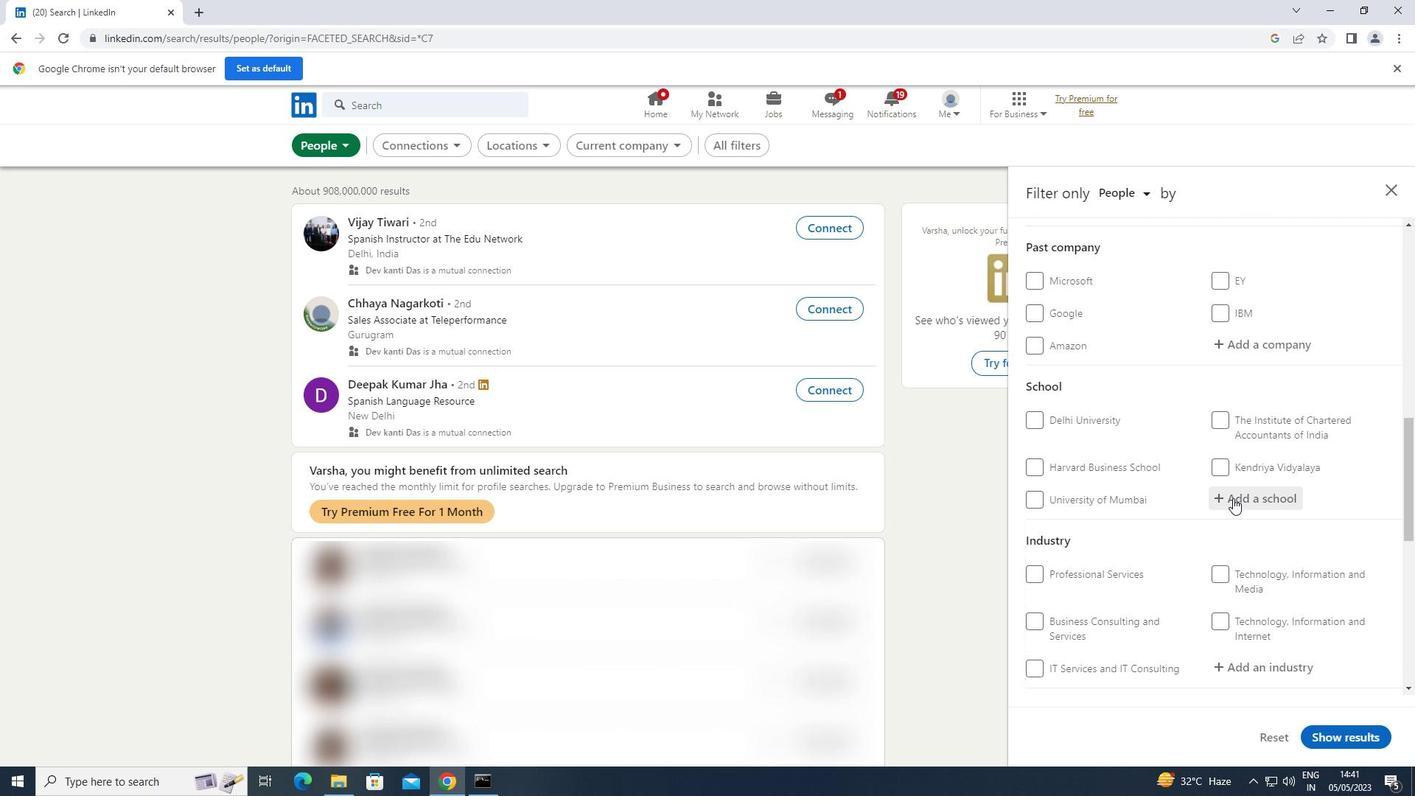 
Action: Key pressed <Key.shift>ARYABHATTA
Screenshot: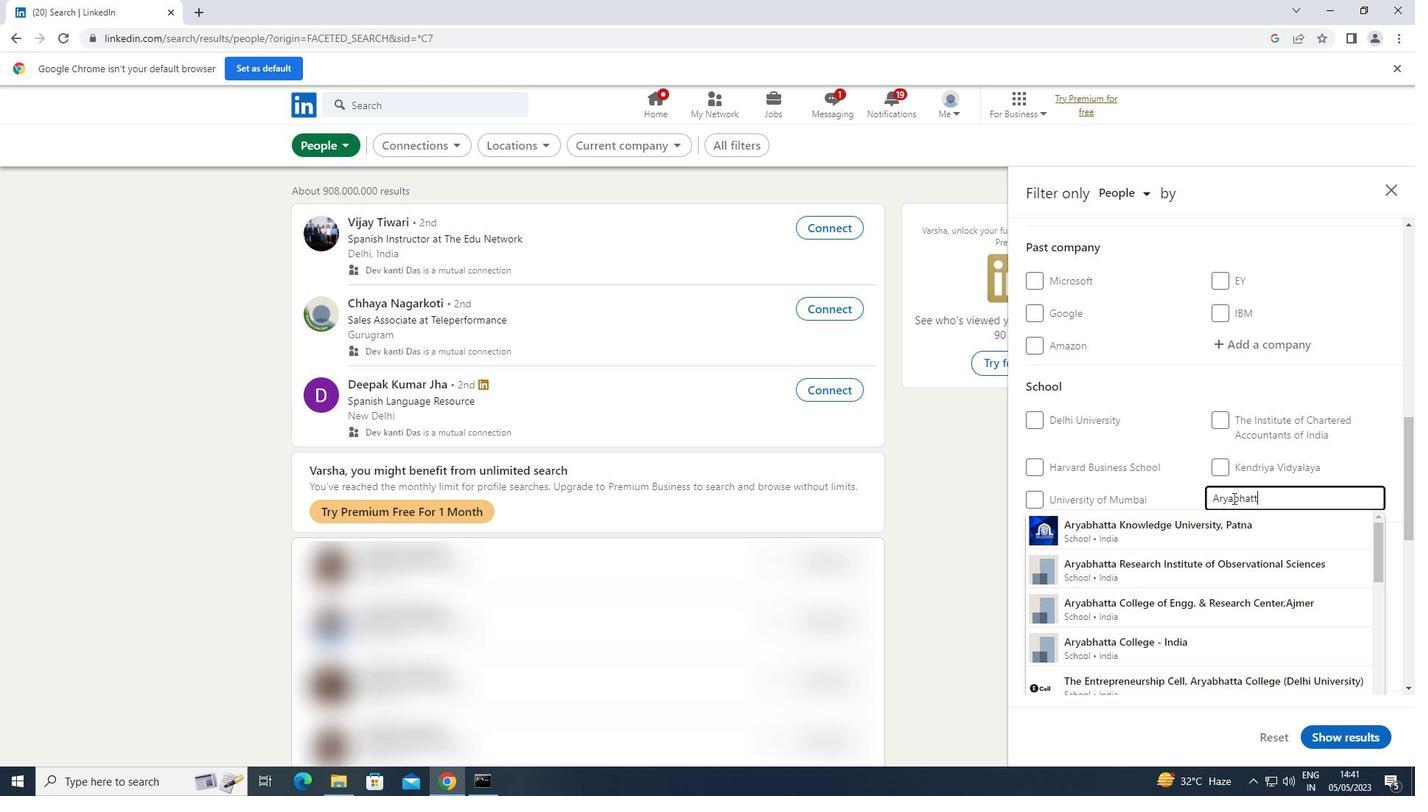 
Action: Mouse moved to (1191, 524)
Screenshot: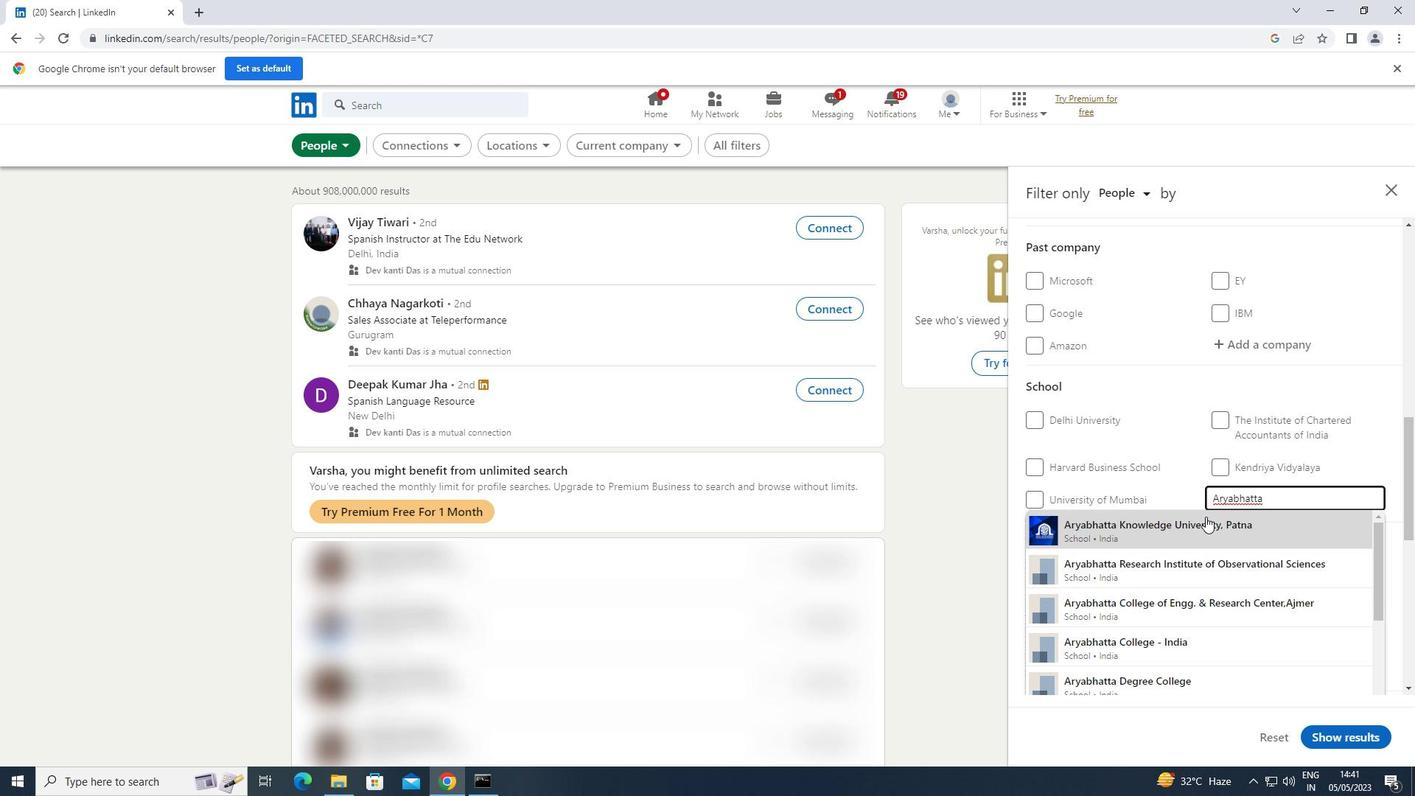 
Action: Mouse pressed left at (1191, 524)
Screenshot: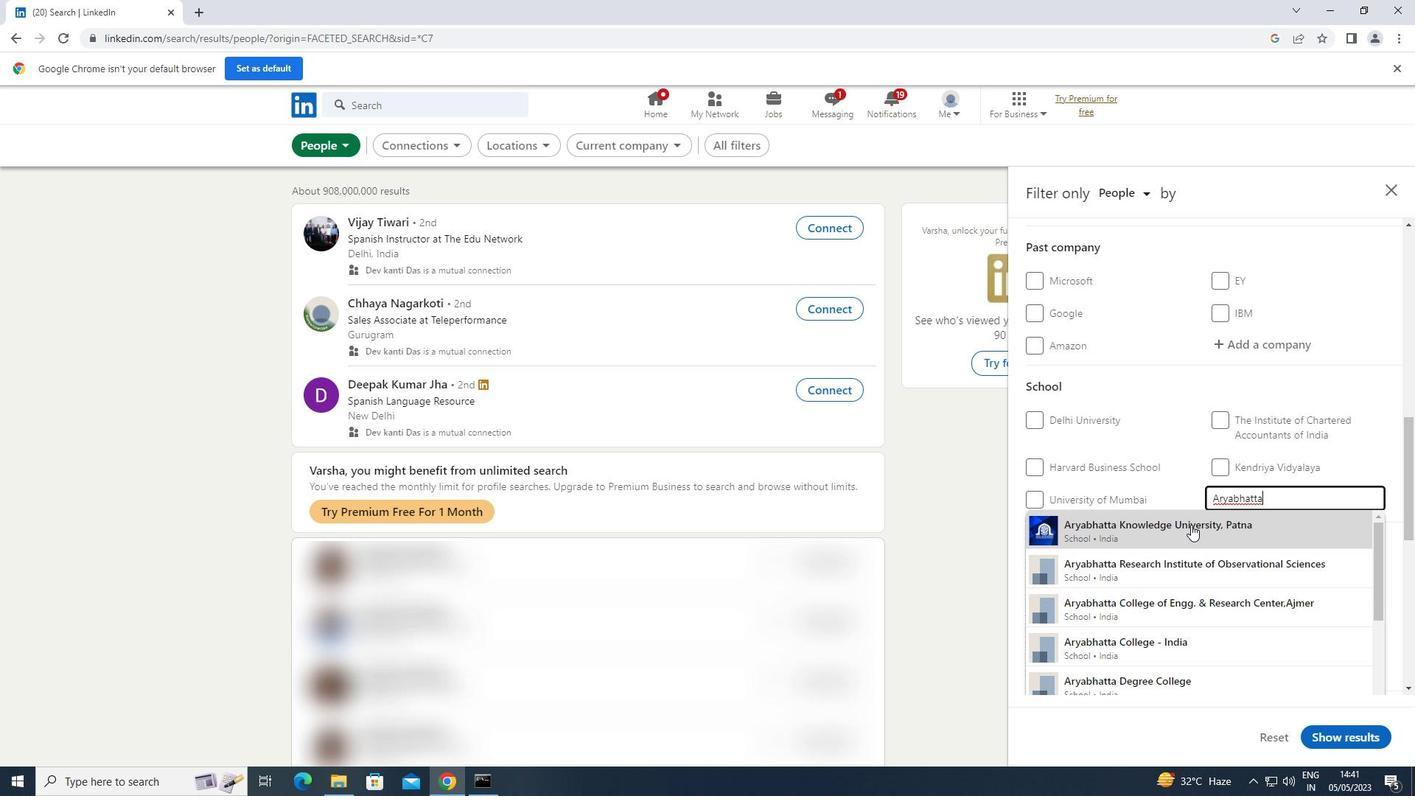 
Action: Mouse scrolled (1191, 524) with delta (0, 0)
Screenshot: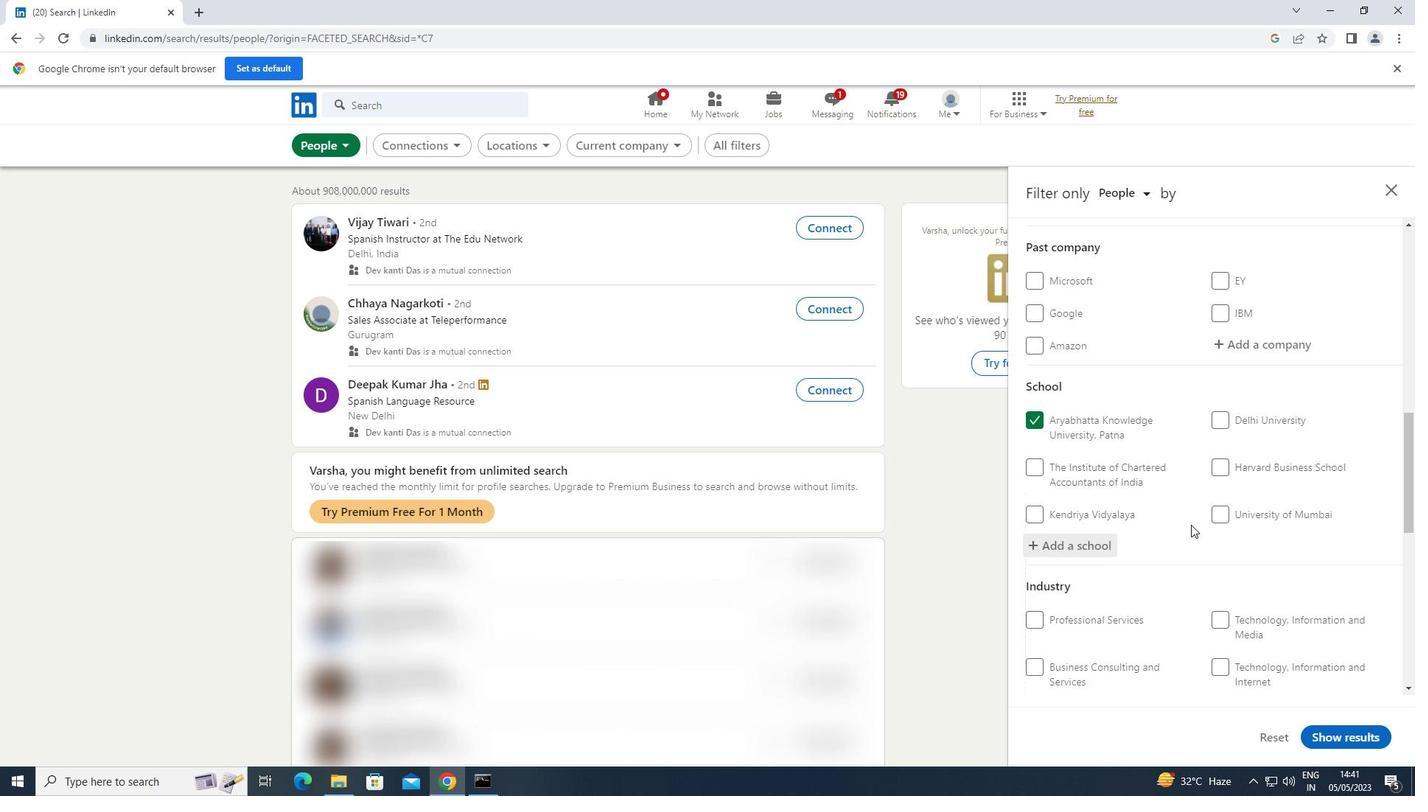 
Action: Mouse scrolled (1191, 524) with delta (0, 0)
Screenshot: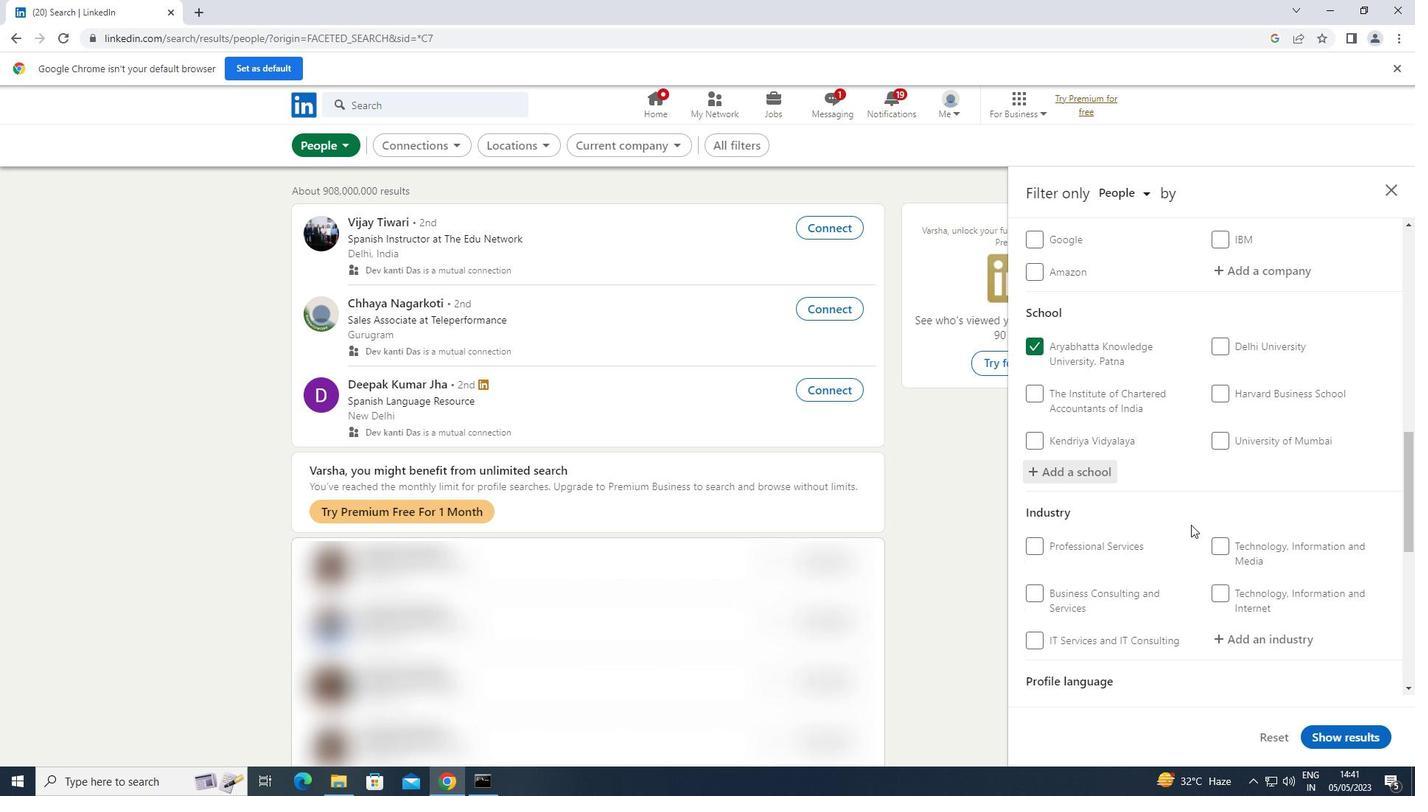 
Action: Mouse scrolled (1191, 524) with delta (0, 0)
Screenshot: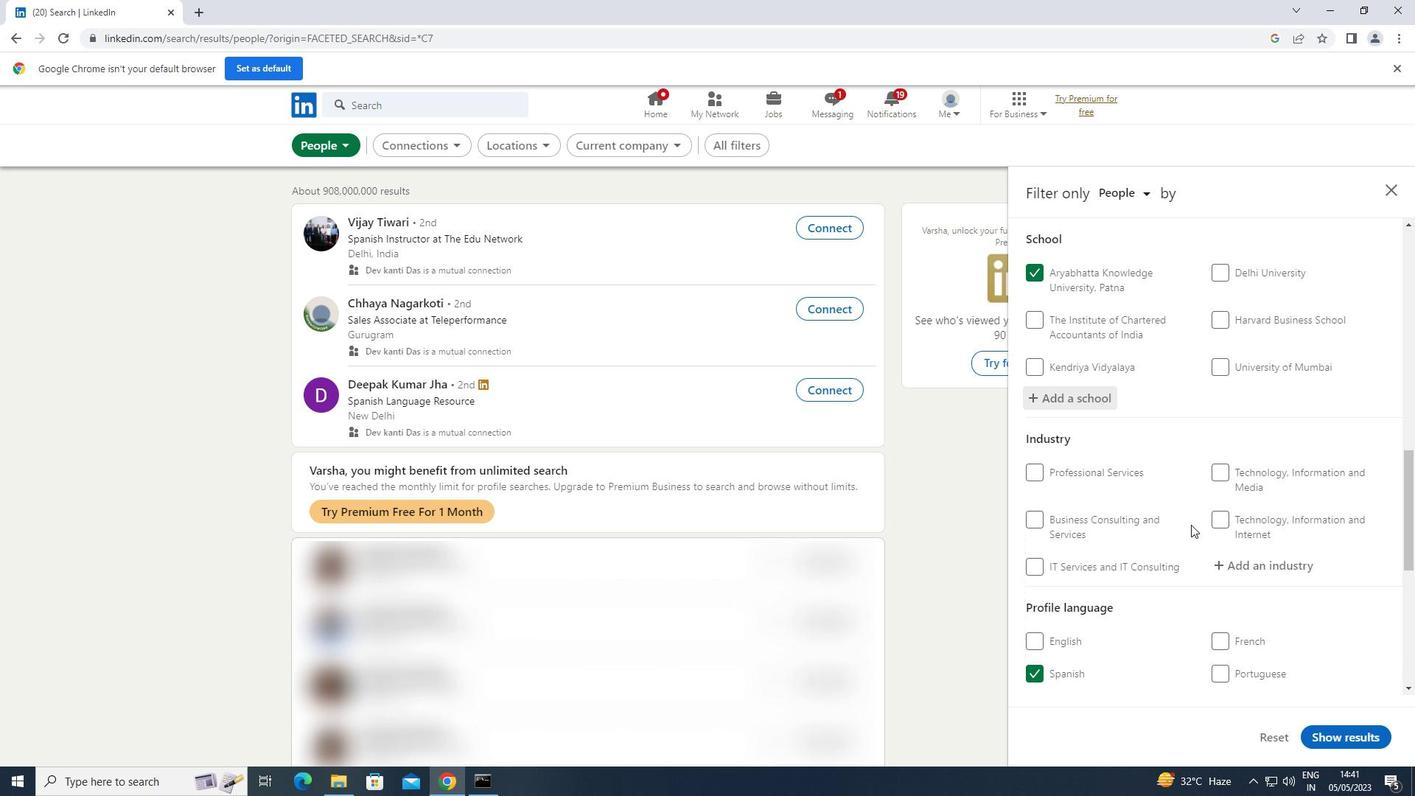 
Action: Mouse moved to (1292, 493)
Screenshot: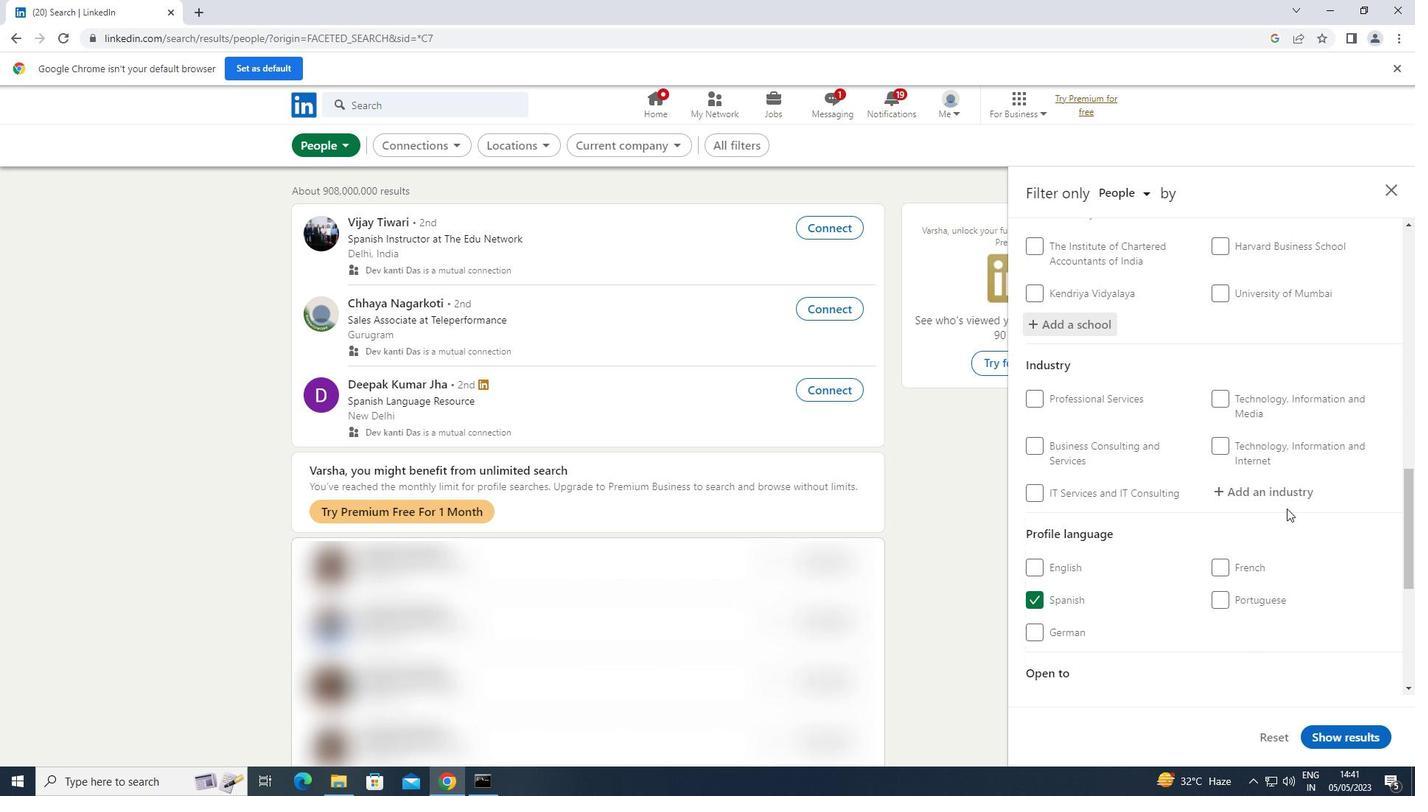 
Action: Mouse pressed left at (1292, 493)
Screenshot: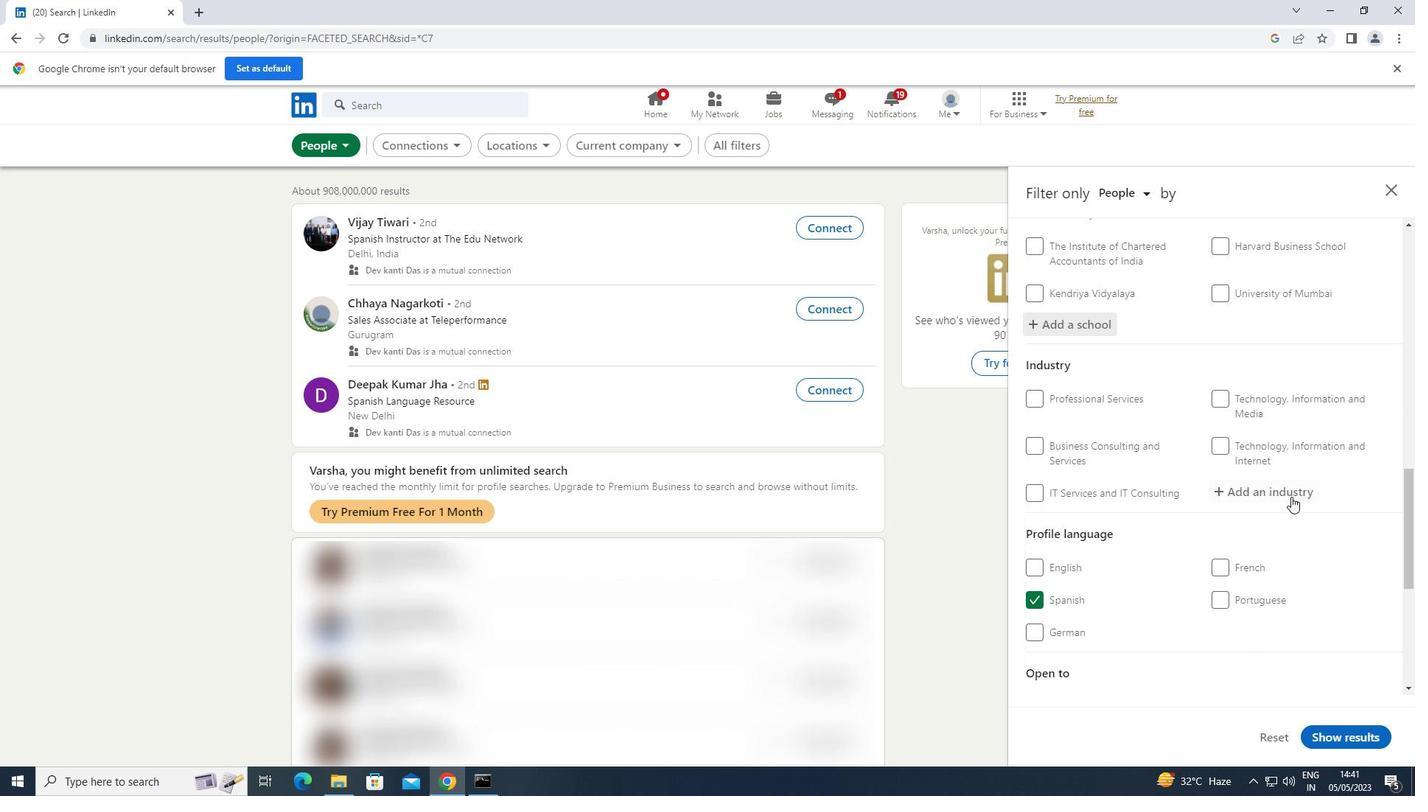 
Action: Key pressed <Key.shift>NATURAL
Screenshot: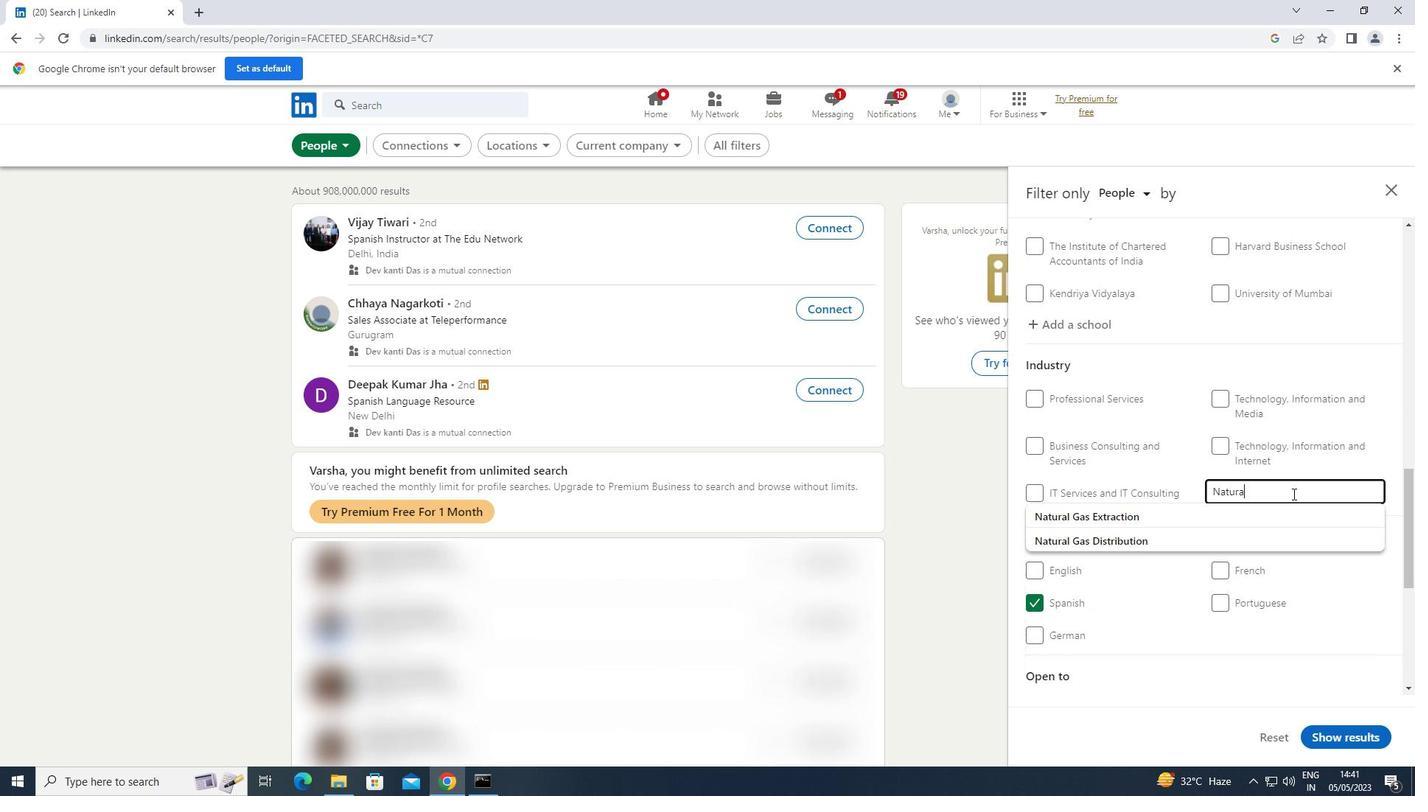 
Action: Mouse moved to (1205, 510)
Screenshot: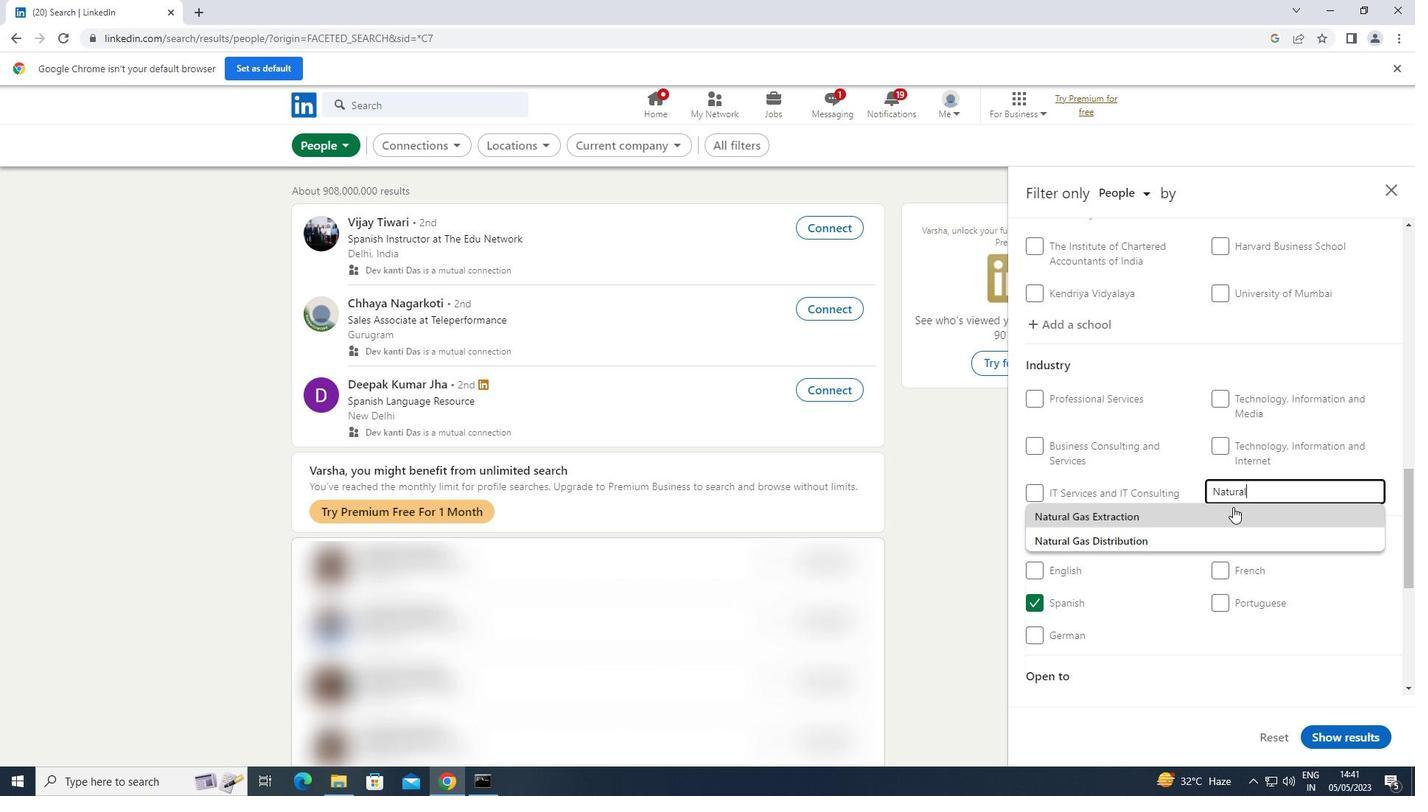 
Action: Mouse pressed left at (1205, 510)
Screenshot: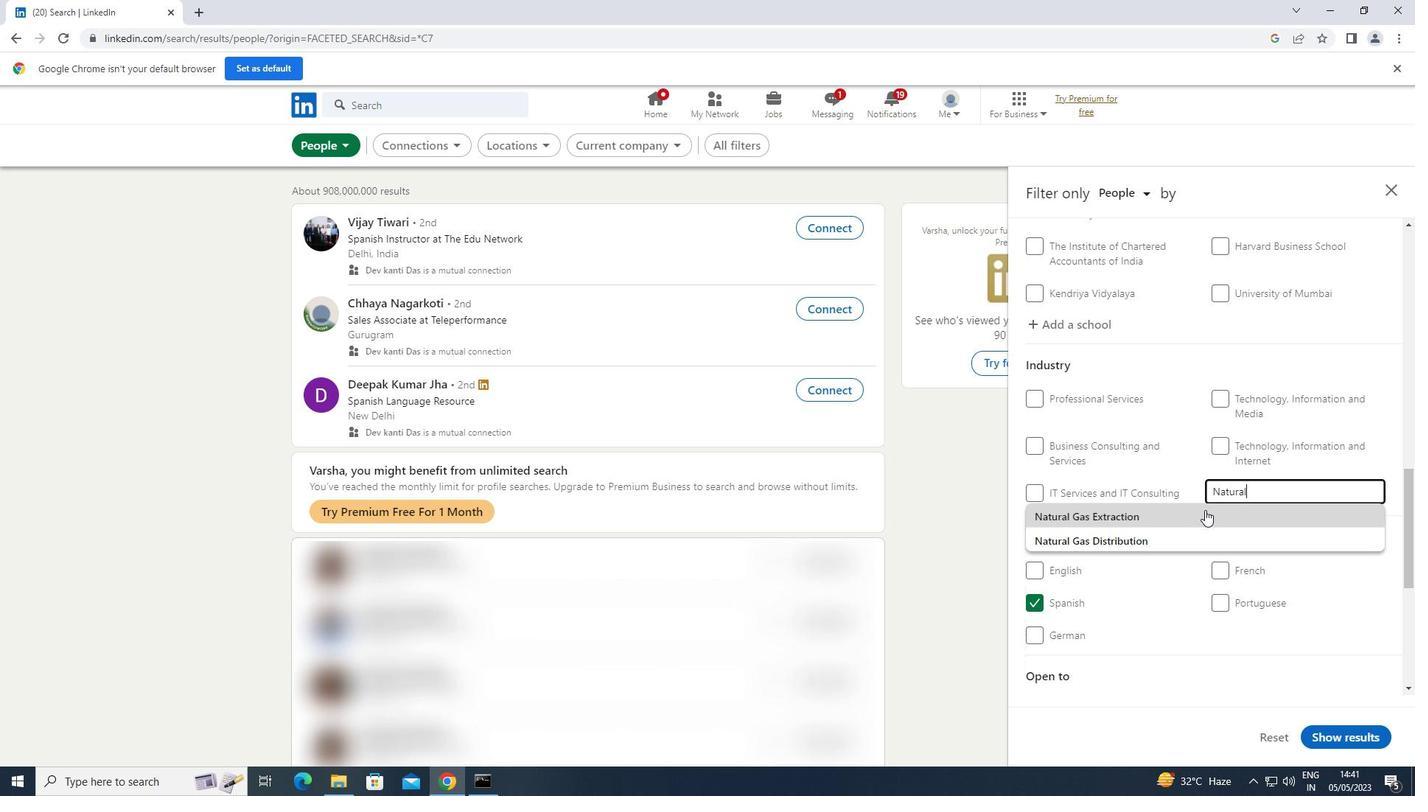 
Action: Mouse scrolled (1205, 509) with delta (0, 0)
Screenshot: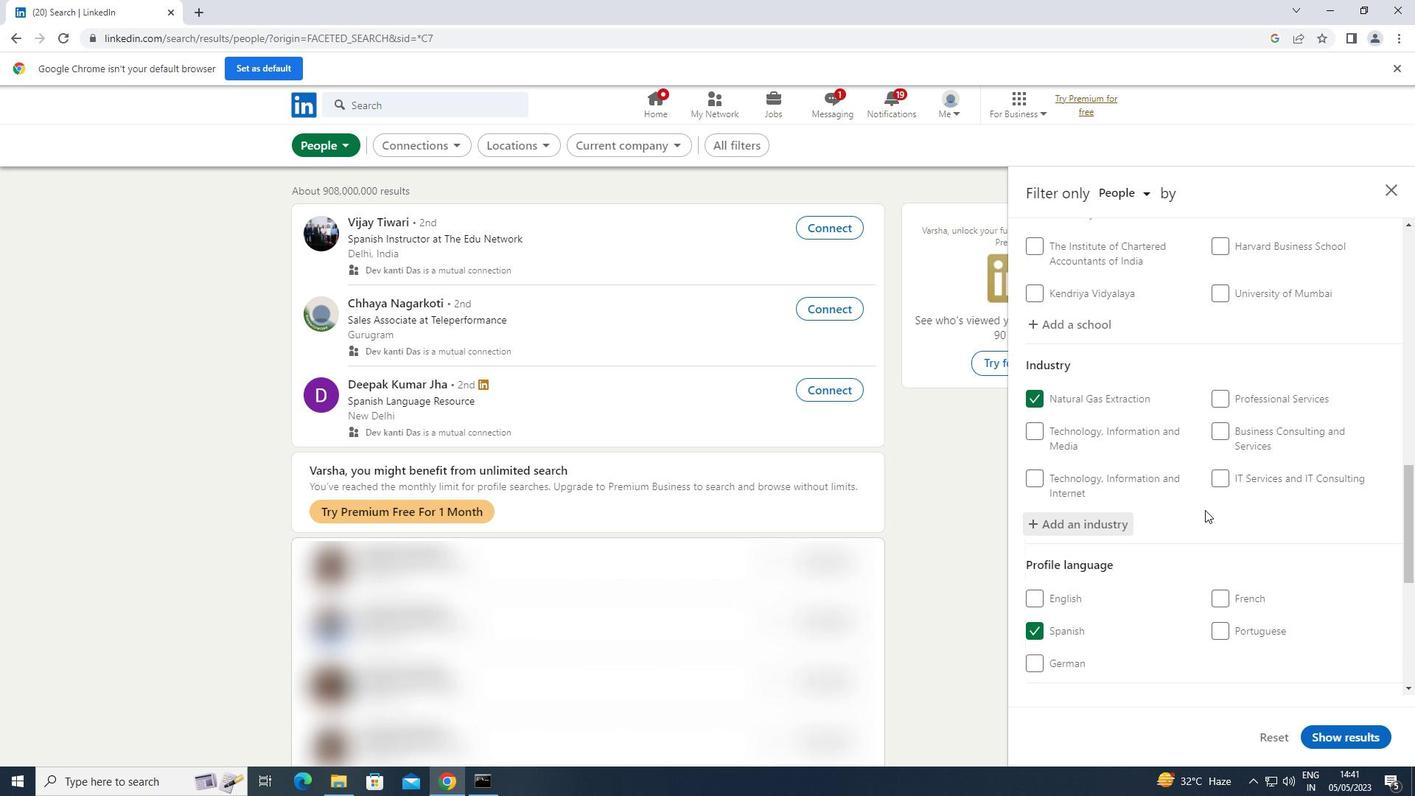 
Action: Mouse scrolled (1205, 509) with delta (0, 0)
Screenshot: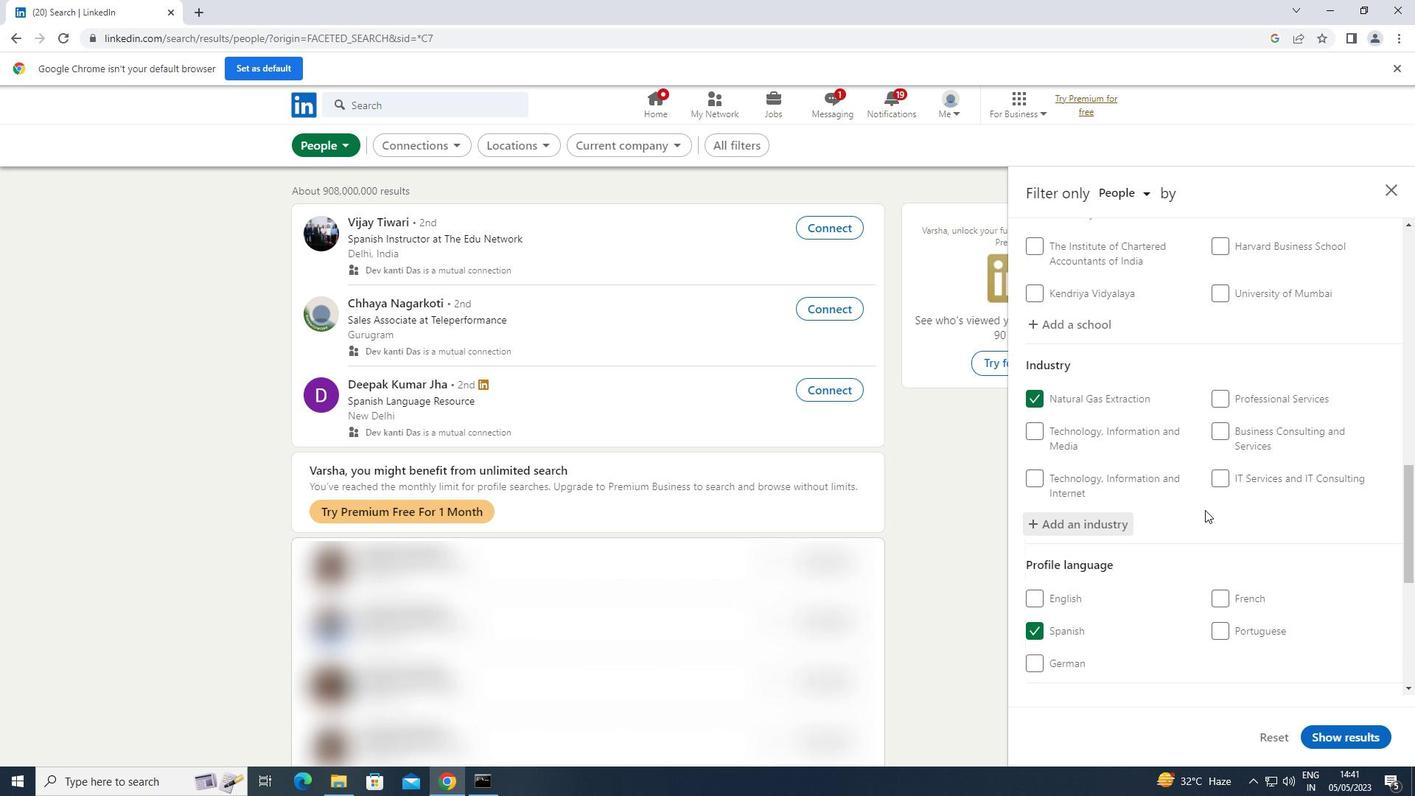 
Action: Mouse scrolled (1205, 509) with delta (0, 0)
Screenshot: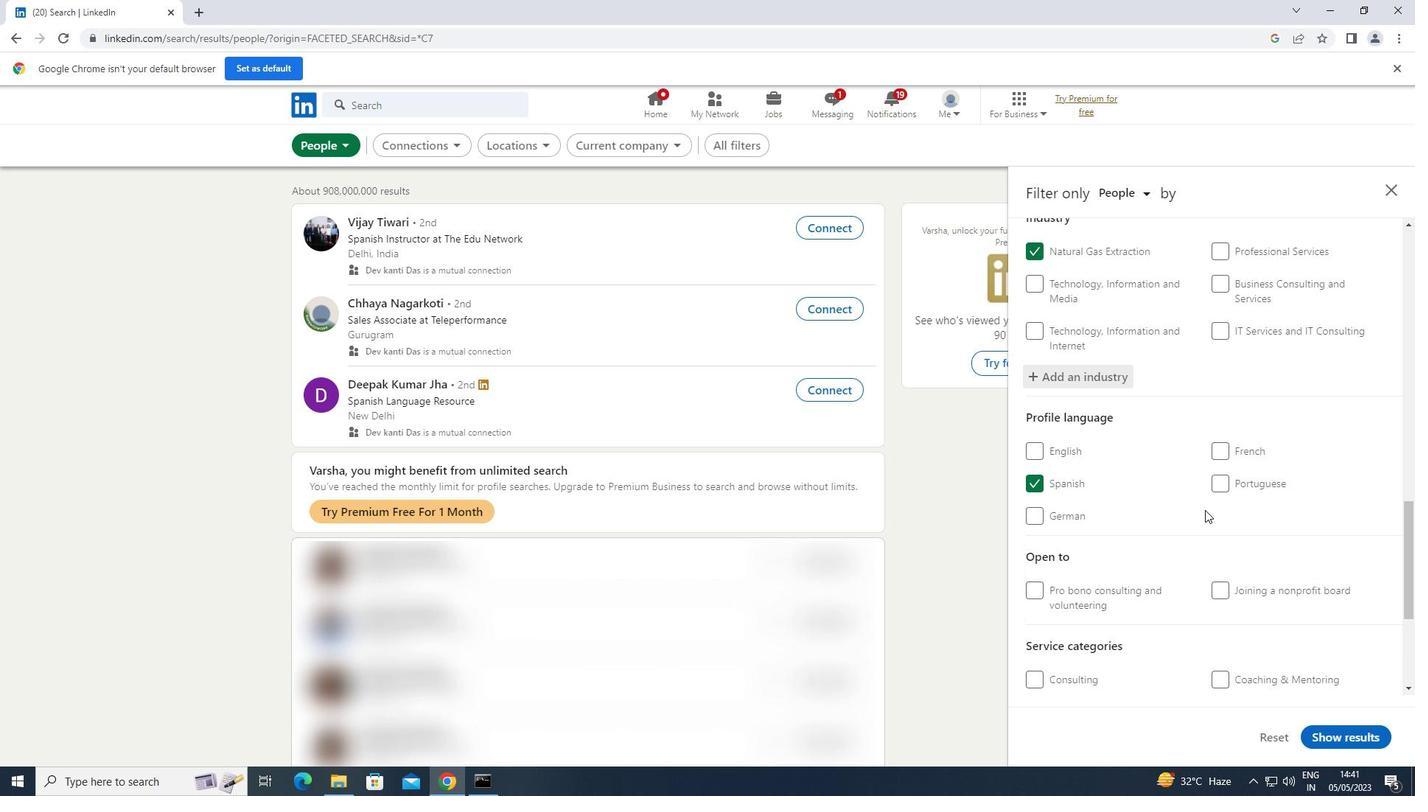 
Action: Mouse scrolled (1205, 509) with delta (0, 0)
Screenshot: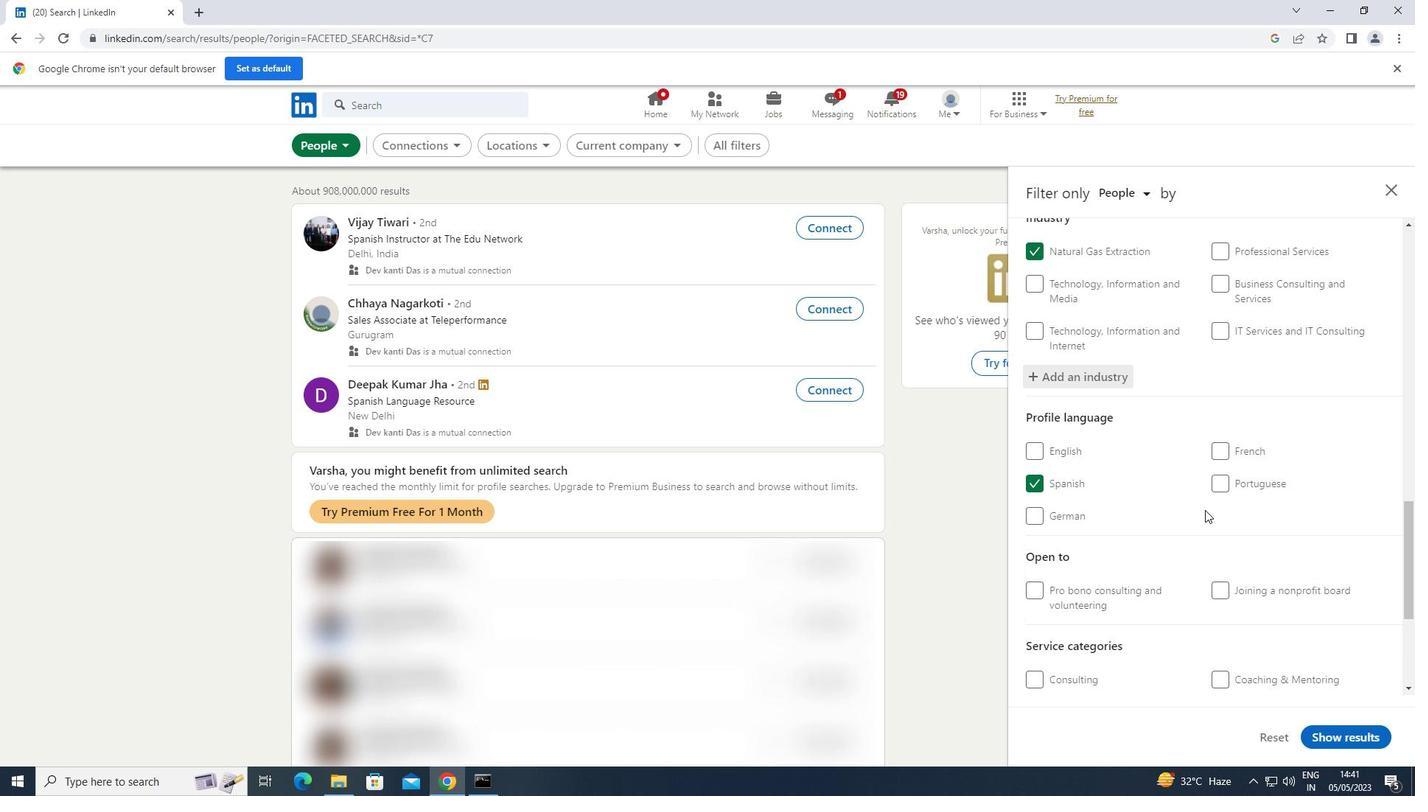 
Action: Mouse moved to (1252, 594)
Screenshot: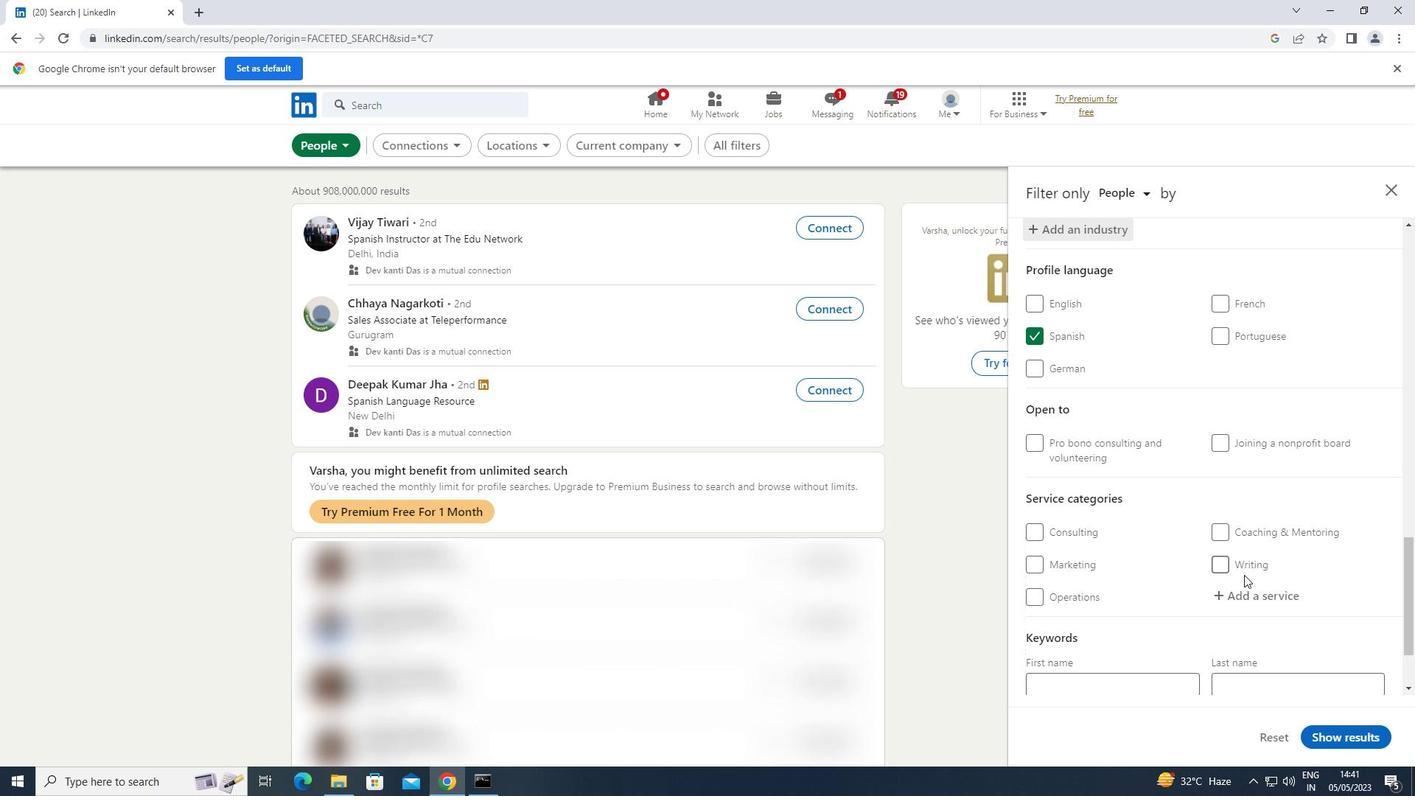 
Action: Mouse pressed left at (1252, 594)
Screenshot: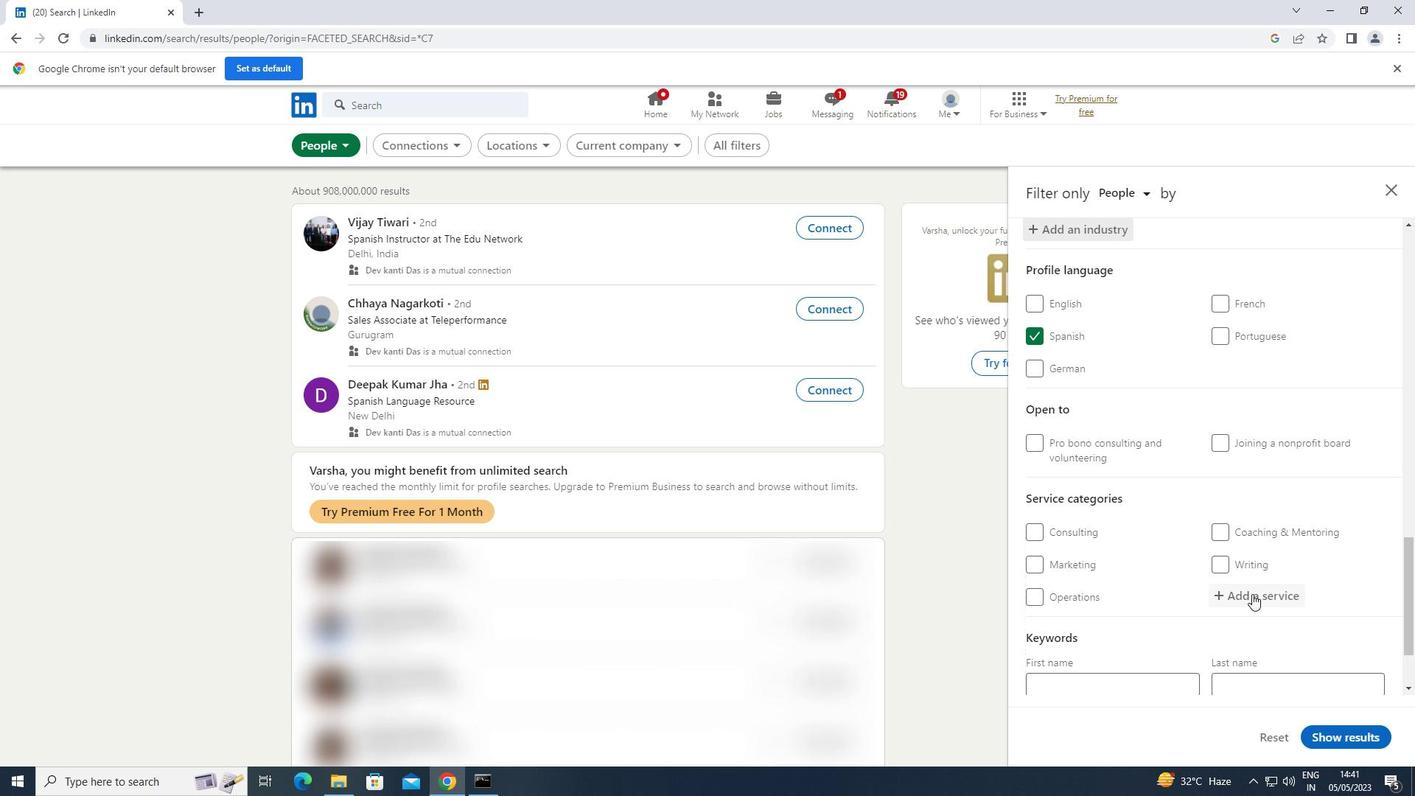 
Action: Key pressed <Key.shift>VIRTUAL<Key.space>
Screenshot: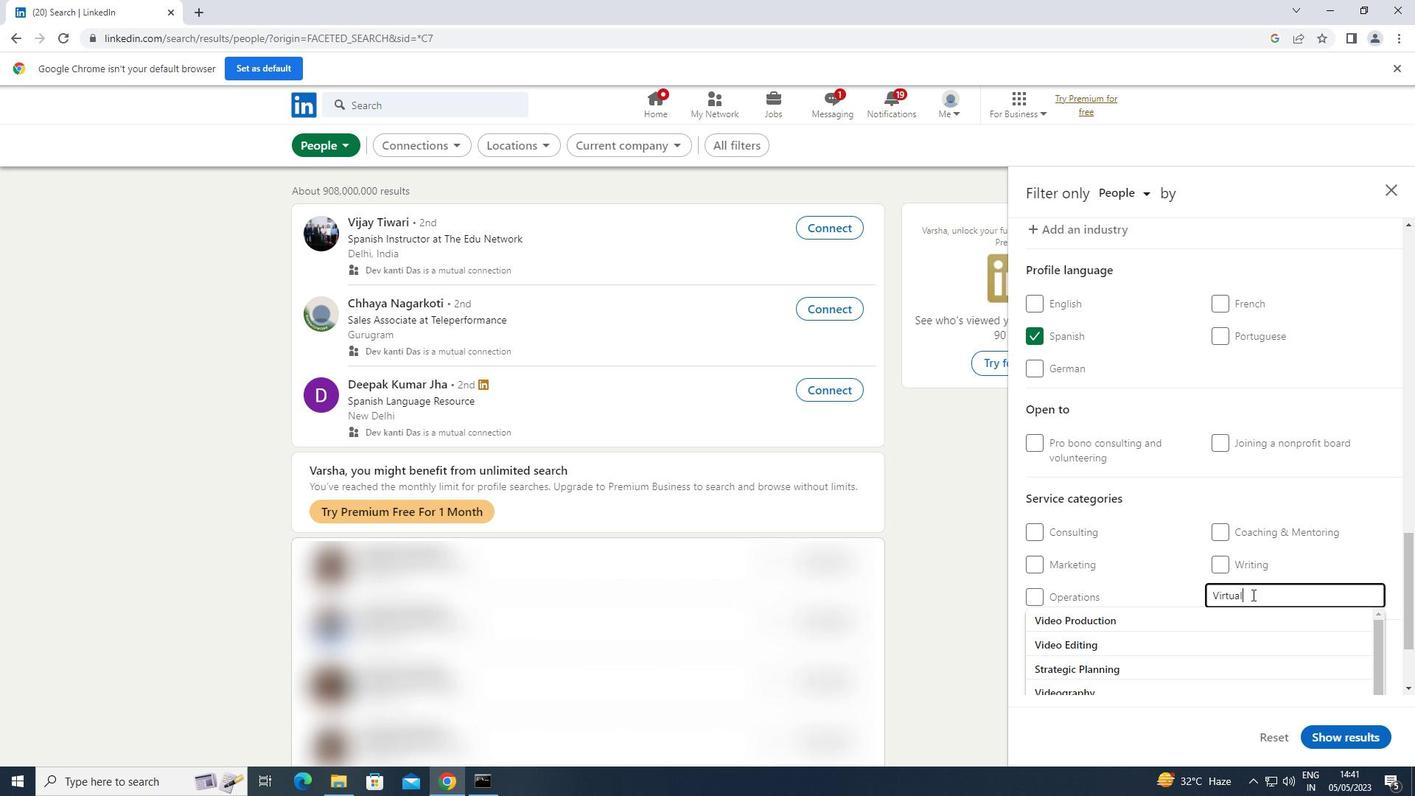 
Action: Mouse moved to (1169, 626)
Screenshot: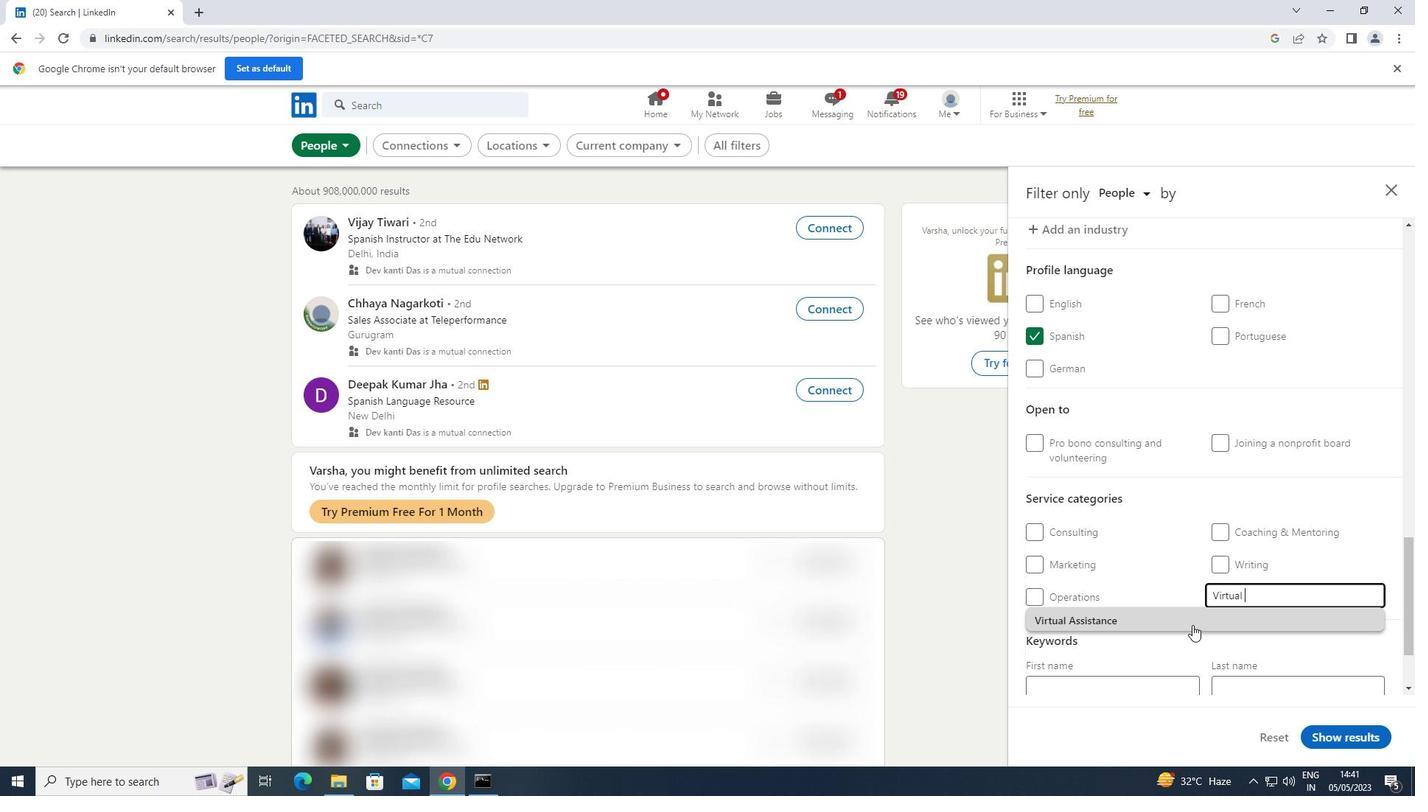 
Action: Mouse pressed left at (1169, 626)
Screenshot: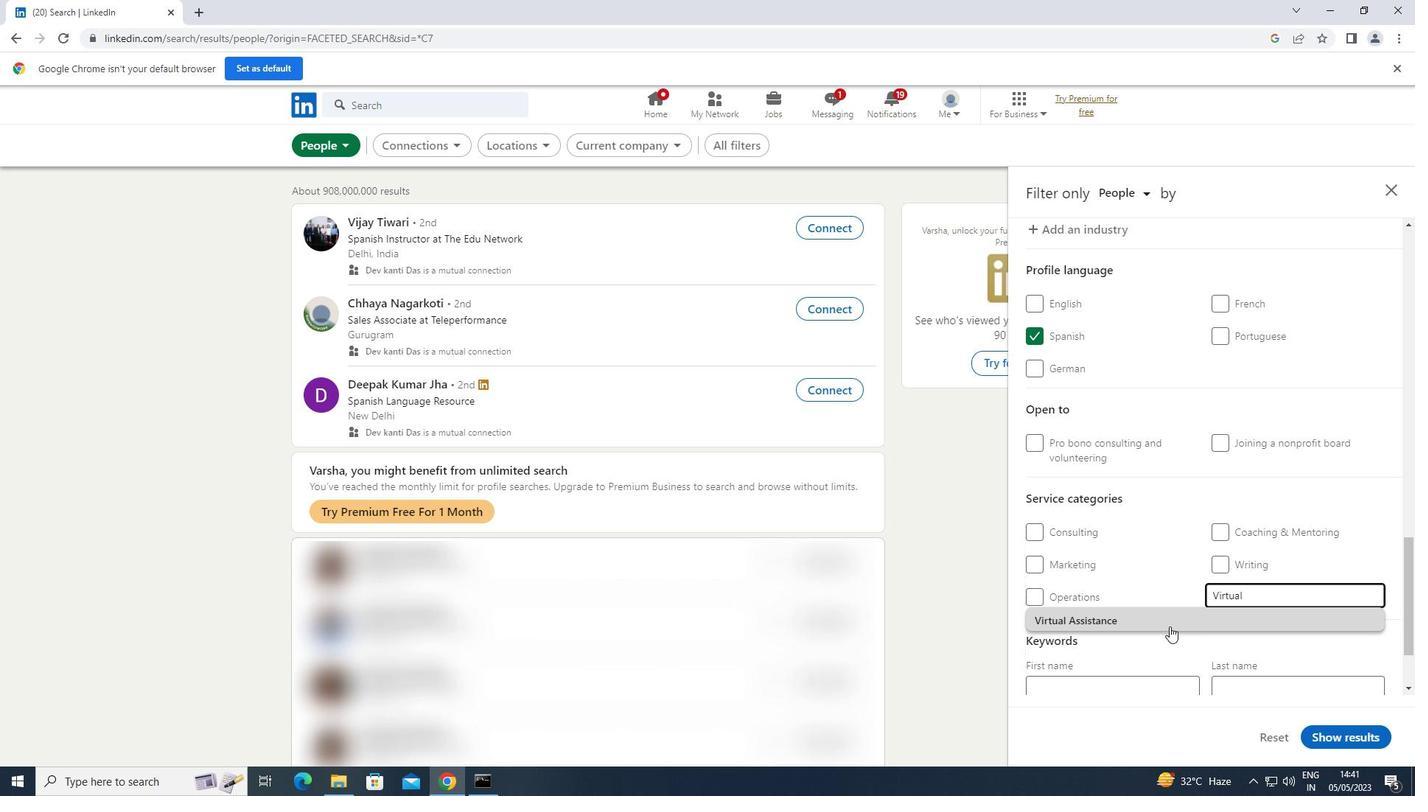 
Action: Mouse moved to (1174, 625)
Screenshot: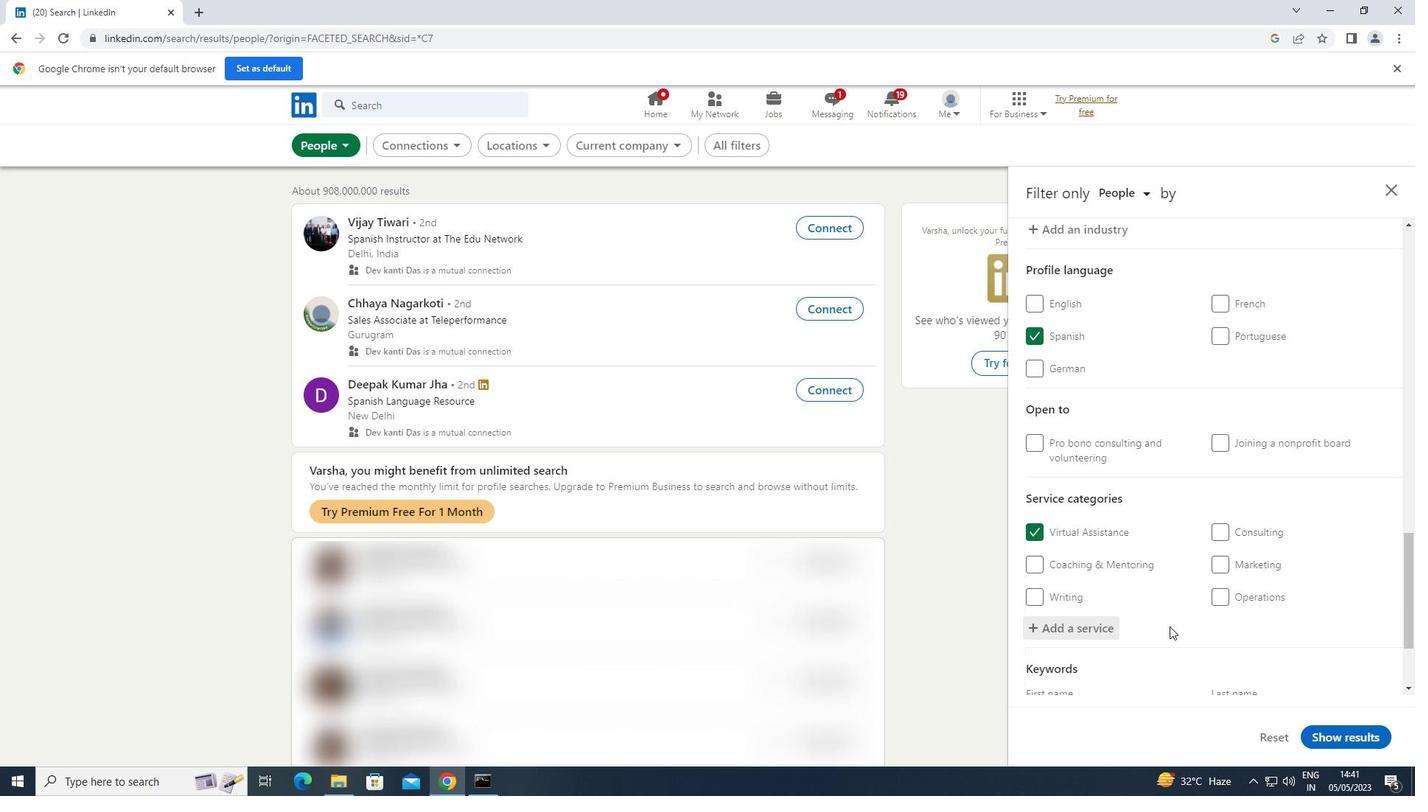 
Action: Mouse scrolled (1174, 624) with delta (0, 0)
Screenshot: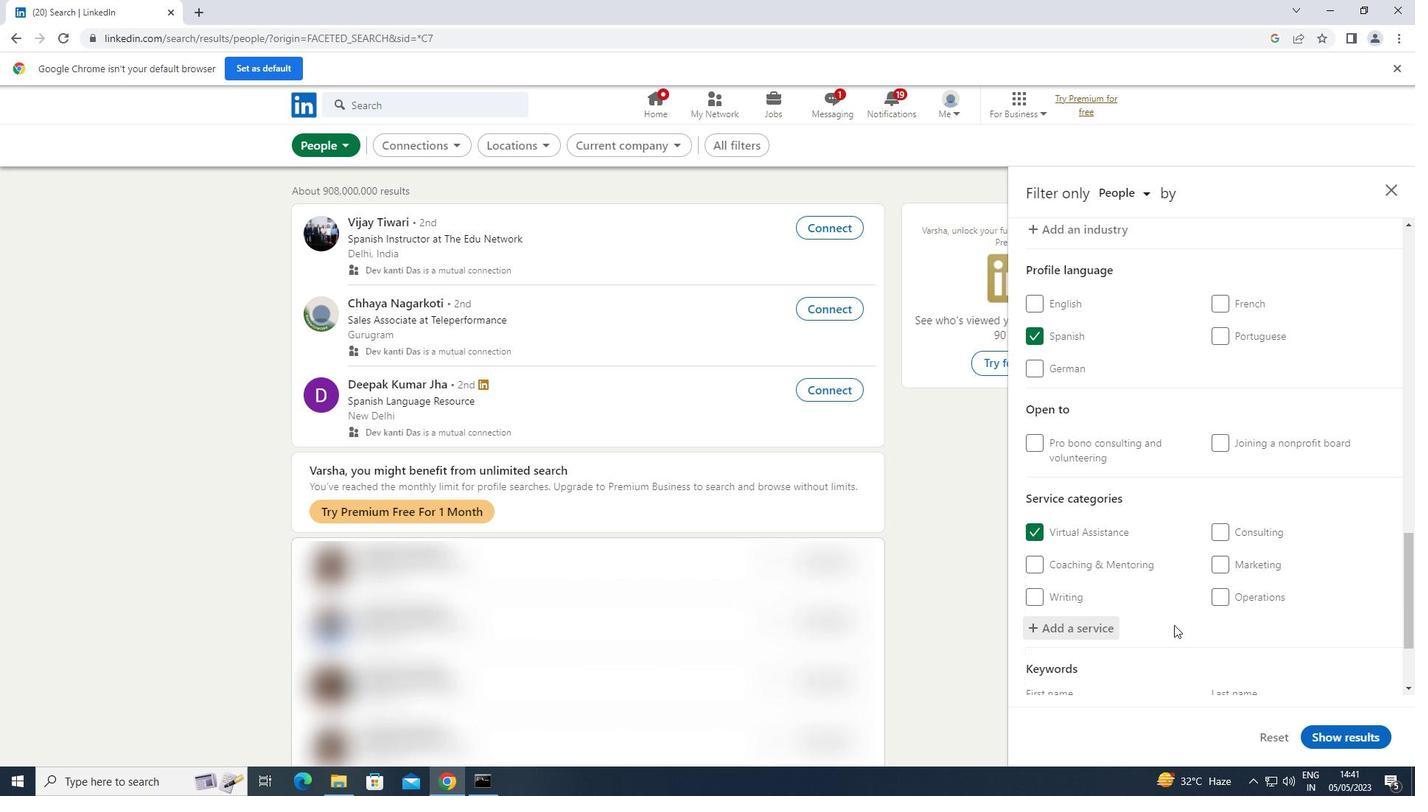 
Action: Mouse scrolled (1174, 624) with delta (0, 0)
Screenshot: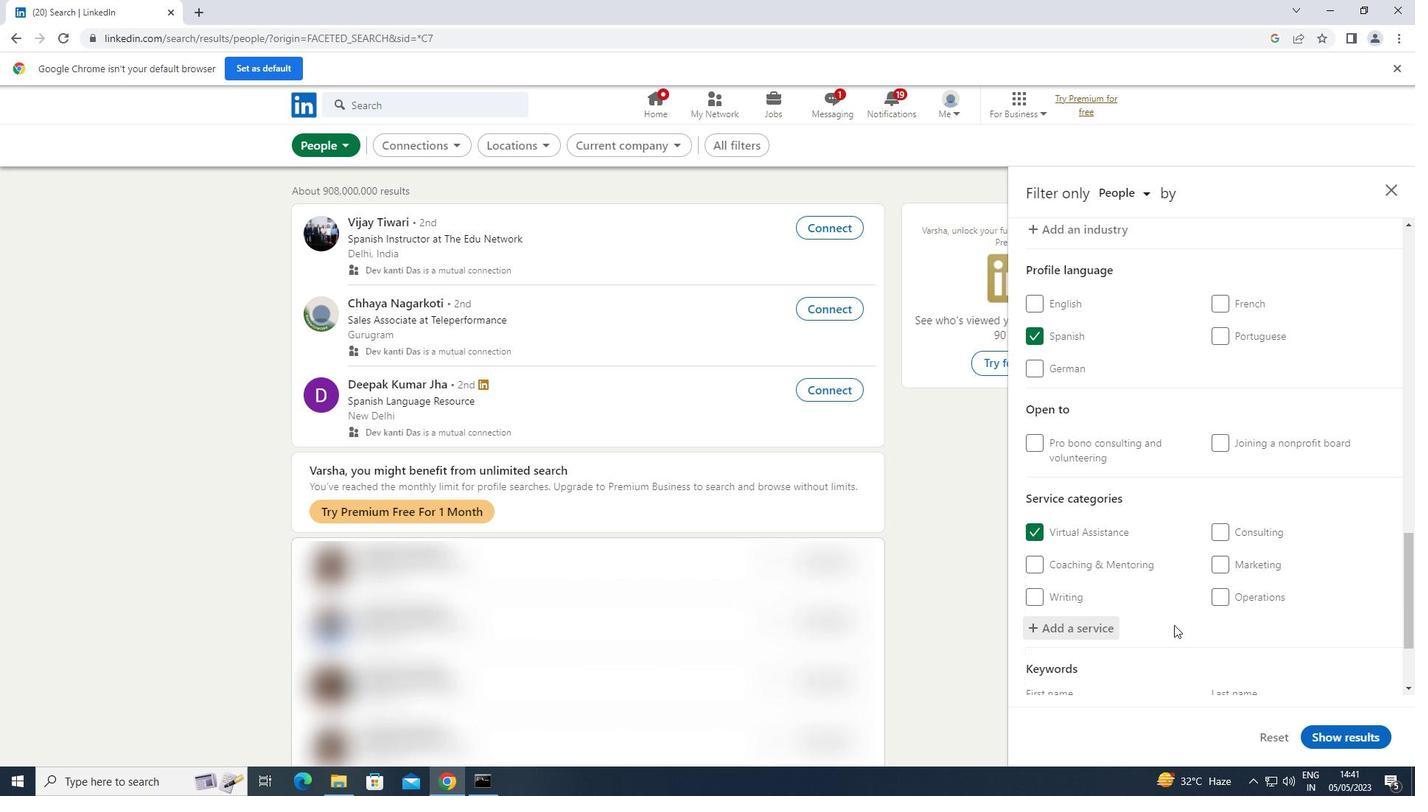 
Action: Mouse scrolled (1174, 624) with delta (0, 0)
Screenshot: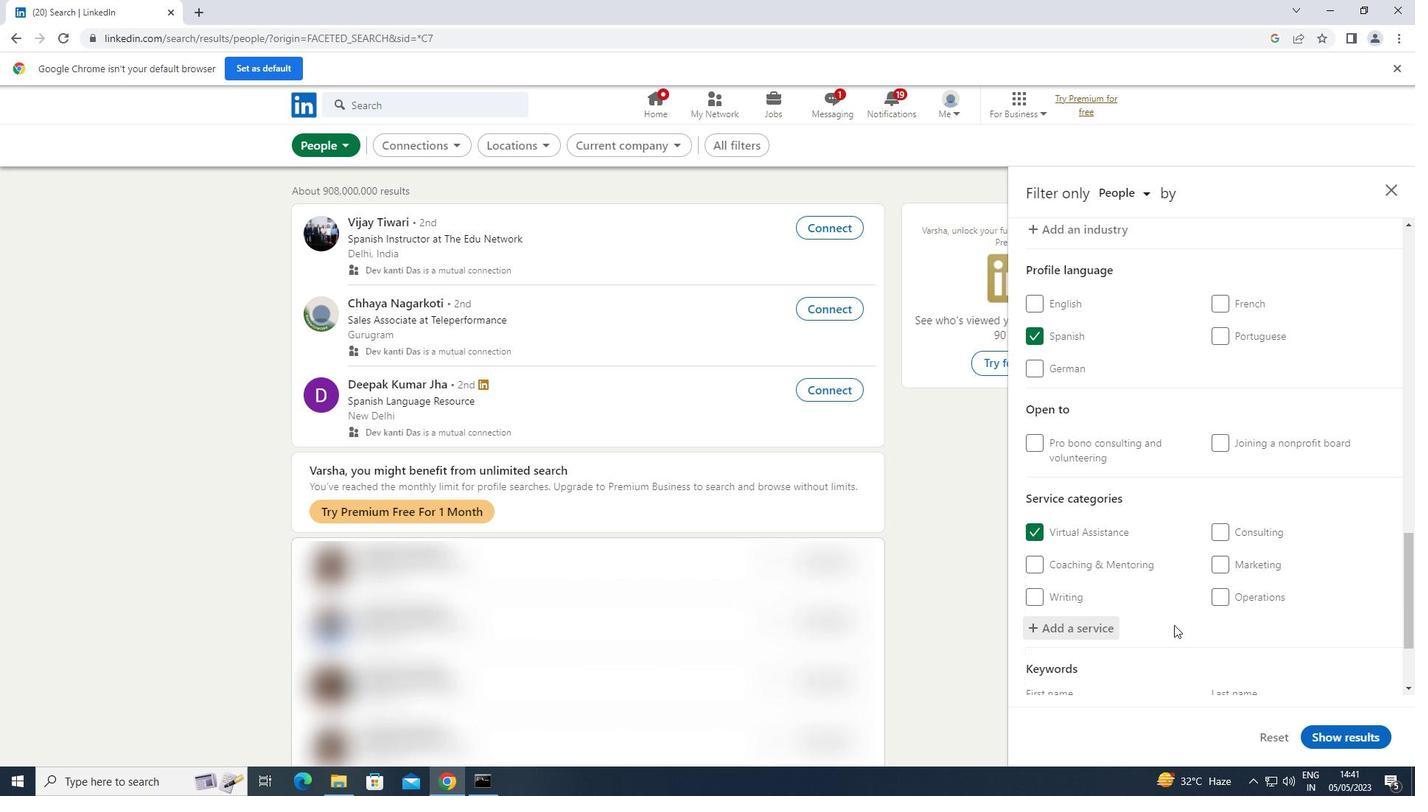 
Action: Mouse scrolled (1174, 624) with delta (0, 0)
Screenshot: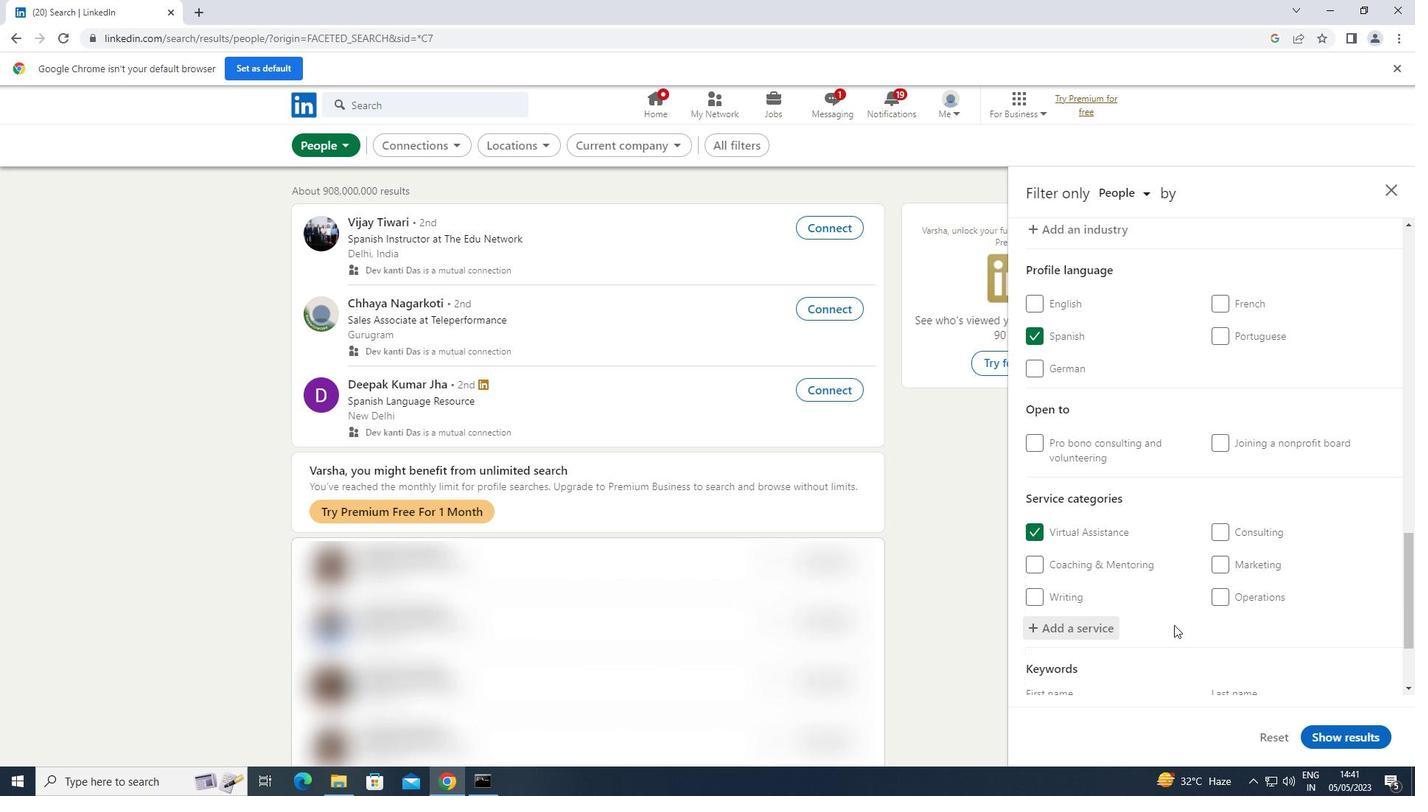 
Action: Mouse scrolled (1174, 624) with delta (0, 0)
Screenshot: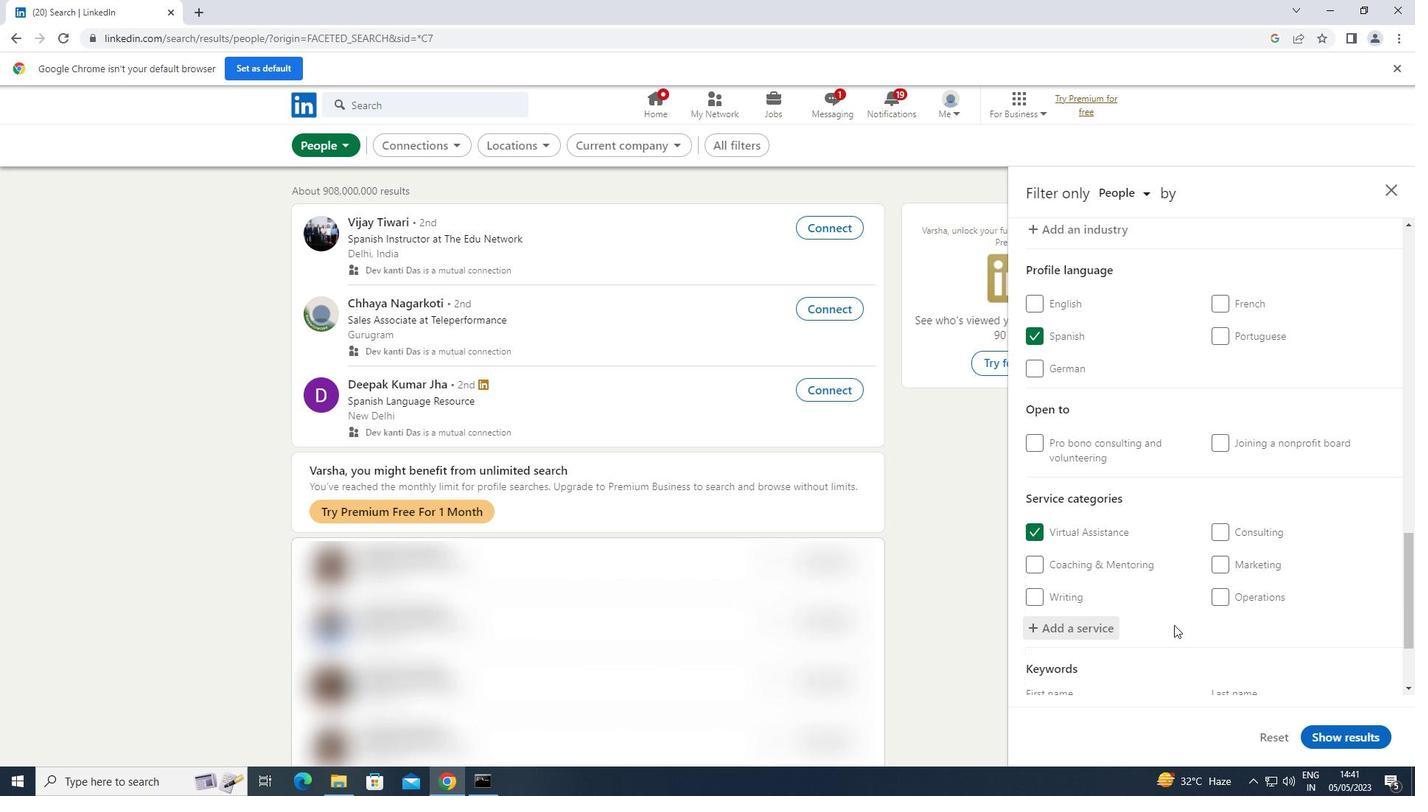 
Action: Mouse scrolled (1174, 624) with delta (0, 0)
Screenshot: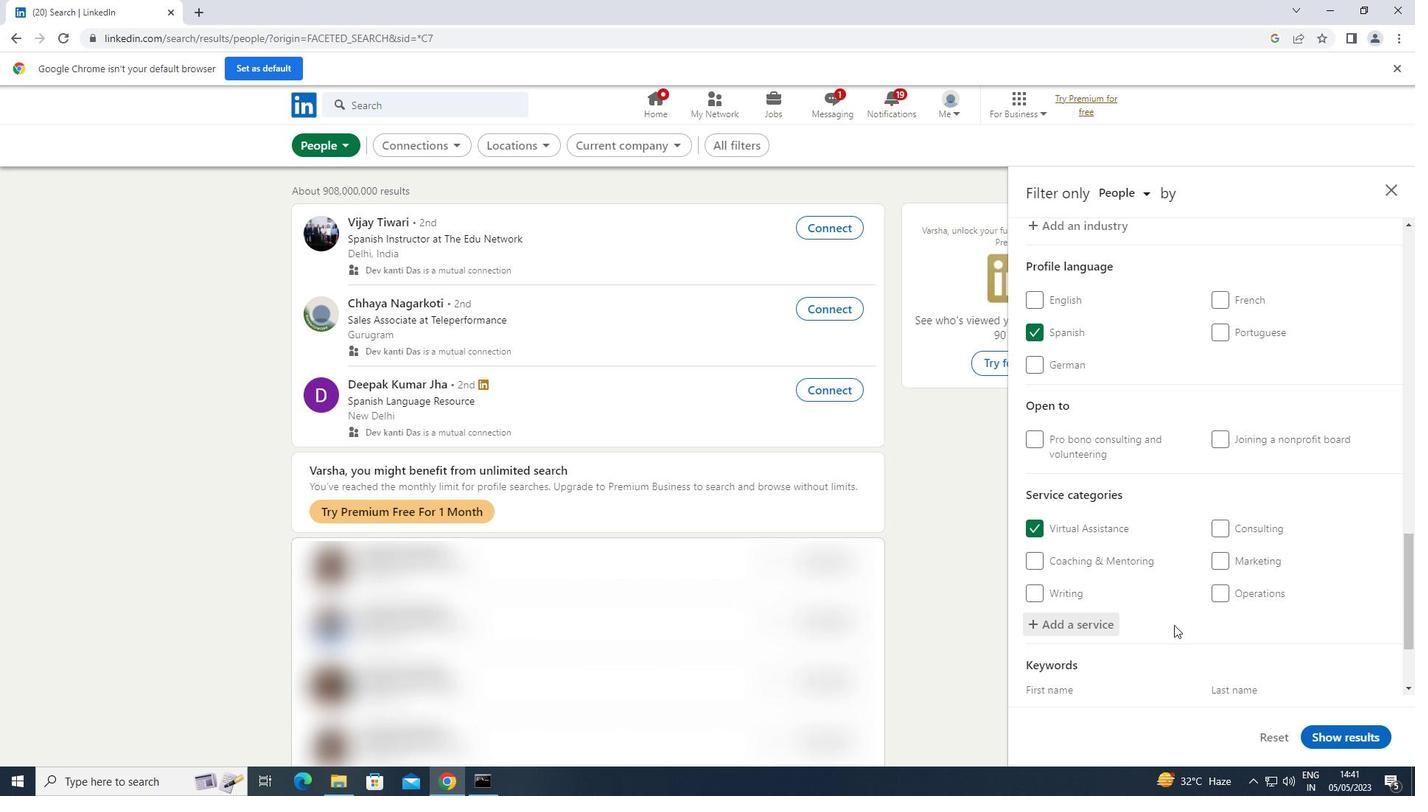 
Action: Mouse moved to (1175, 624)
Screenshot: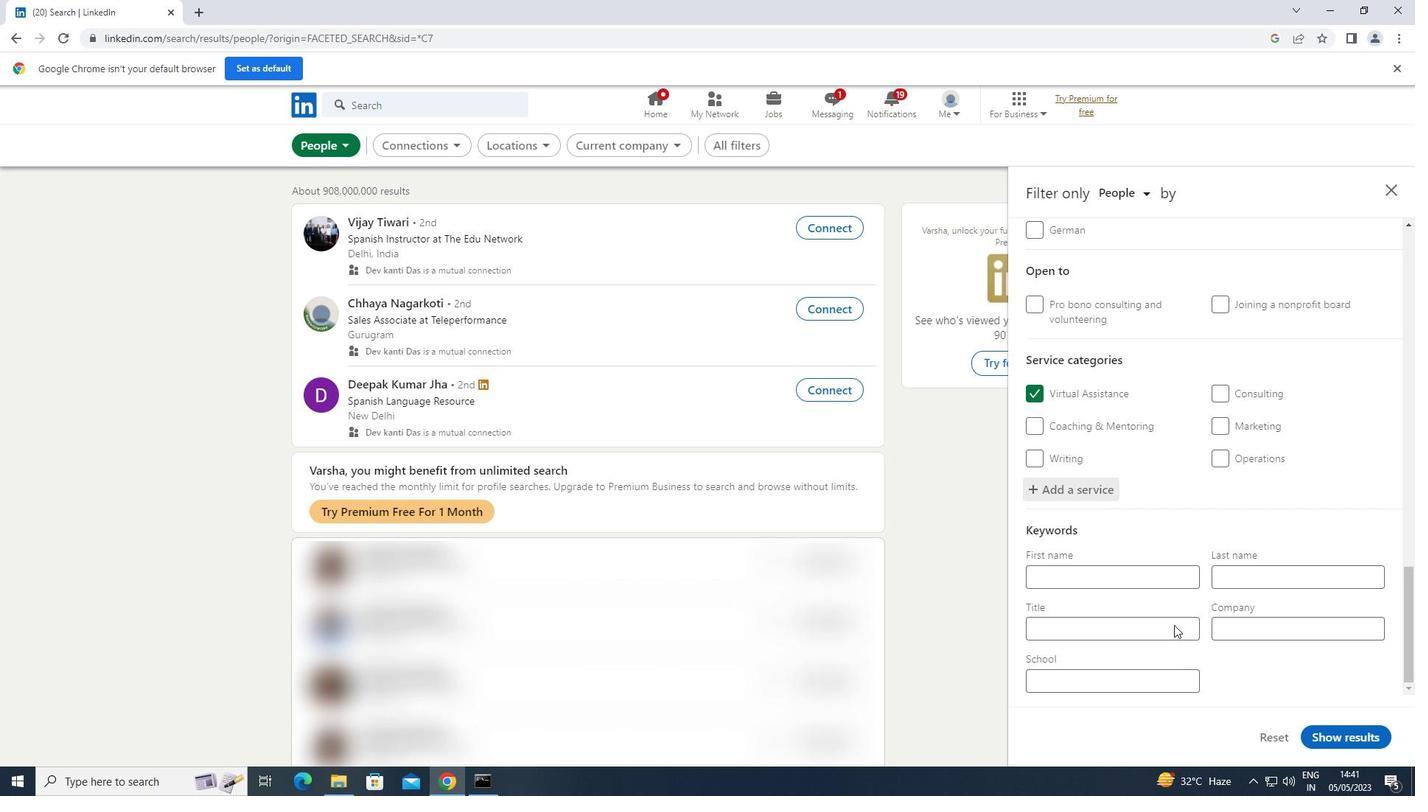
Action: Mouse pressed left at (1175, 624)
Screenshot: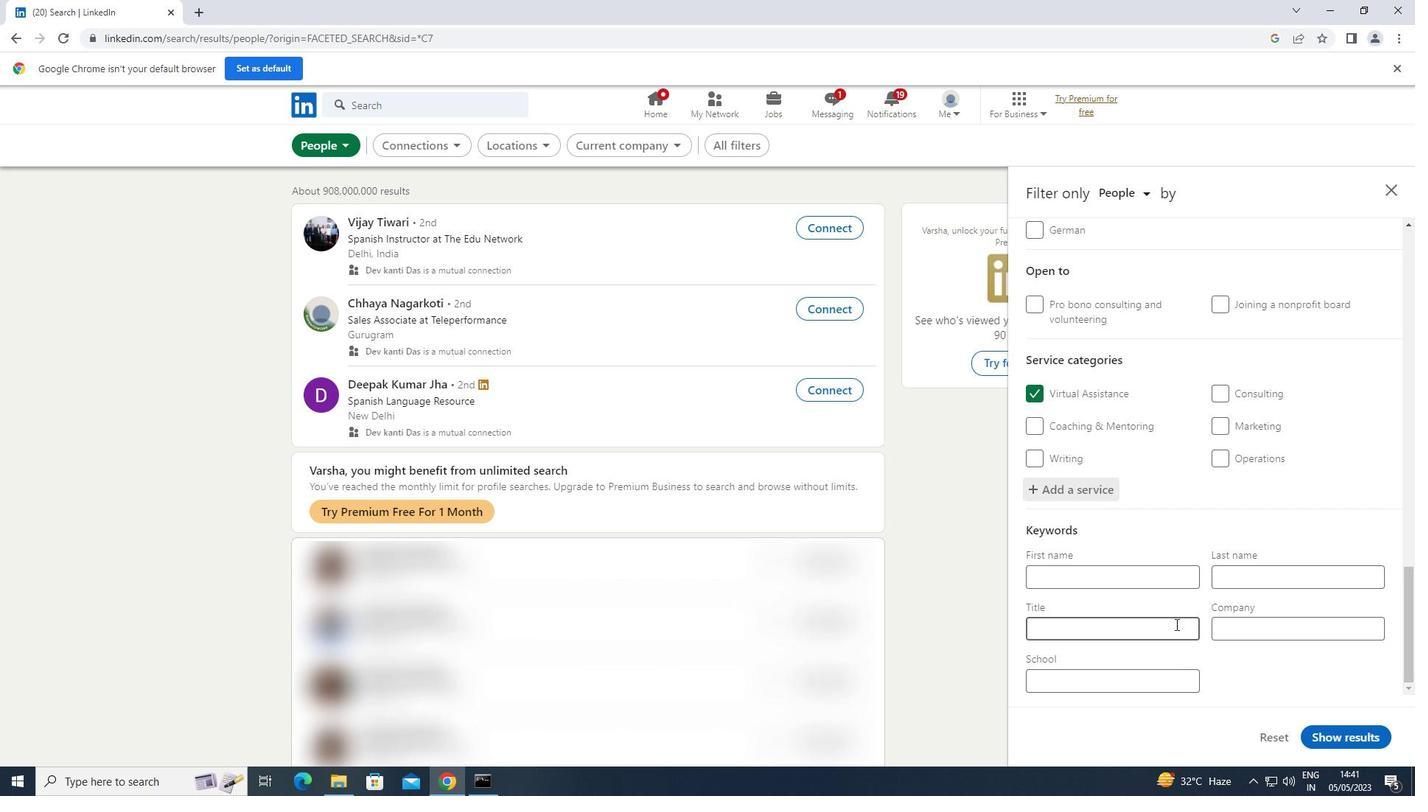 
Action: Key pressed <Key.shift>COPY<Key.space><Key.shift>EDITOR
Screenshot: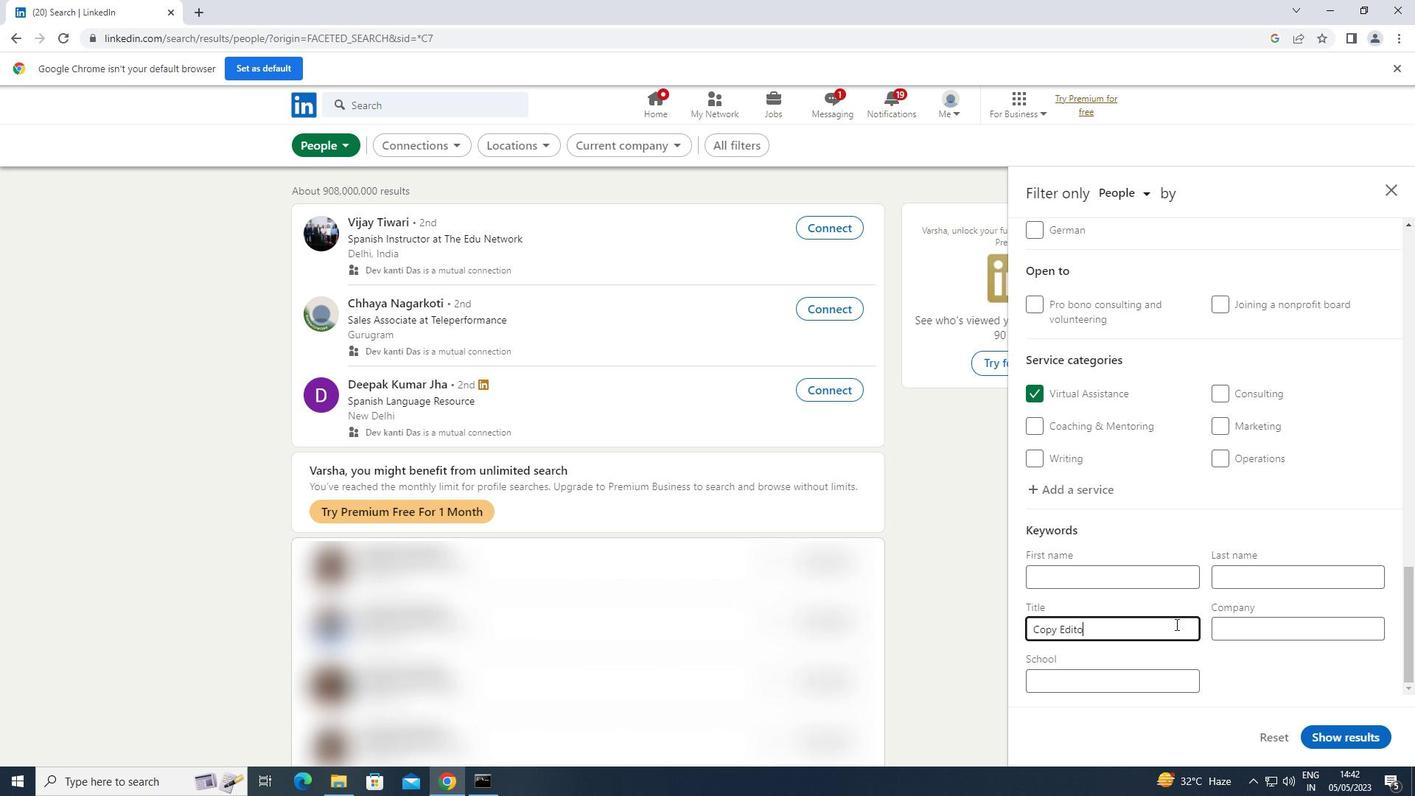 
Action: Mouse moved to (1326, 730)
Screenshot: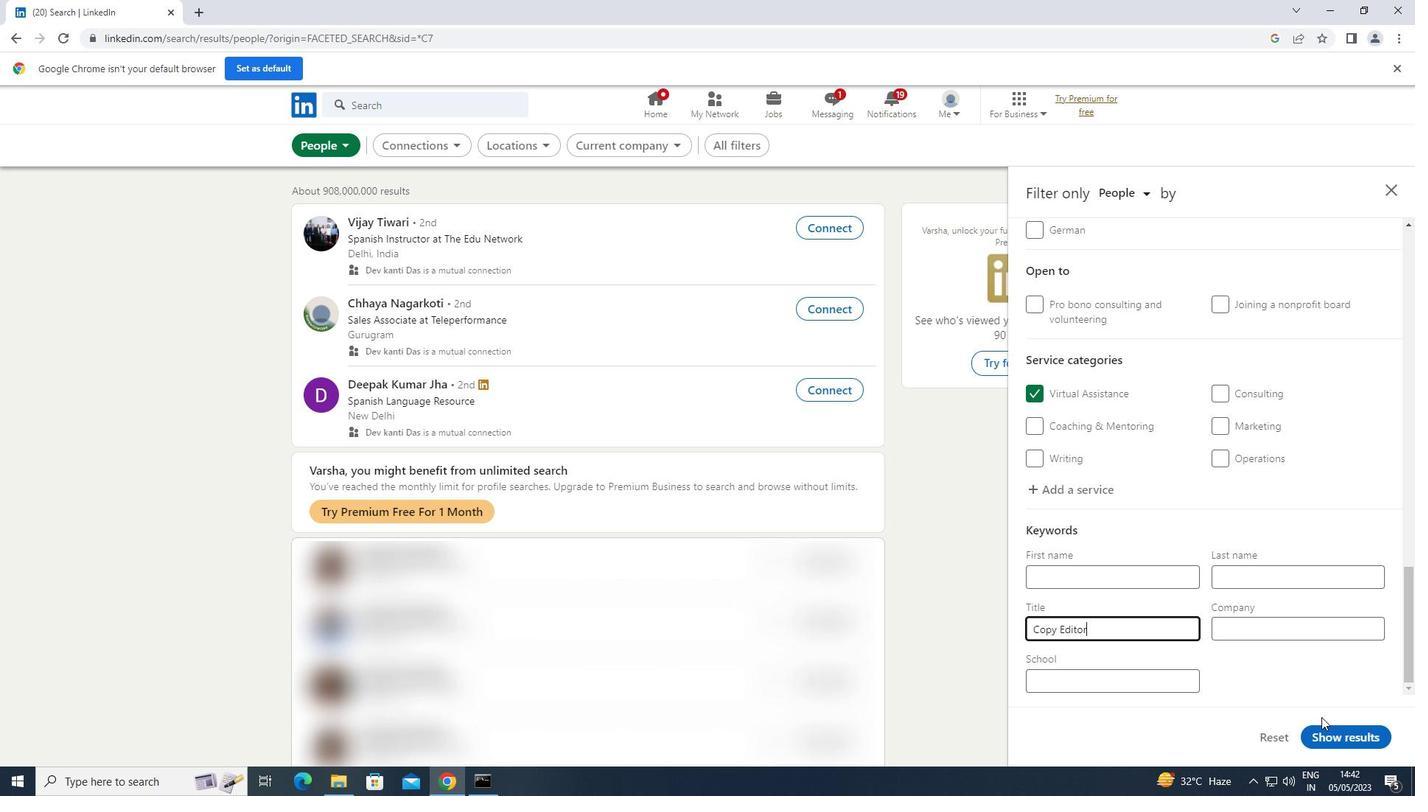
Action: Mouse pressed left at (1326, 730)
Screenshot: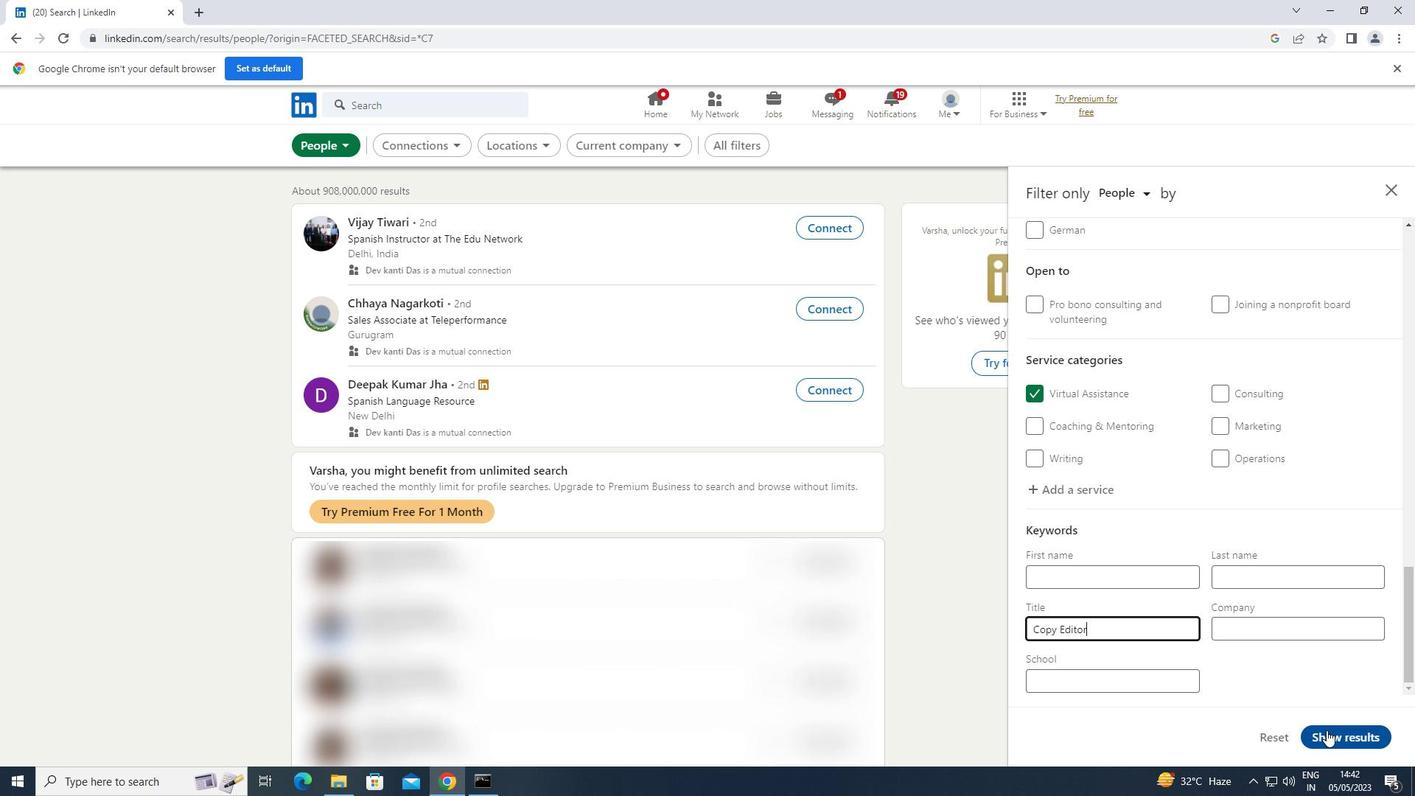 
